 Task: Look for space in Dumjor, India from 21st June, 2023 to 29th June, 2023 for 4 adults in price range Rs.7000 to Rs.12000. Place can be entire place with 2 bedrooms having 2 beds and 2 bathrooms. Property type can be house, flat, guest house. Booking option can be shelf check-in. Required host language is English.
Action: Mouse moved to (485, 106)
Screenshot: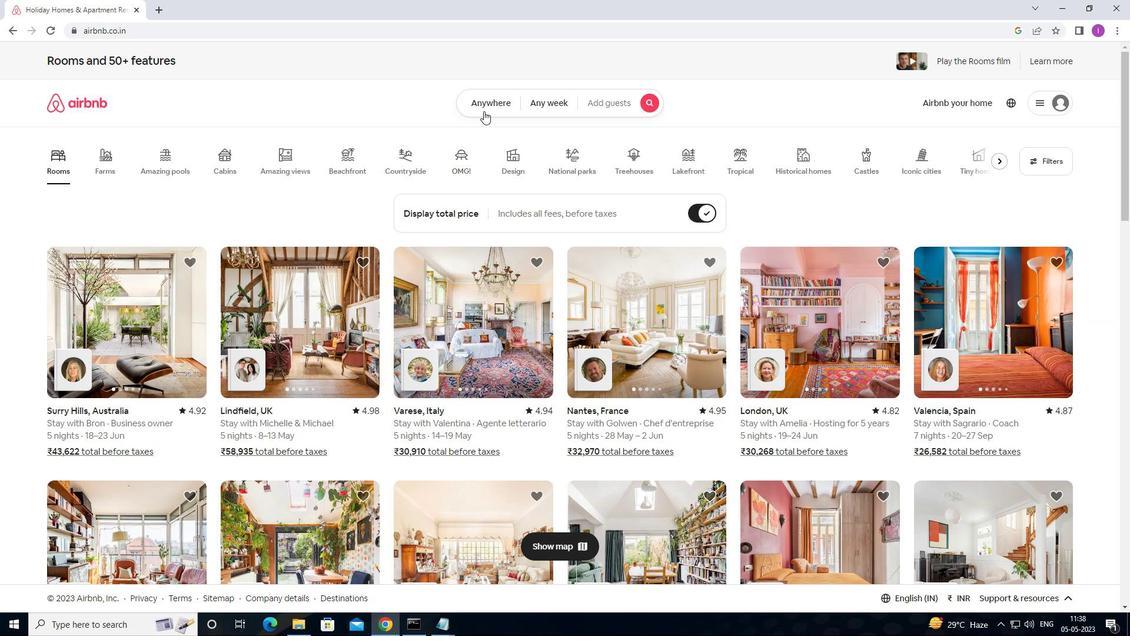 
Action: Mouse pressed left at (485, 106)
Screenshot: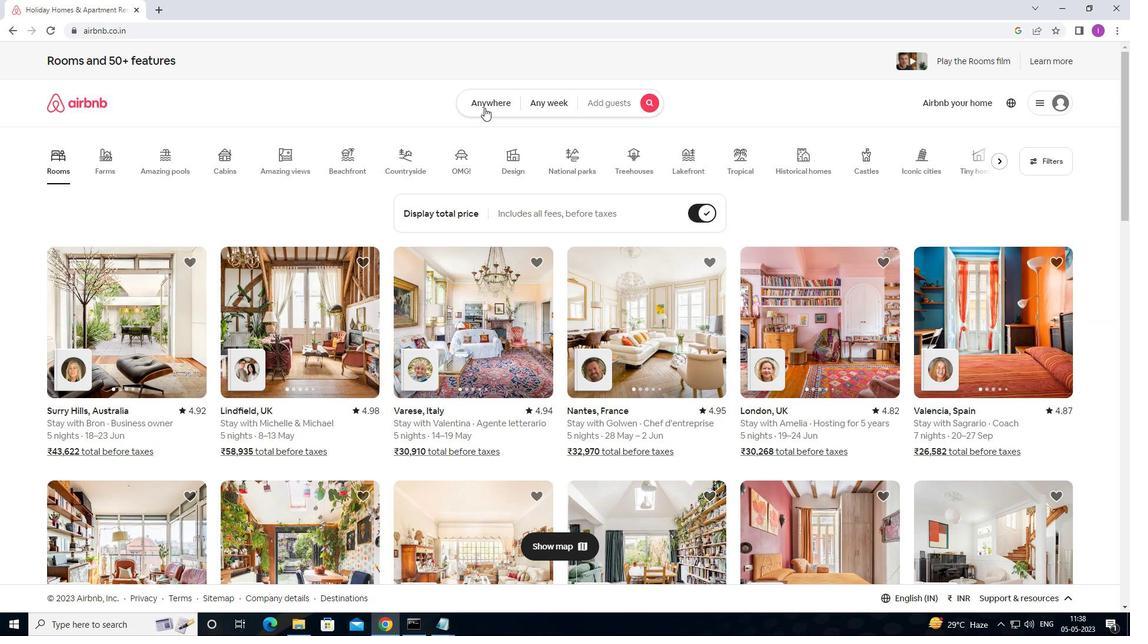 
Action: Mouse moved to (375, 146)
Screenshot: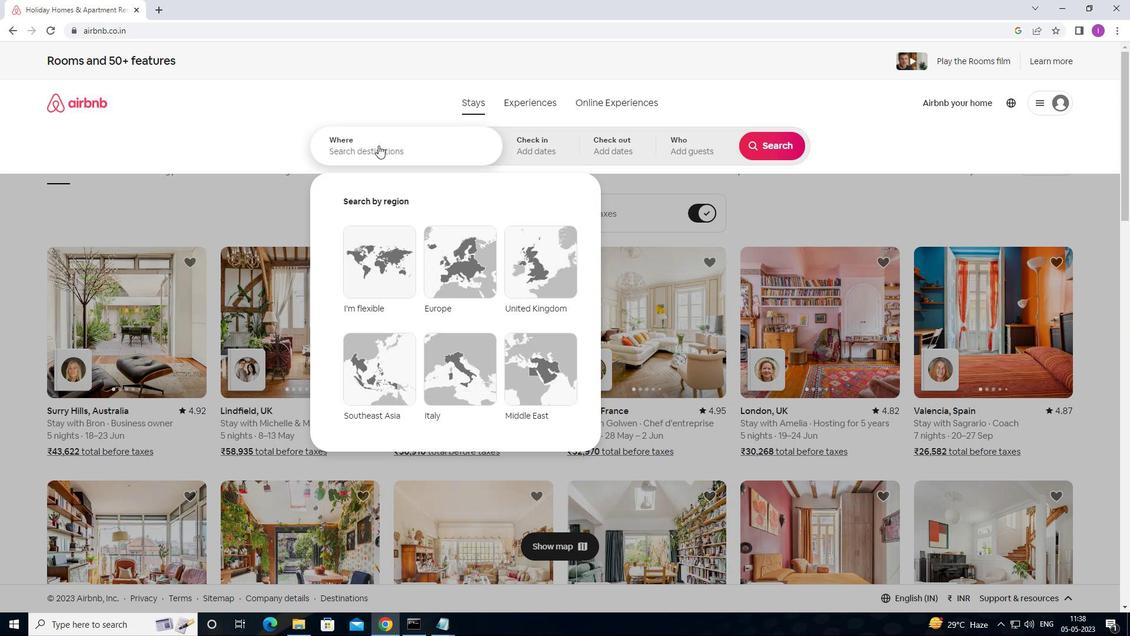 
Action: Mouse pressed left at (375, 146)
Screenshot: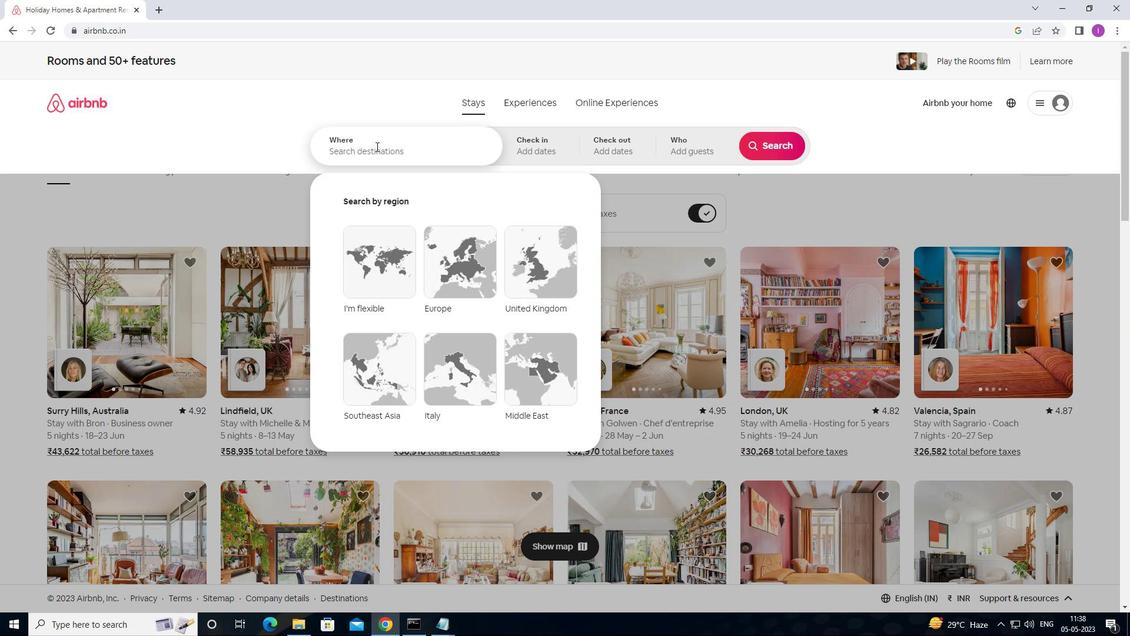 
Action: Key pressed <Key.shift><Key.shift><Key.shift><Key.shift><Key.shift><Key.shift>DUMJOR,<Key.shift>INDIA
Screenshot: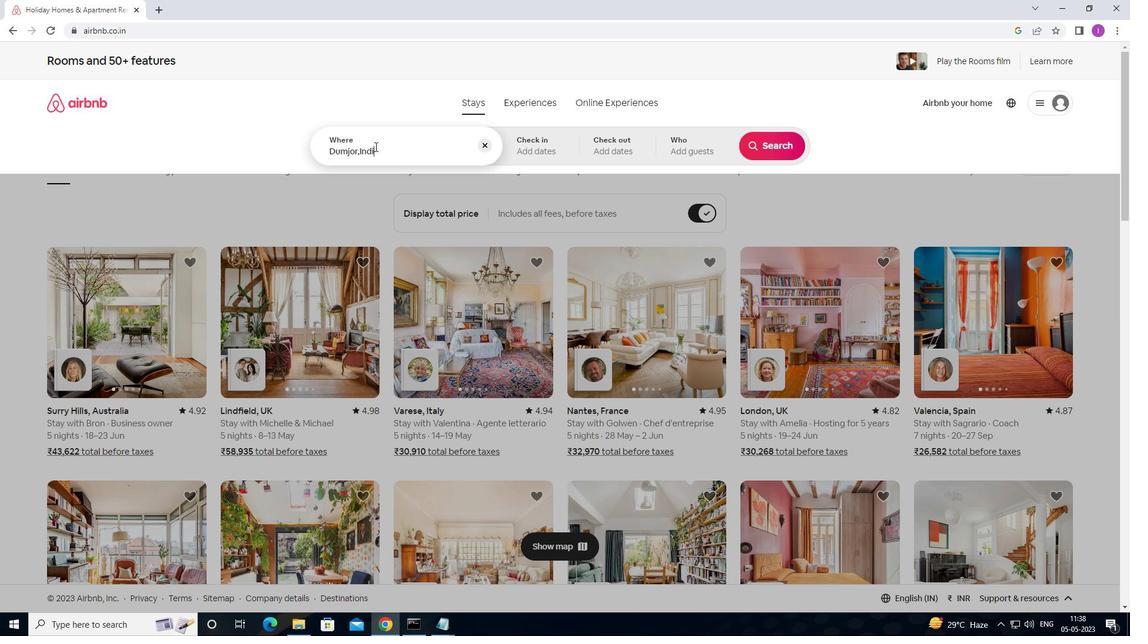 
Action: Mouse moved to (531, 158)
Screenshot: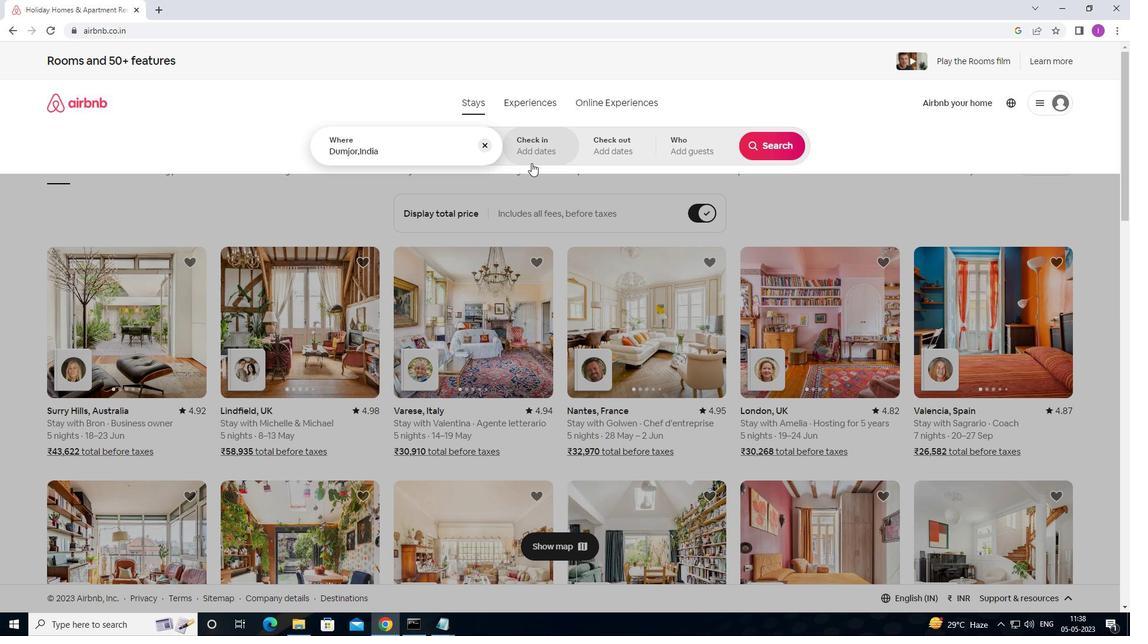
Action: Mouse pressed left at (531, 158)
Screenshot: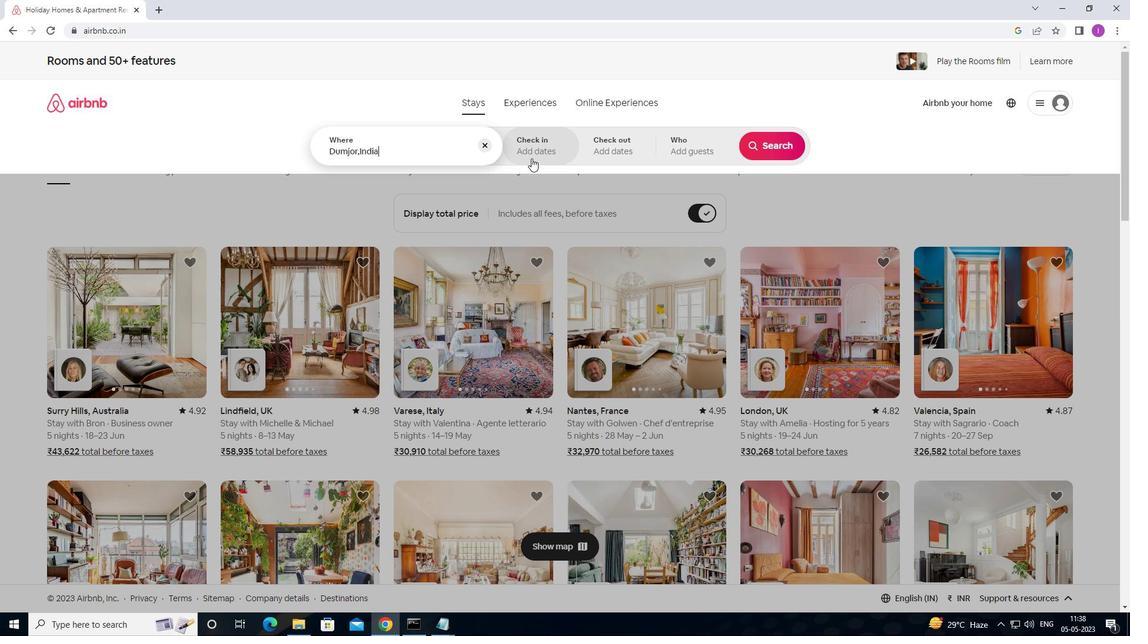 
Action: Mouse moved to (669, 376)
Screenshot: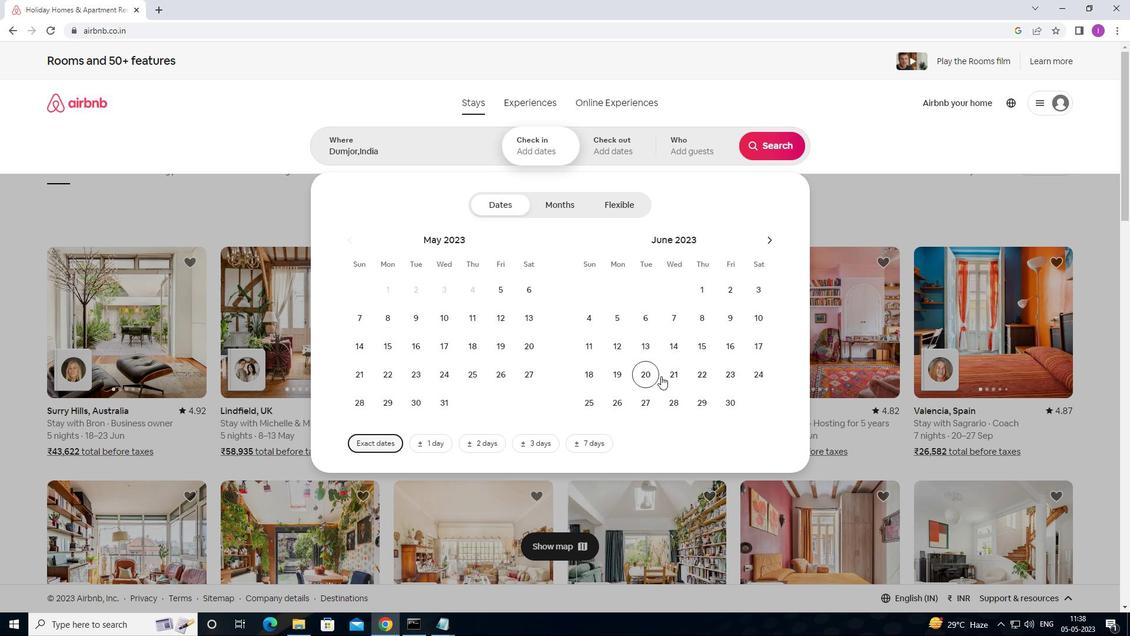 
Action: Mouse pressed left at (669, 376)
Screenshot: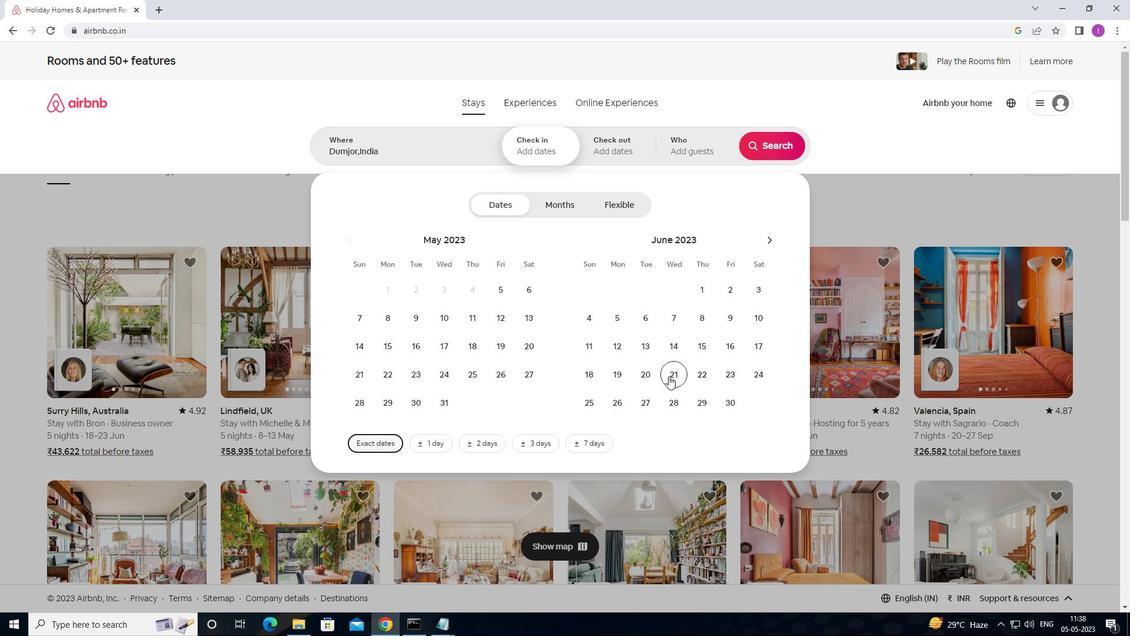 
Action: Mouse moved to (710, 398)
Screenshot: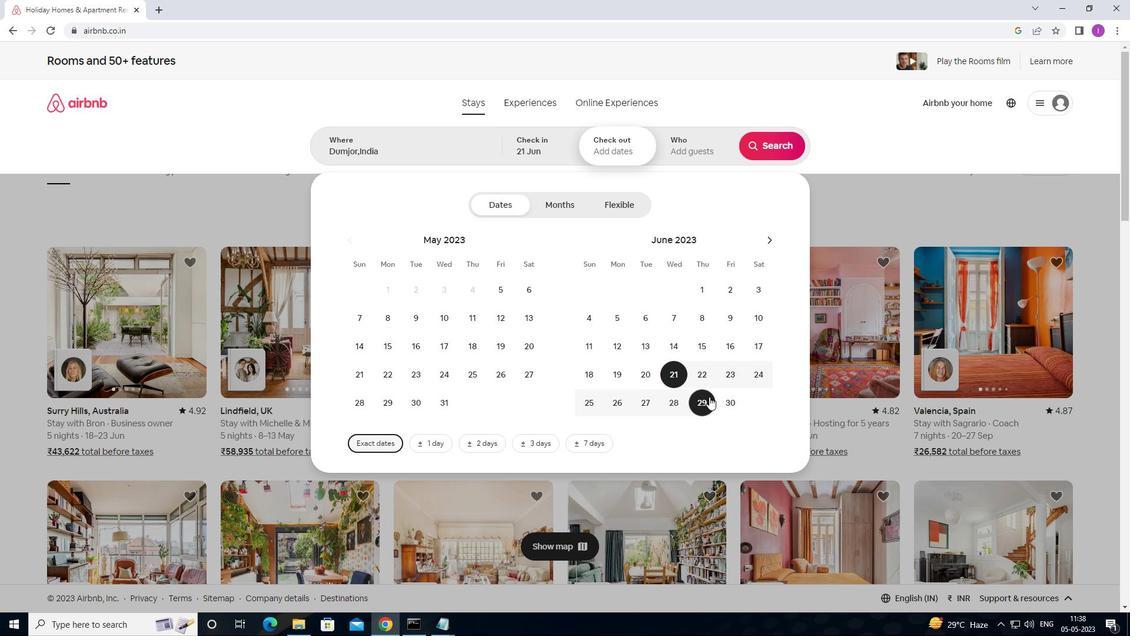 
Action: Mouse pressed left at (710, 398)
Screenshot: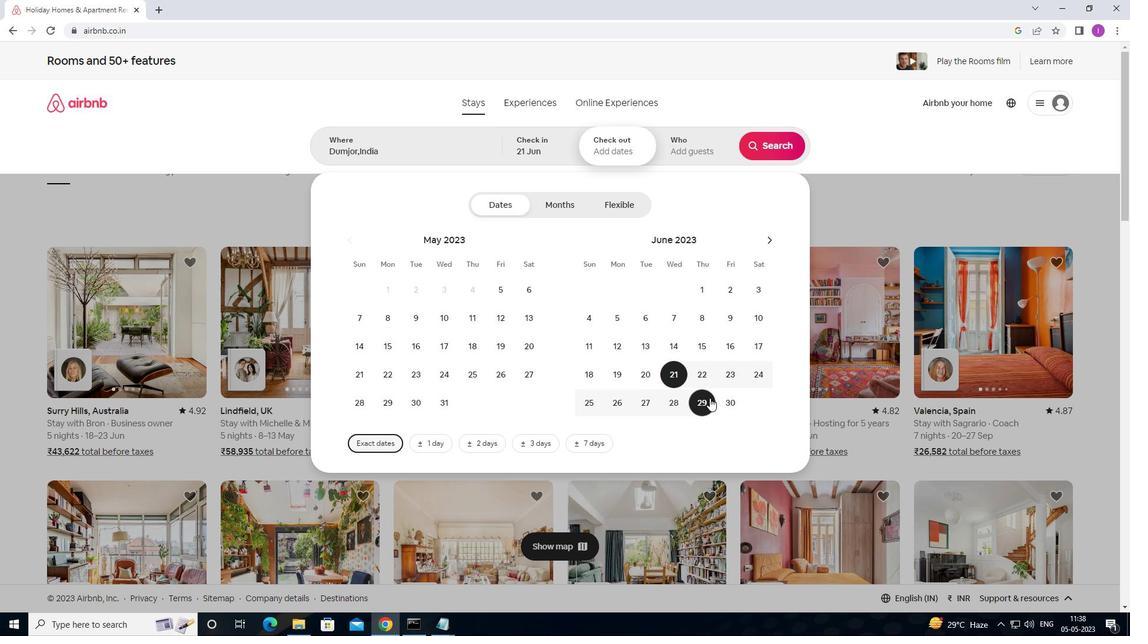 
Action: Mouse moved to (686, 149)
Screenshot: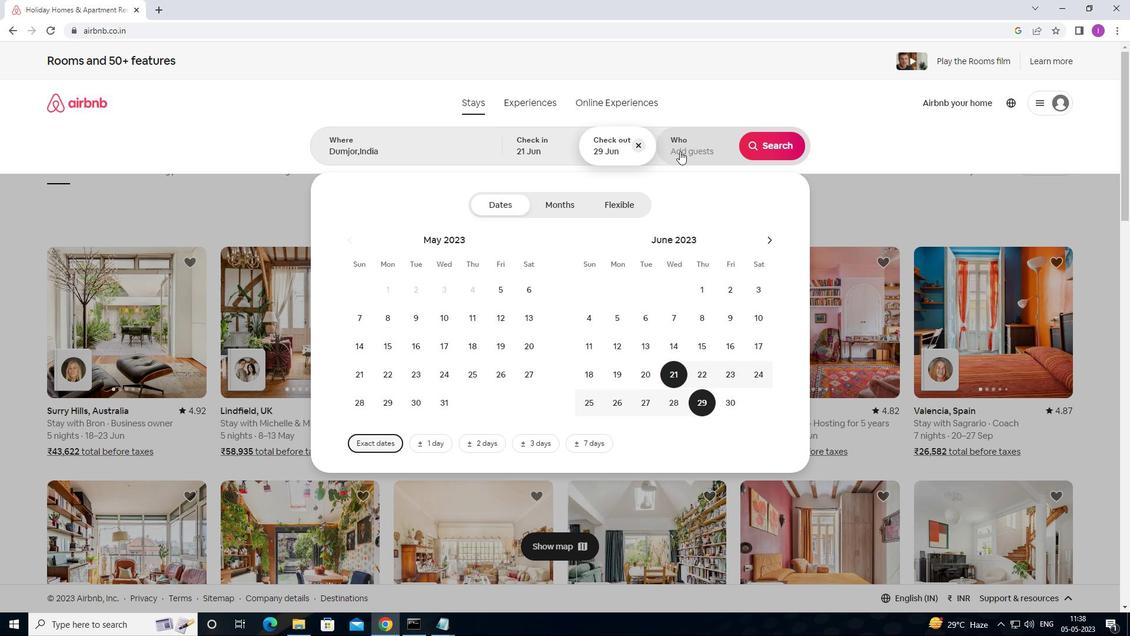 
Action: Mouse pressed left at (686, 149)
Screenshot: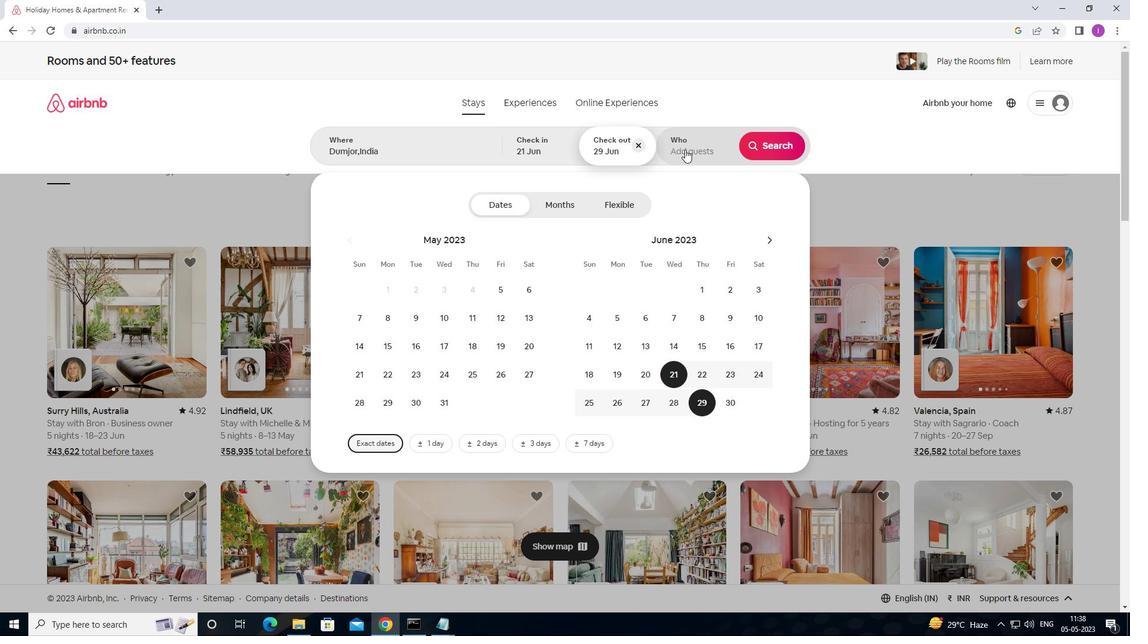 
Action: Mouse moved to (774, 206)
Screenshot: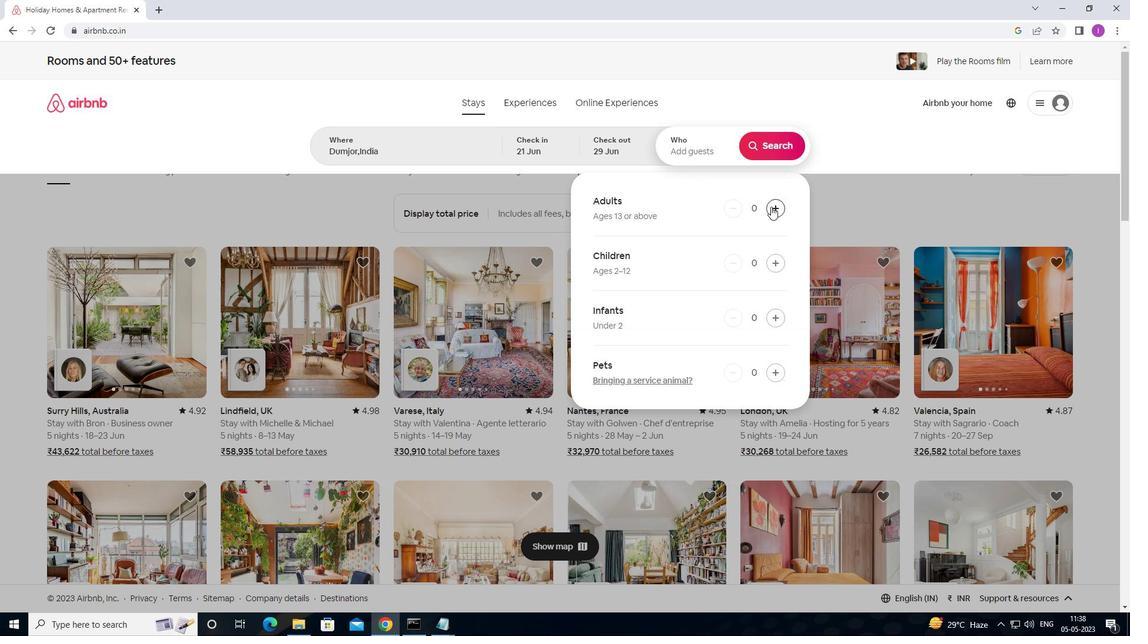 
Action: Mouse pressed left at (774, 206)
Screenshot: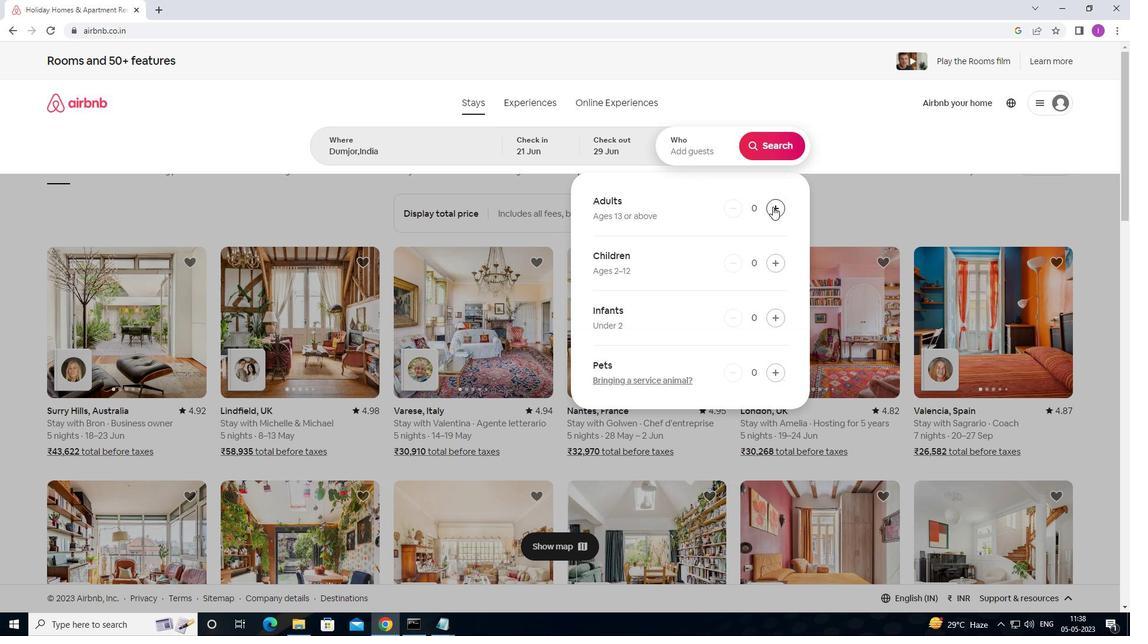 
Action: Mouse moved to (775, 205)
Screenshot: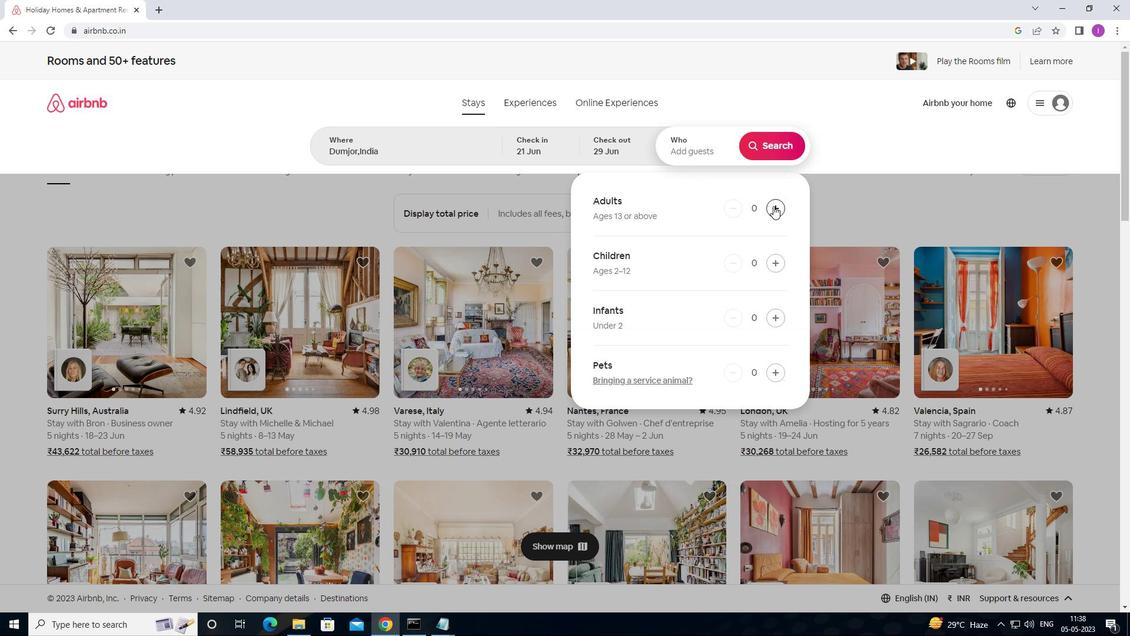 
Action: Mouse pressed left at (775, 205)
Screenshot: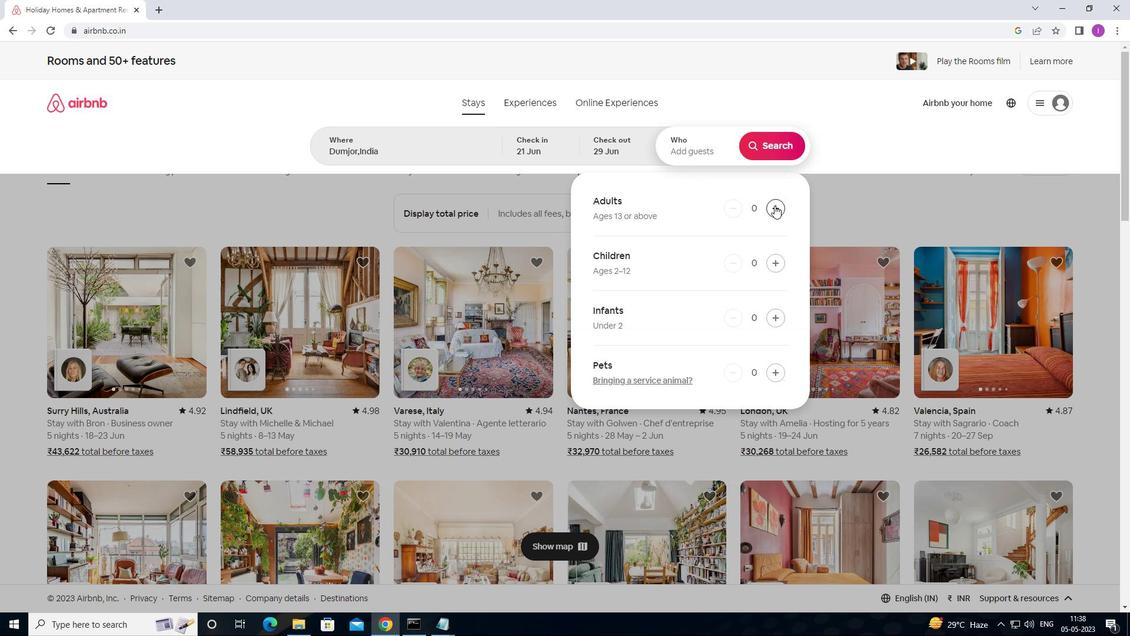 
Action: Mouse pressed left at (775, 205)
Screenshot: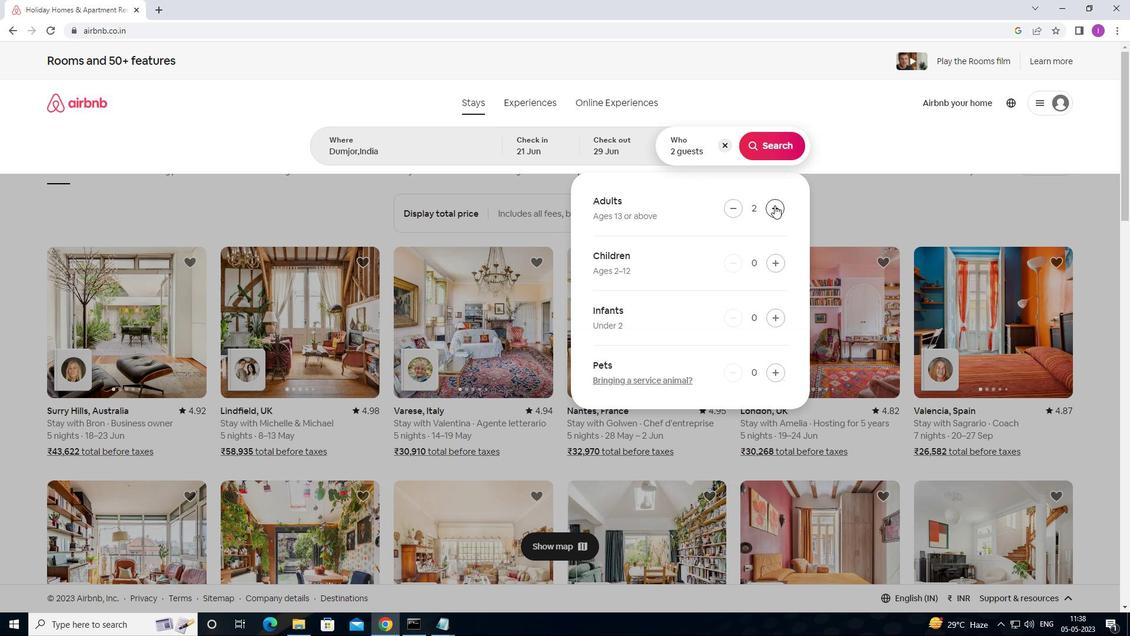 
Action: Mouse moved to (775, 206)
Screenshot: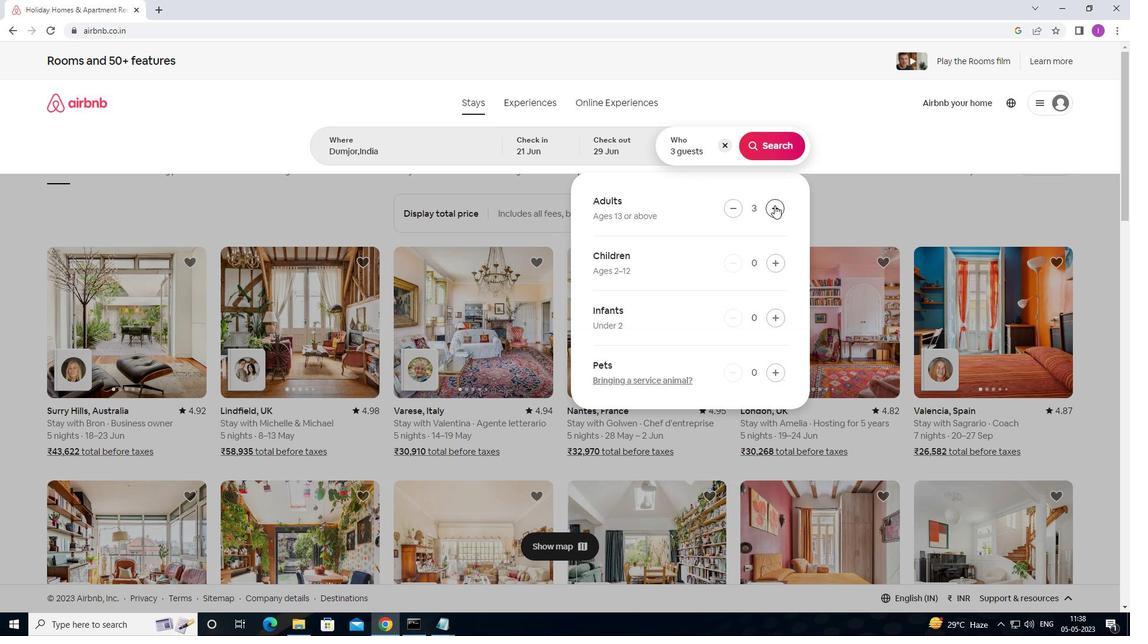 
Action: Mouse pressed left at (775, 206)
Screenshot: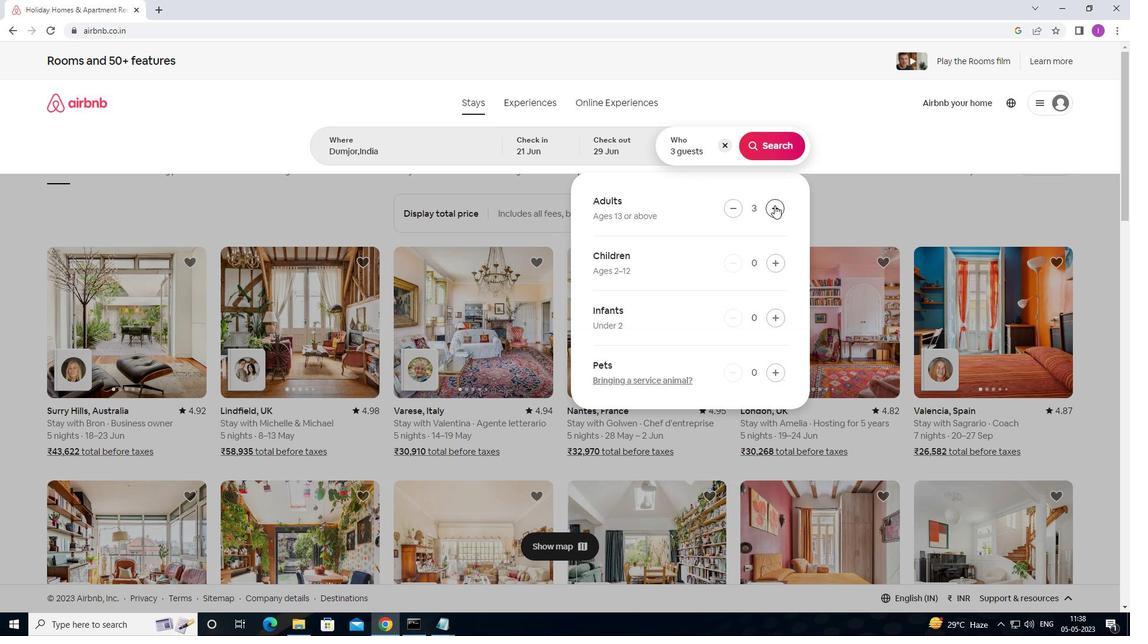 
Action: Mouse moved to (773, 150)
Screenshot: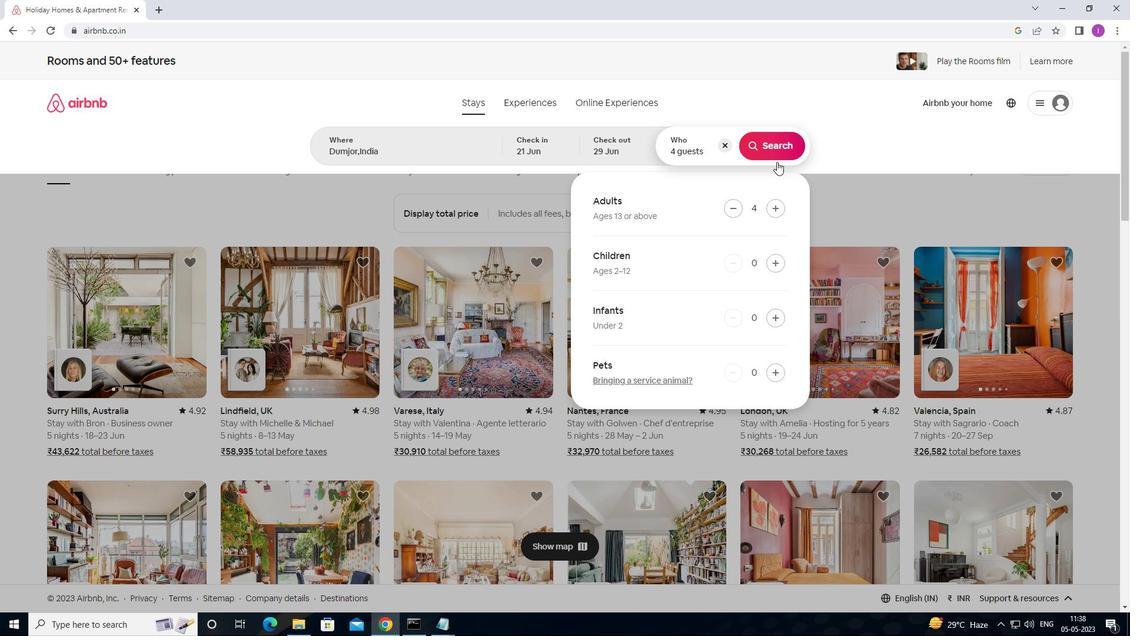 
Action: Mouse pressed left at (773, 150)
Screenshot: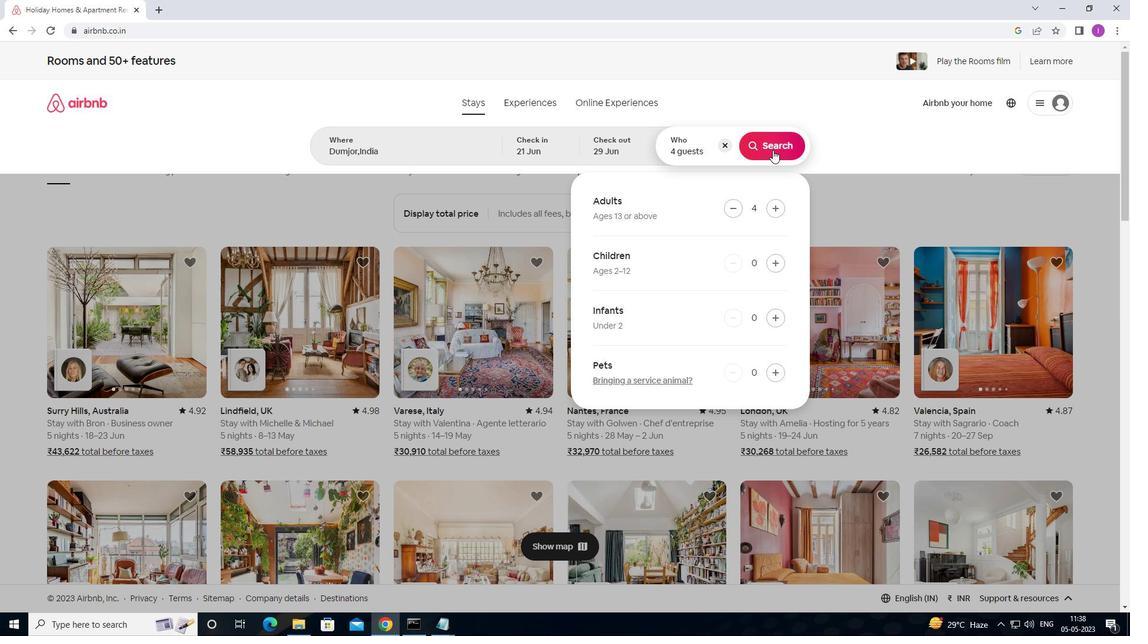 
Action: Mouse moved to (1075, 112)
Screenshot: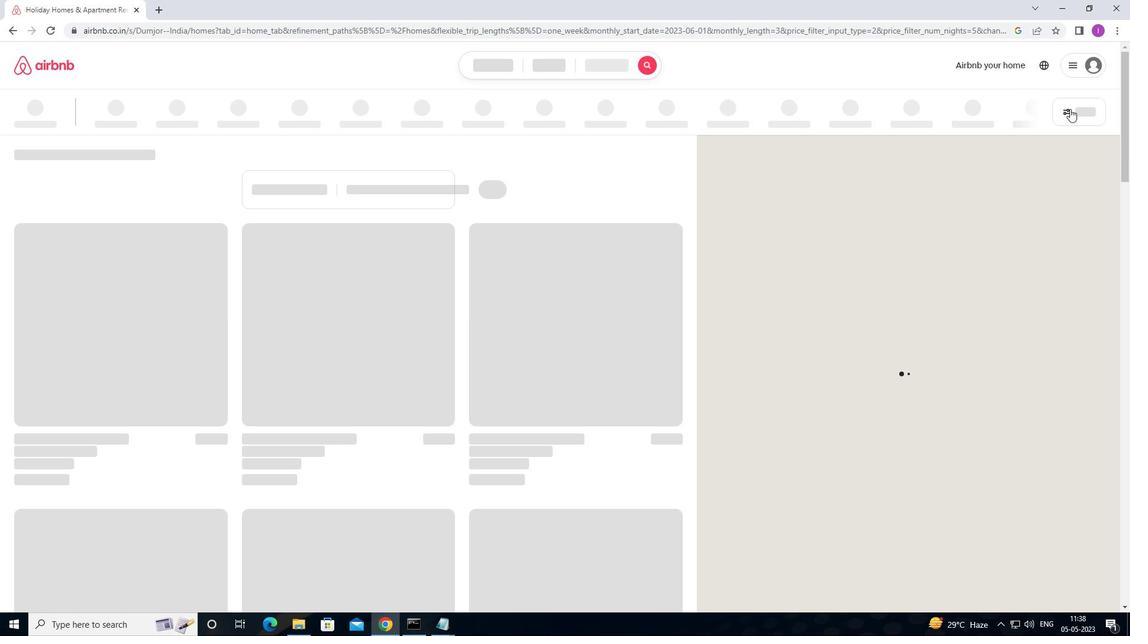 
Action: Mouse pressed left at (1075, 112)
Screenshot: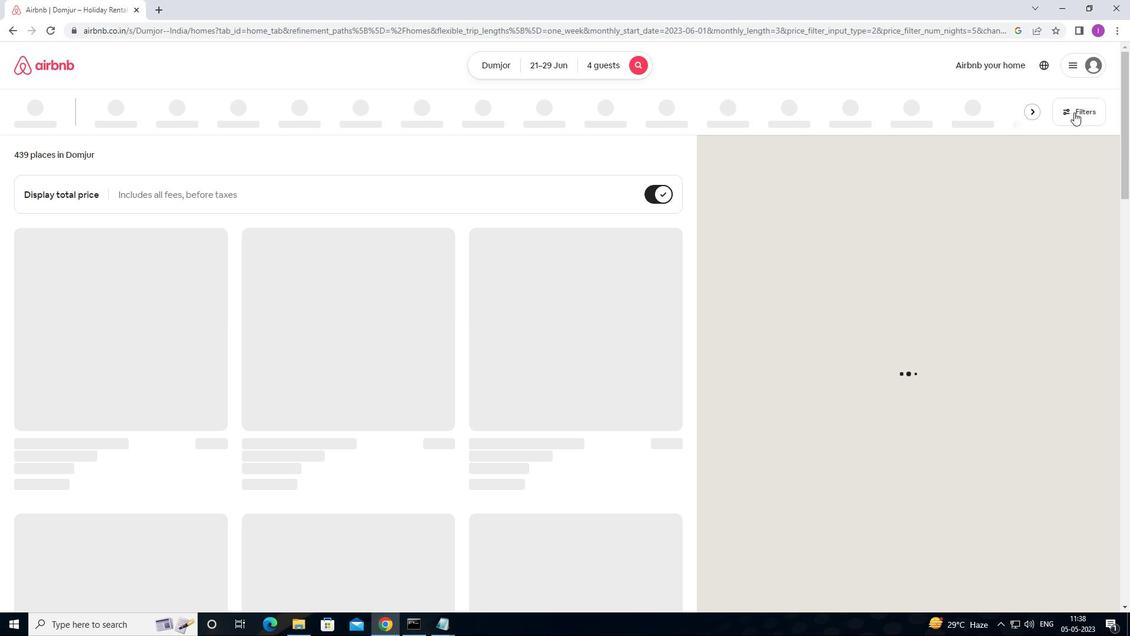 
Action: Mouse moved to (418, 402)
Screenshot: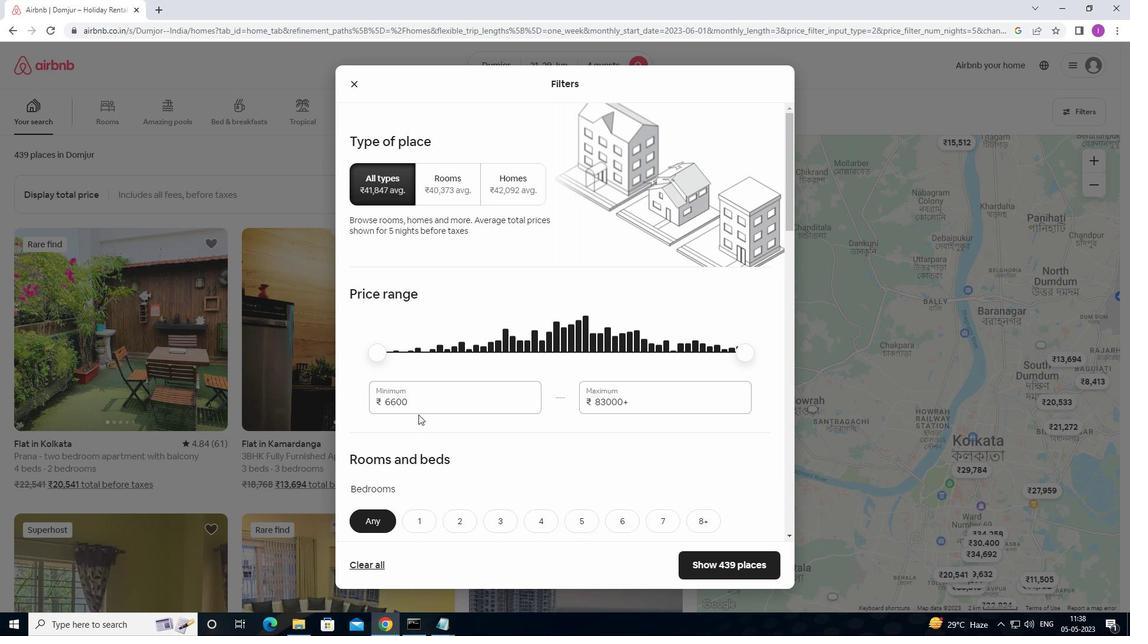 
Action: Mouse pressed left at (418, 402)
Screenshot: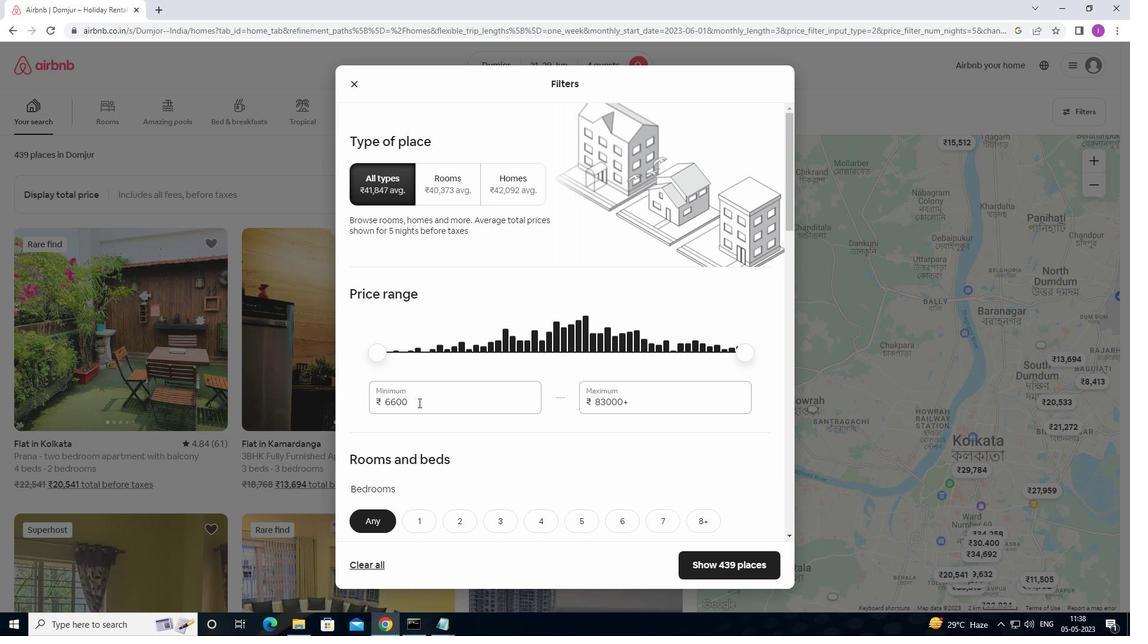 
Action: Mouse moved to (359, 403)
Screenshot: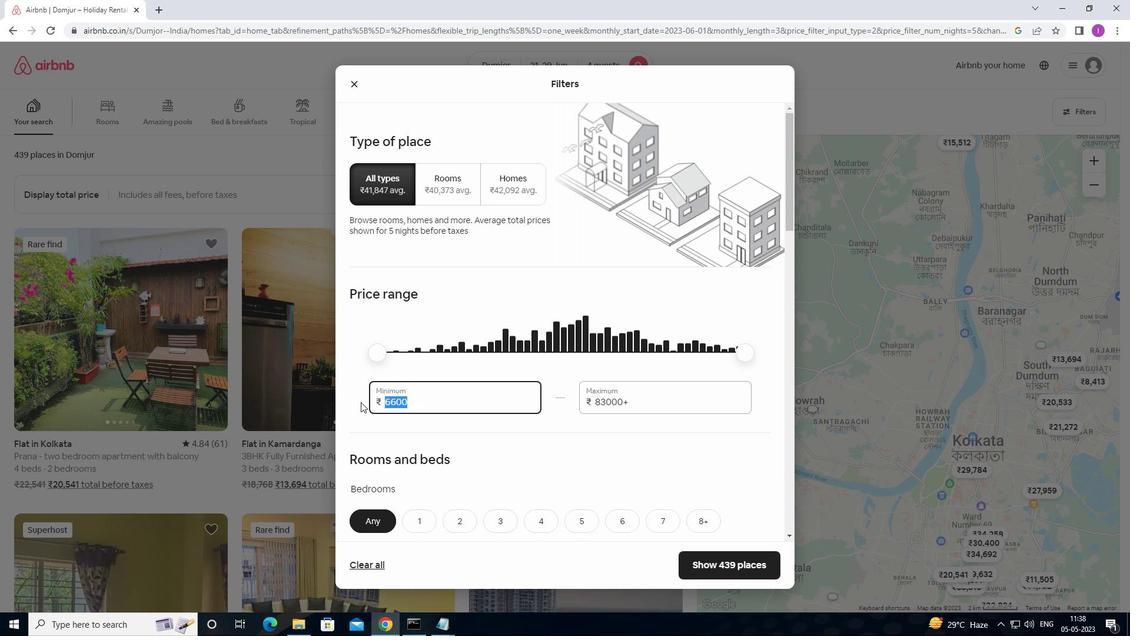 
Action: Key pressed 7
Screenshot: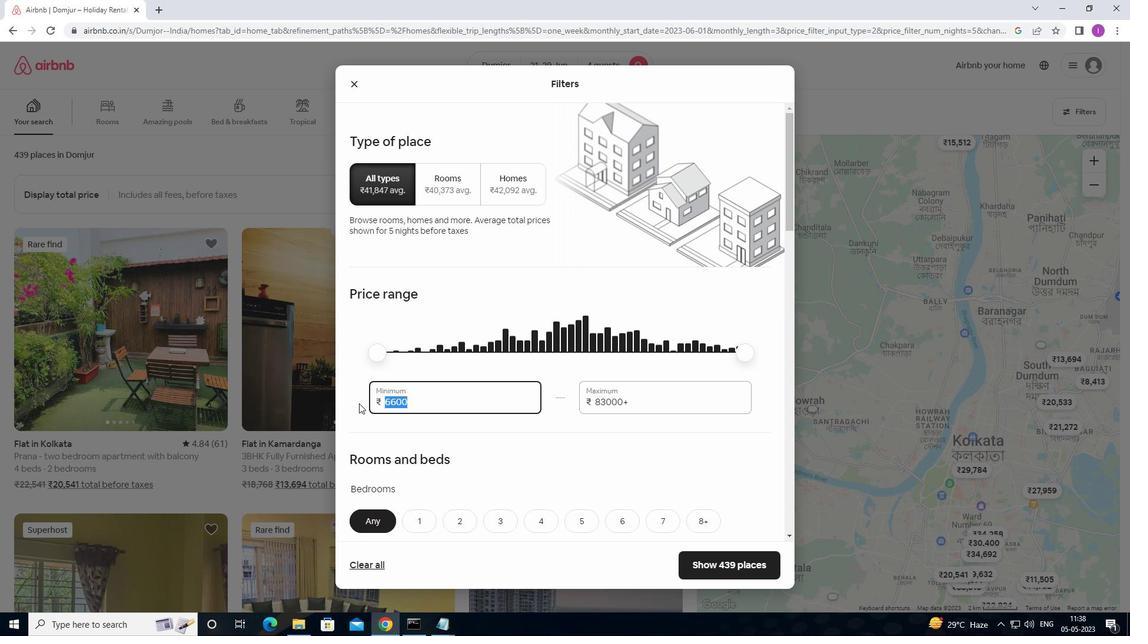
Action: Mouse moved to (359, 402)
Screenshot: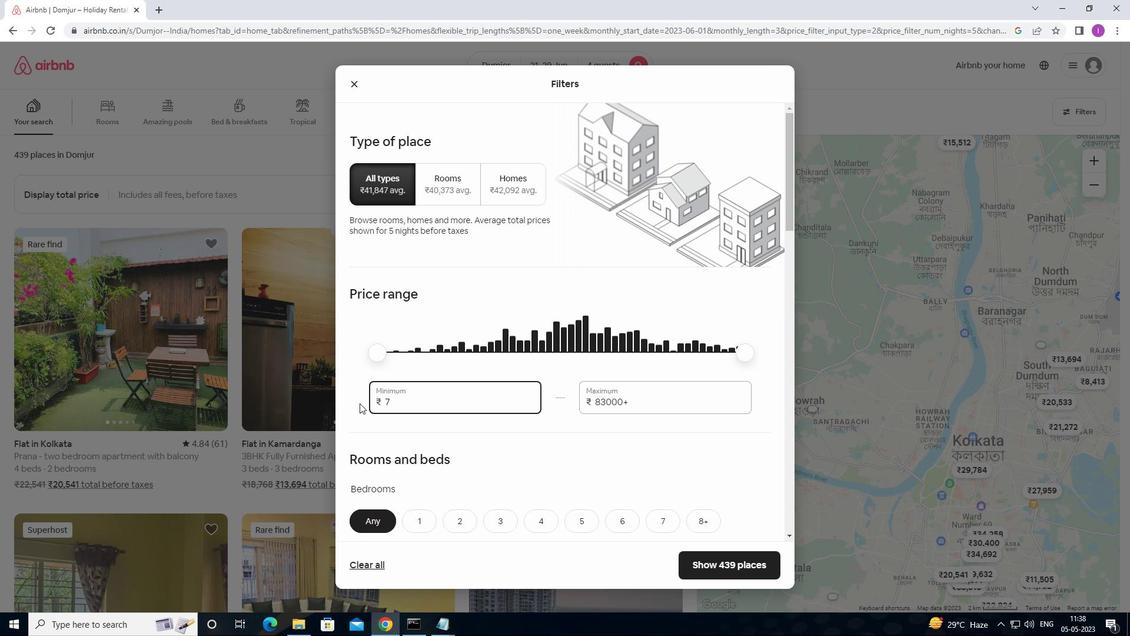 
Action: Key pressed 000
Screenshot: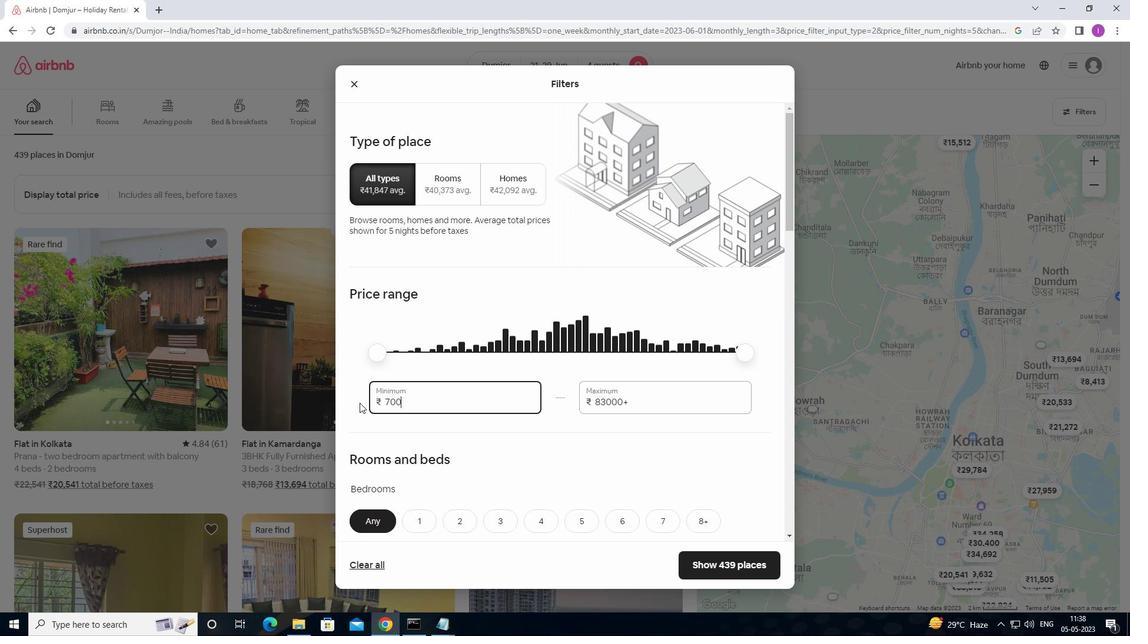 
Action: Mouse moved to (630, 402)
Screenshot: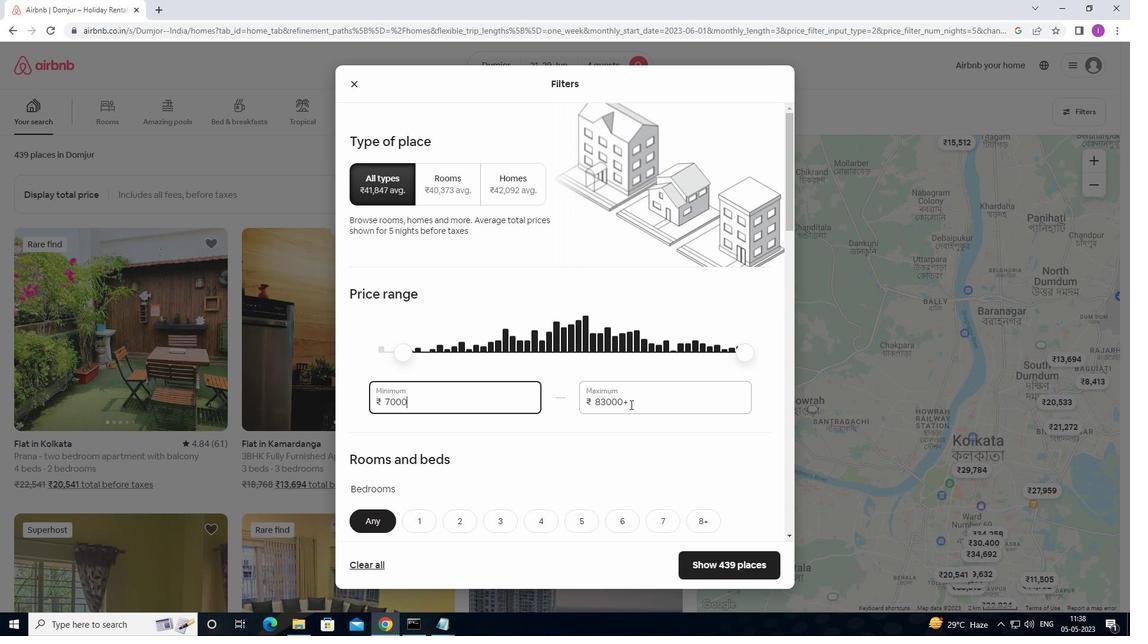 
Action: Mouse pressed left at (630, 402)
Screenshot: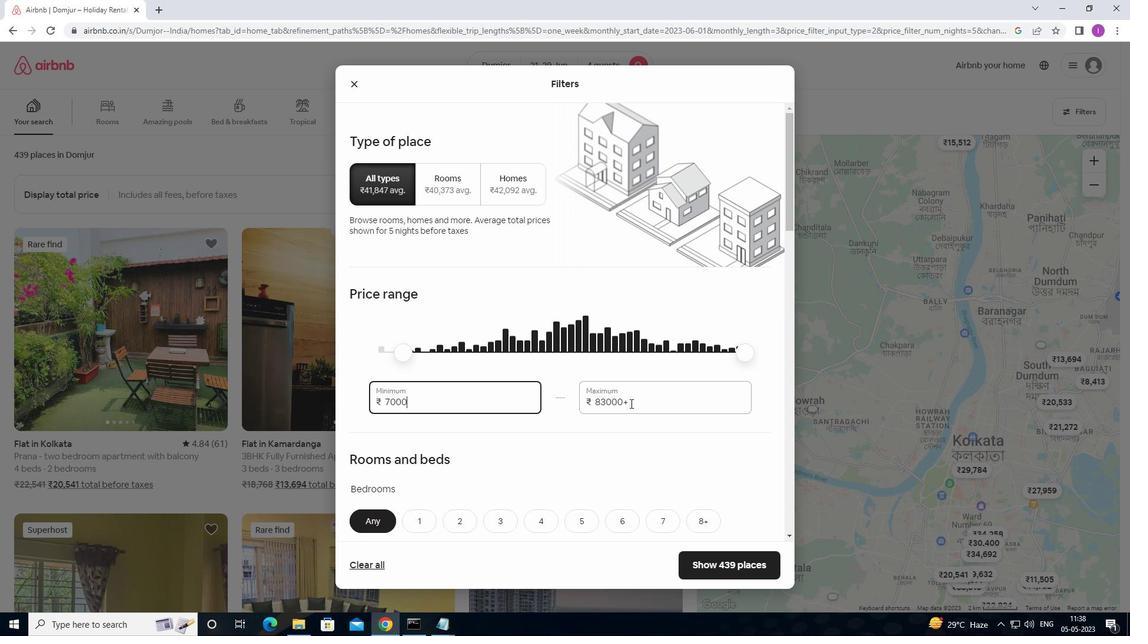 
Action: Mouse moved to (576, 397)
Screenshot: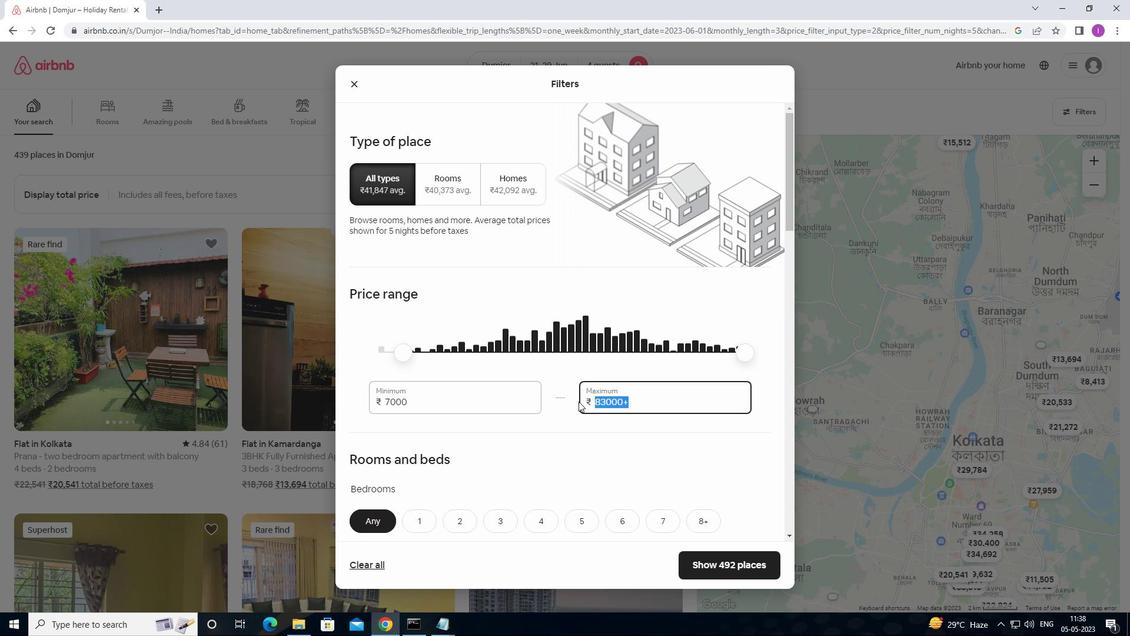 
Action: Key pressed 1
Screenshot: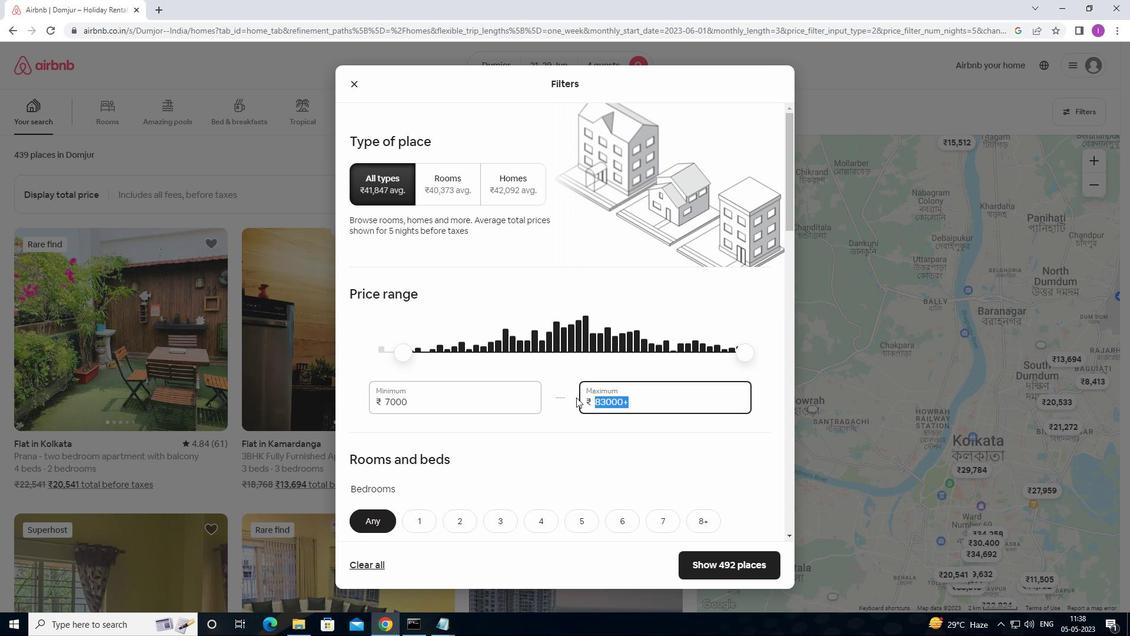 
Action: Mouse moved to (575, 397)
Screenshot: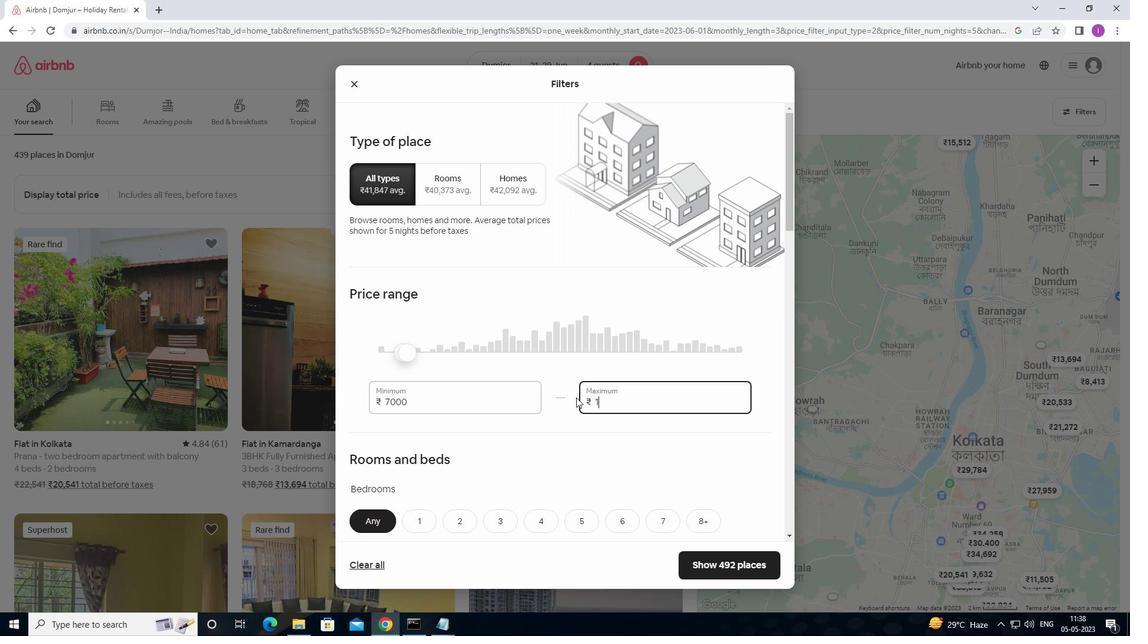 
Action: Key pressed 2
Screenshot: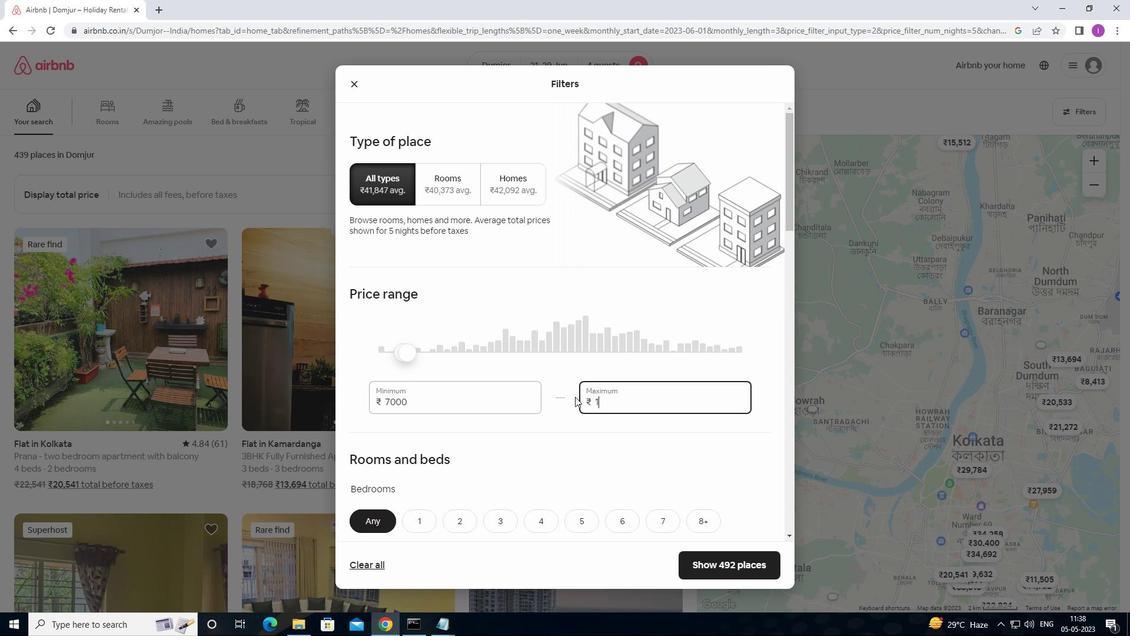 
Action: Mouse moved to (574, 397)
Screenshot: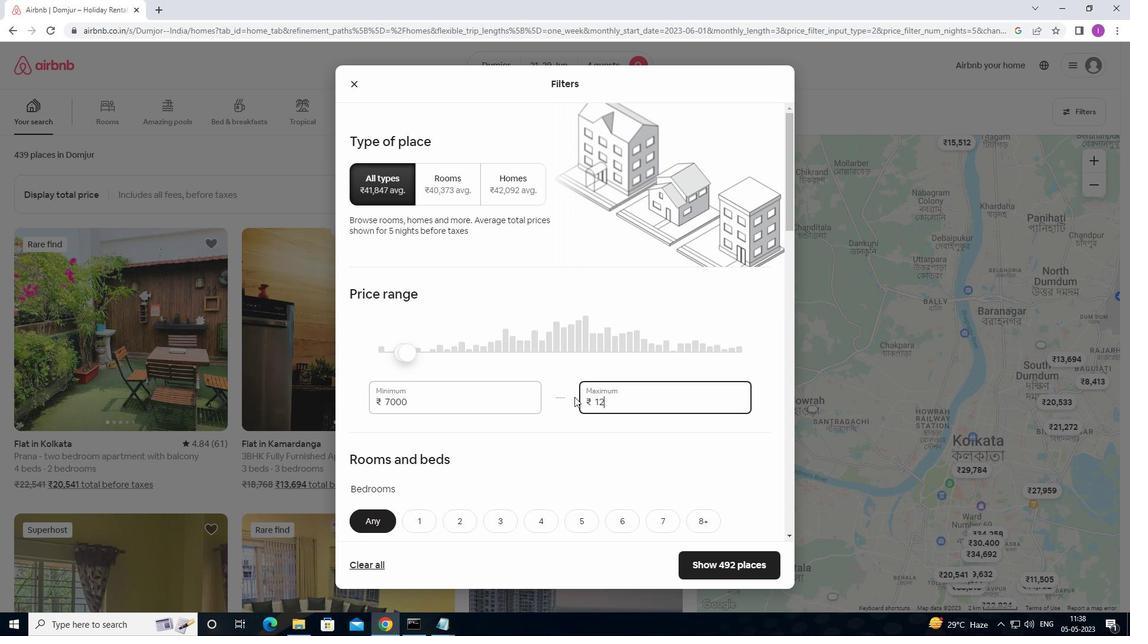 
Action: Key pressed 0
Screenshot: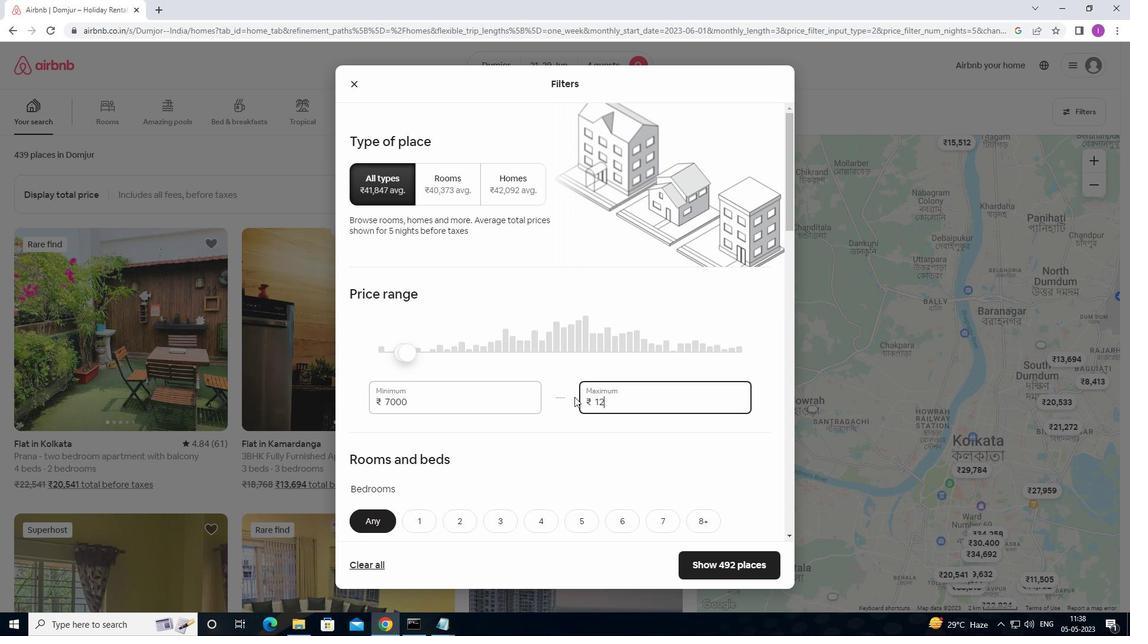 
Action: Mouse moved to (573, 397)
Screenshot: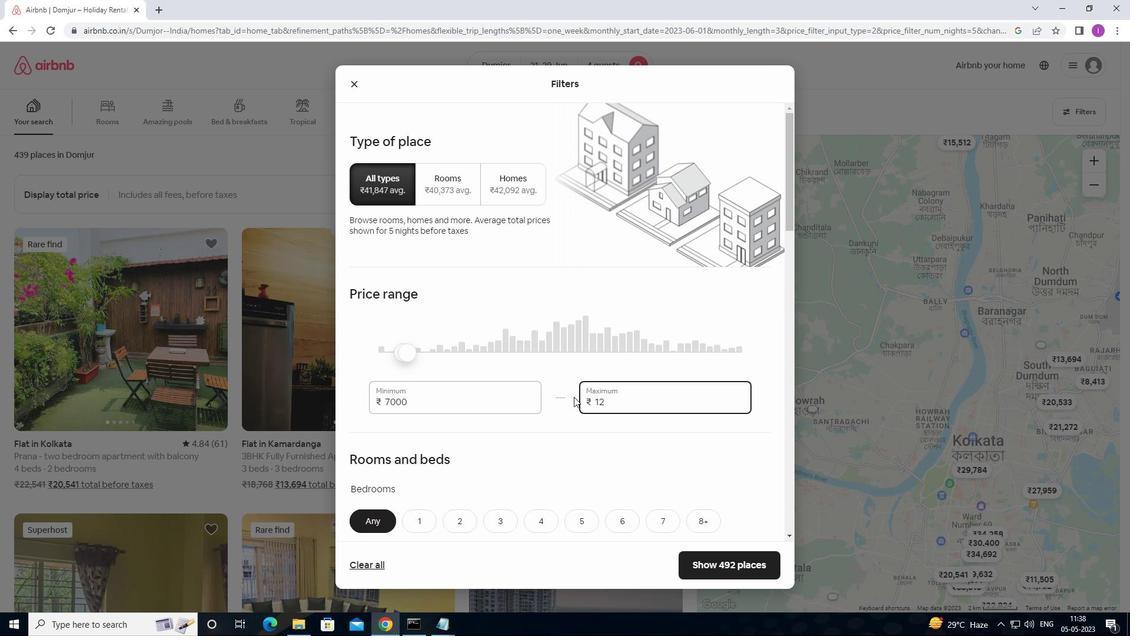 
Action: Key pressed 00
Screenshot: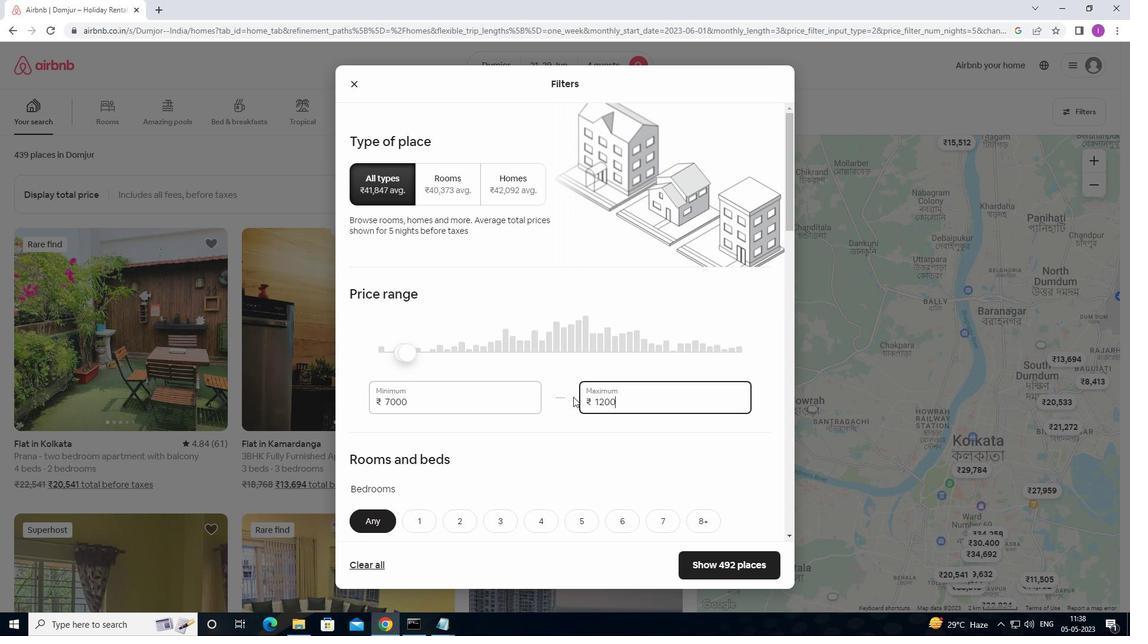 
Action: Mouse moved to (554, 418)
Screenshot: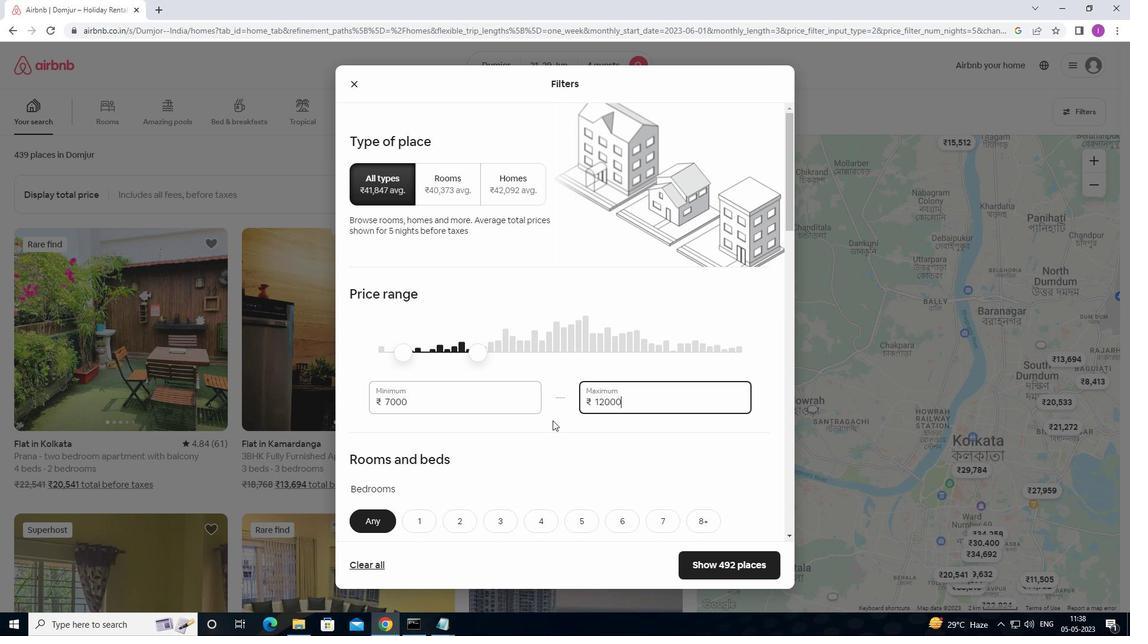 
Action: Mouse scrolled (554, 417) with delta (0, 0)
Screenshot: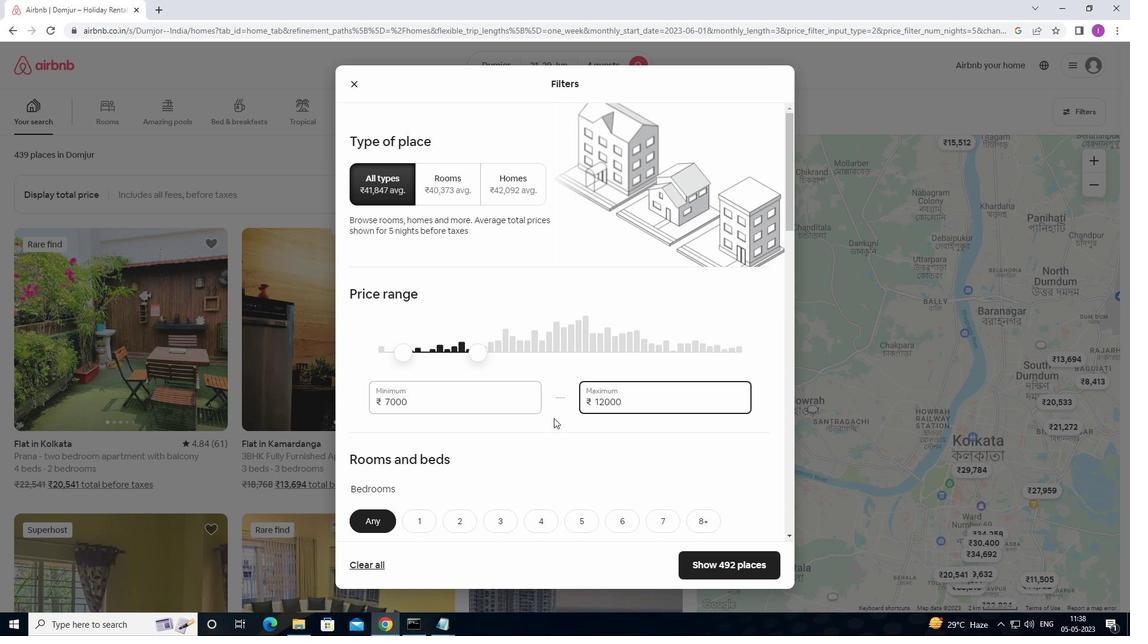
Action: Mouse moved to (554, 417)
Screenshot: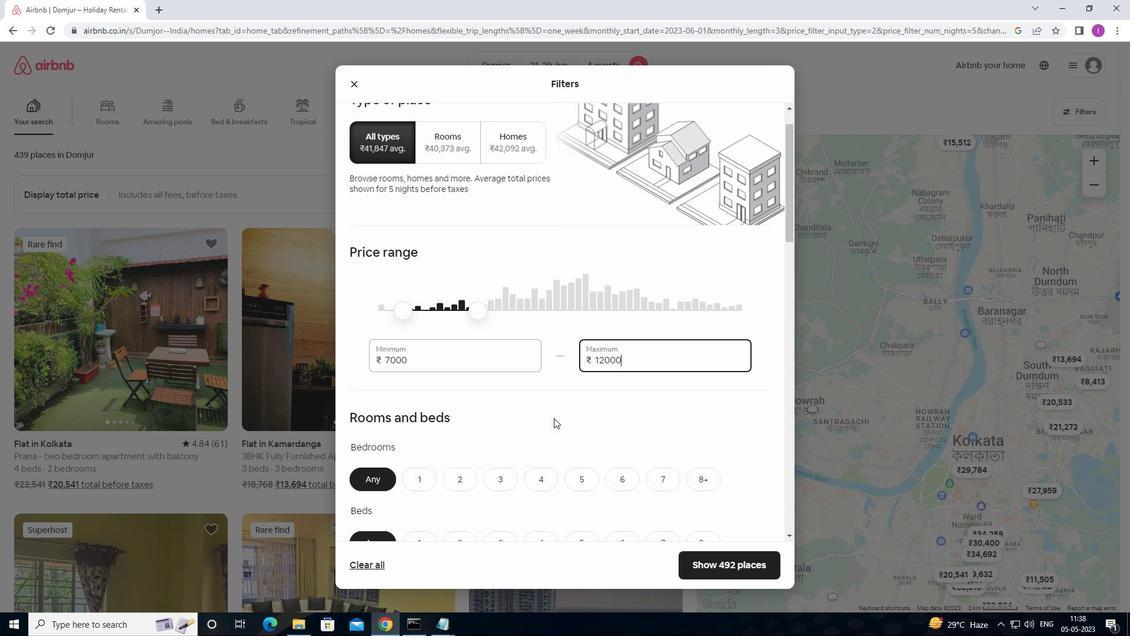 
Action: Mouse scrolled (554, 416) with delta (0, 0)
Screenshot: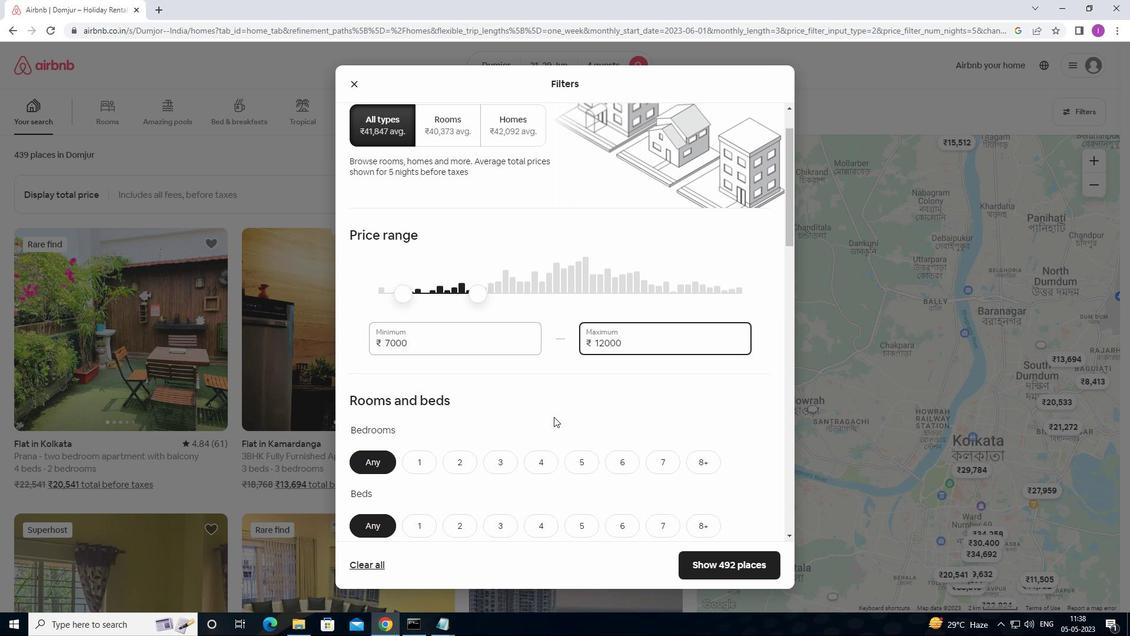 
Action: Mouse scrolled (554, 416) with delta (0, 0)
Screenshot: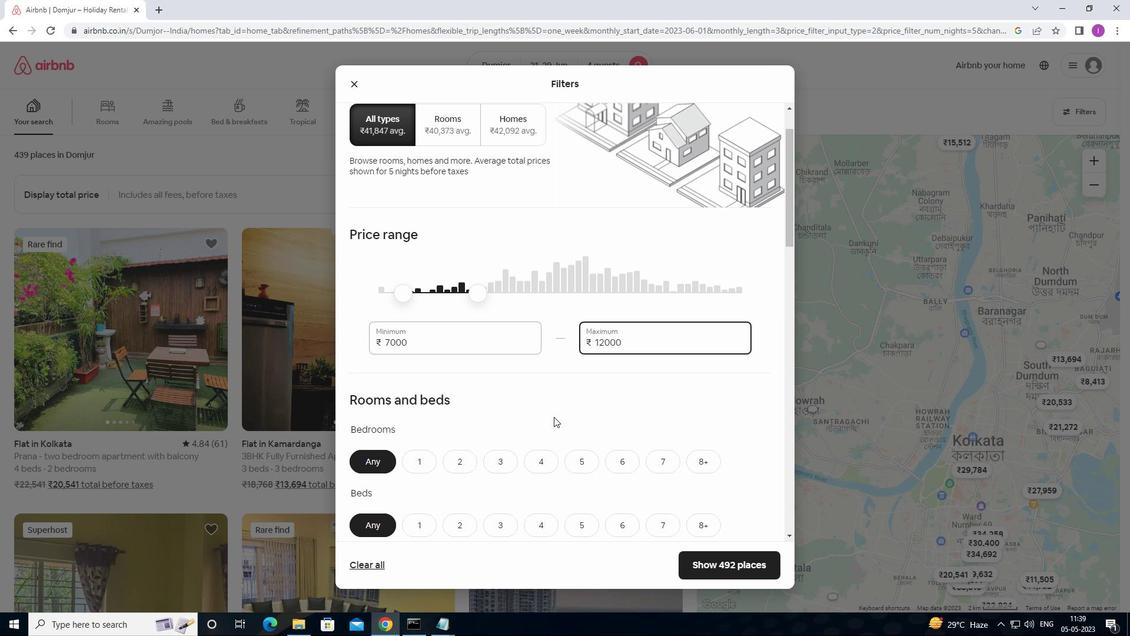 
Action: Mouse moved to (462, 345)
Screenshot: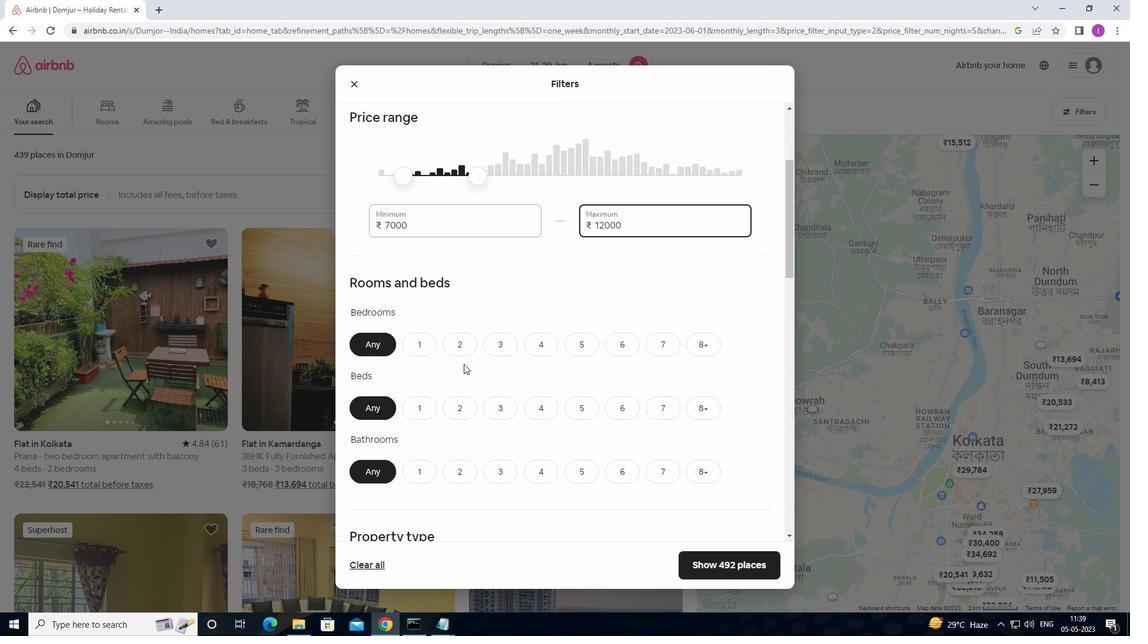 
Action: Mouse pressed left at (462, 345)
Screenshot: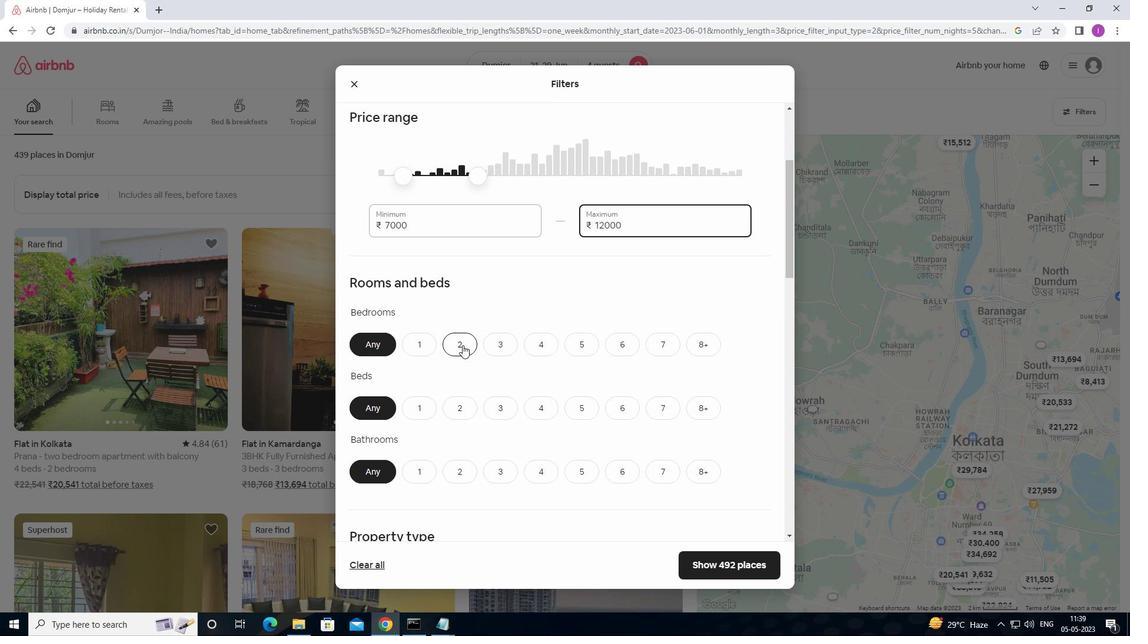 
Action: Mouse moved to (468, 407)
Screenshot: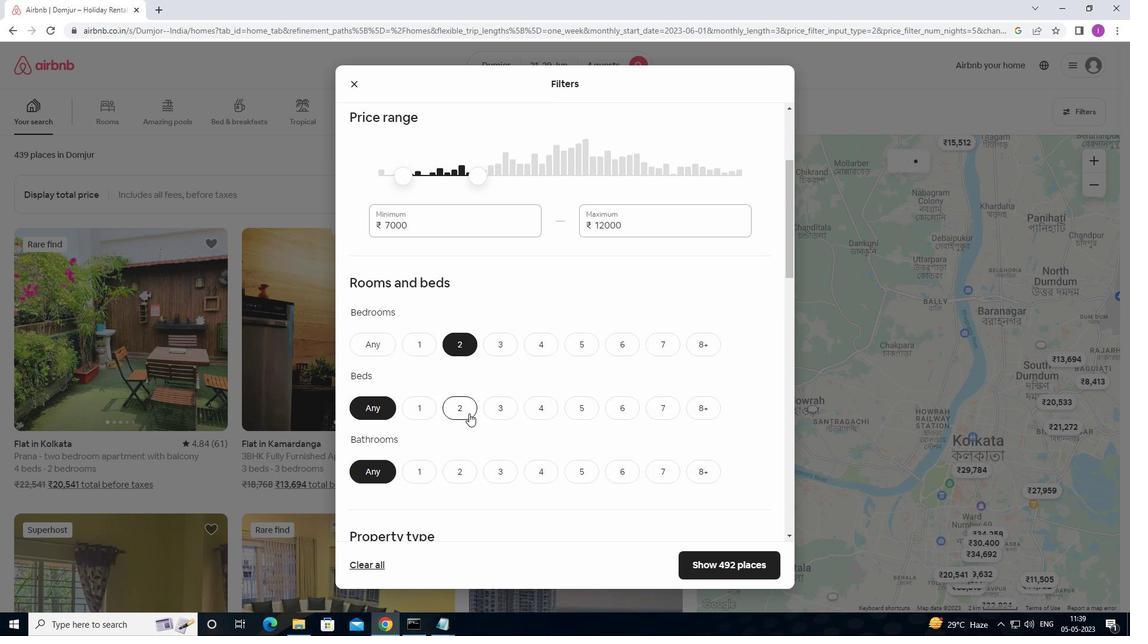 
Action: Mouse pressed left at (468, 407)
Screenshot: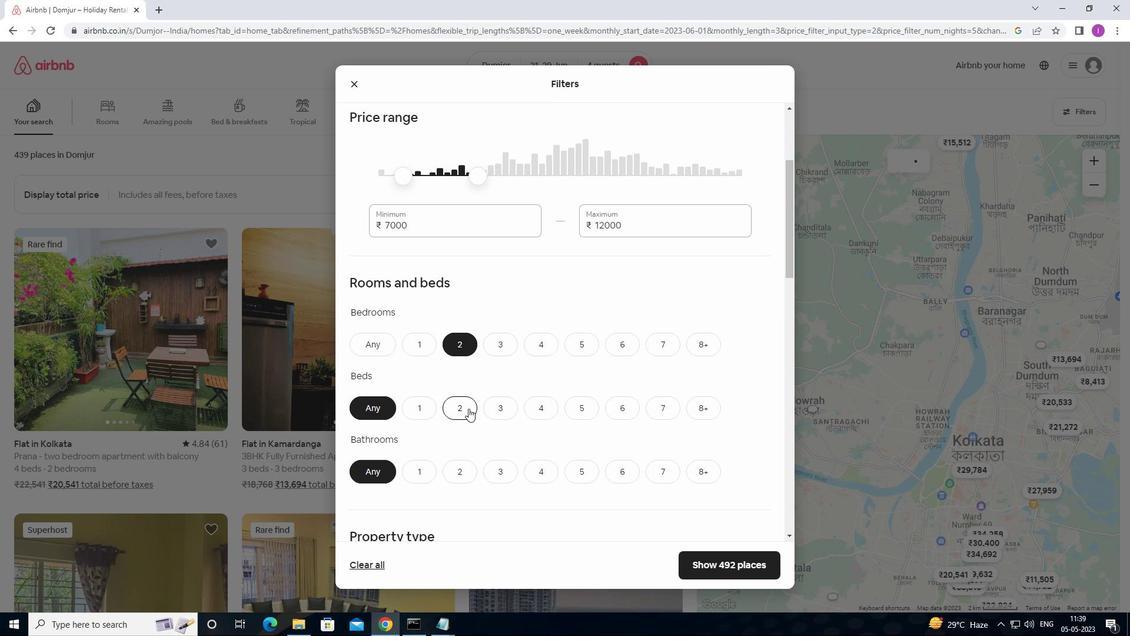 
Action: Mouse moved to (468, 465)
Screenshot: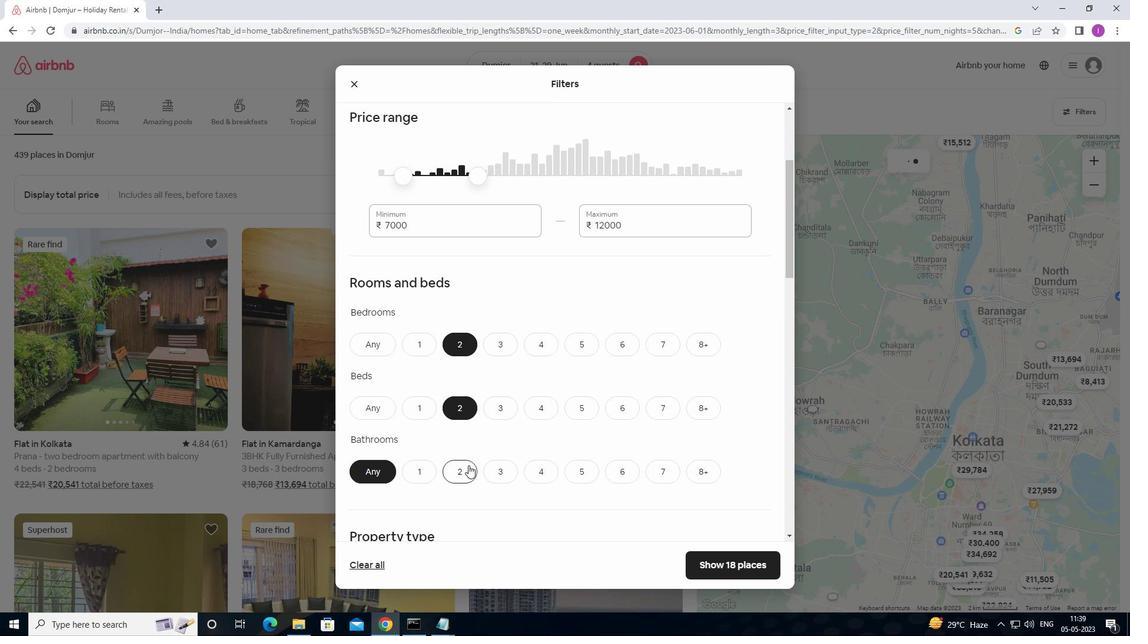 
Action: Mouse pressed left at (468, 465)
Screenshot: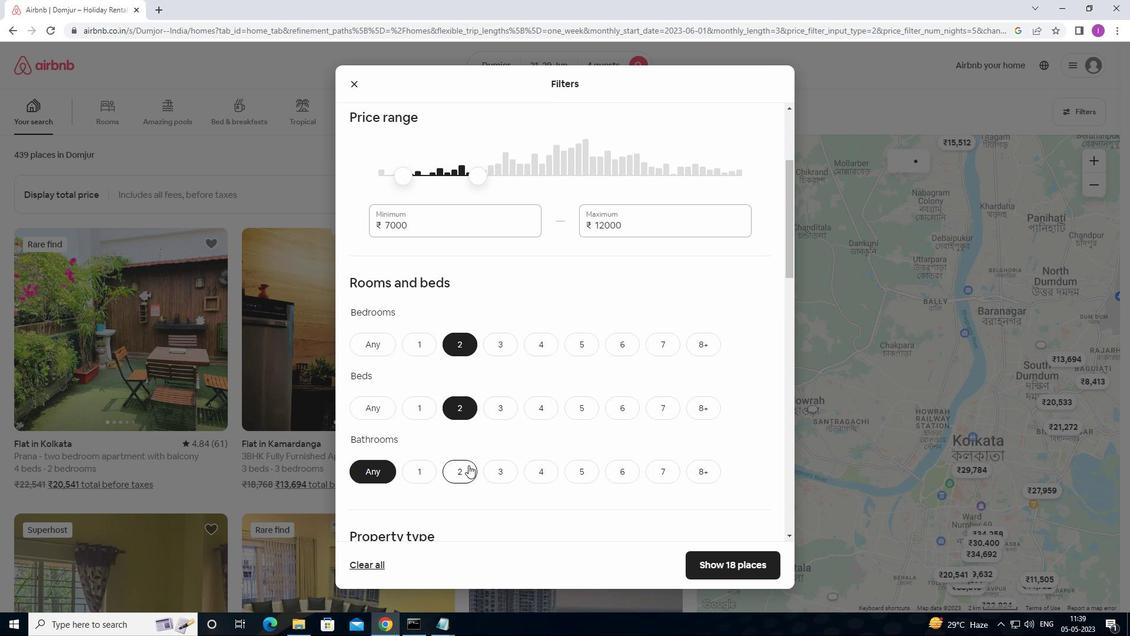 
Action: Mouse moved to (493, 436)
Screenshot: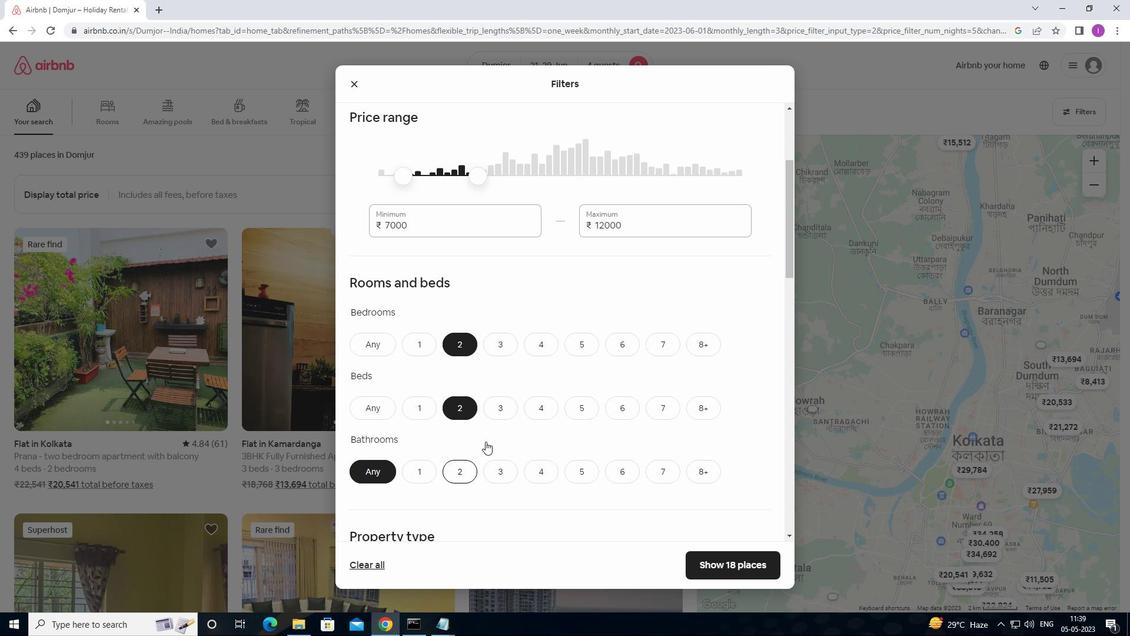 
Action: Mouse scrolled (493, 435) with delta (0, 0)
Screenshot: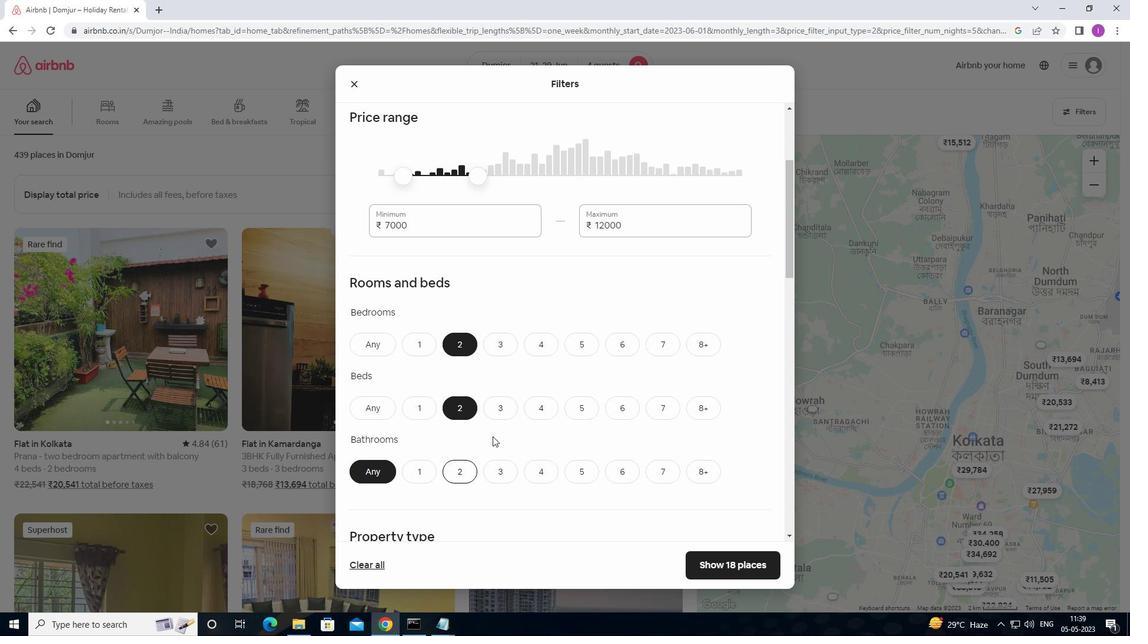 
Action: Mouse scrolled (493, 435) with delta (0, 0)
Screenshot: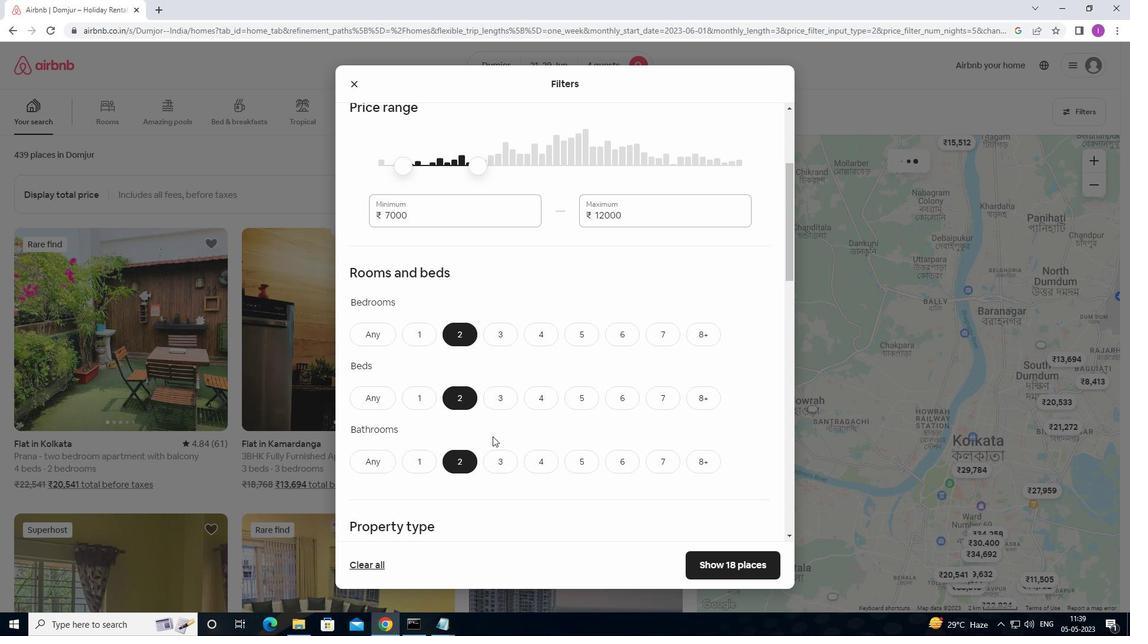 
Action: Mouse moved to (437, 476)
Screenshot: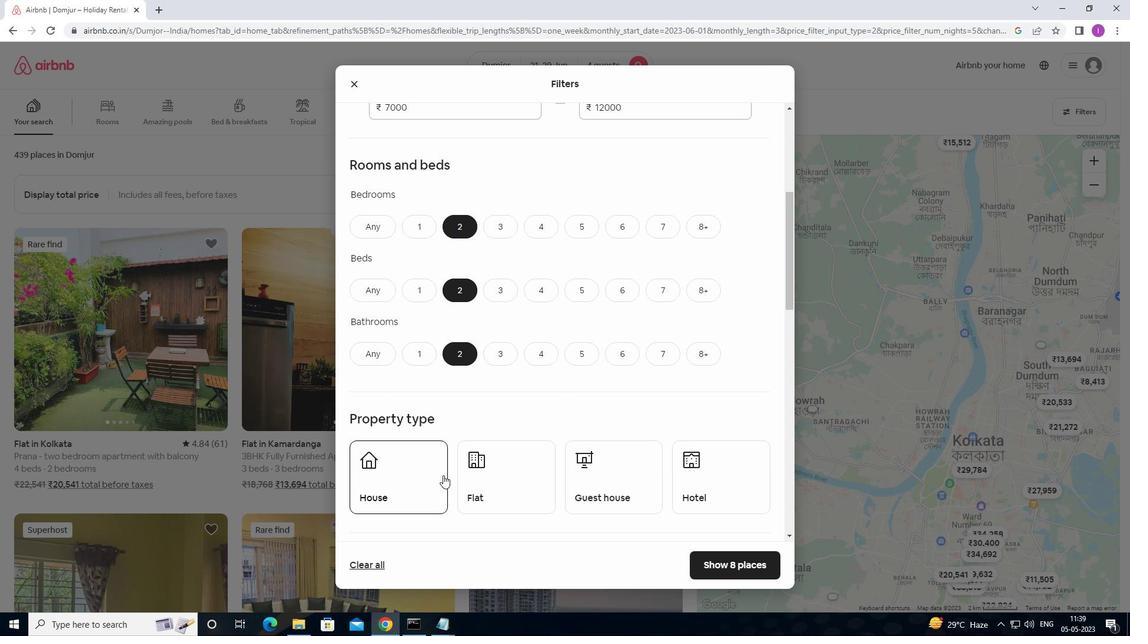 
Action: Mouse pressed left at (437, 476)
Screenshot: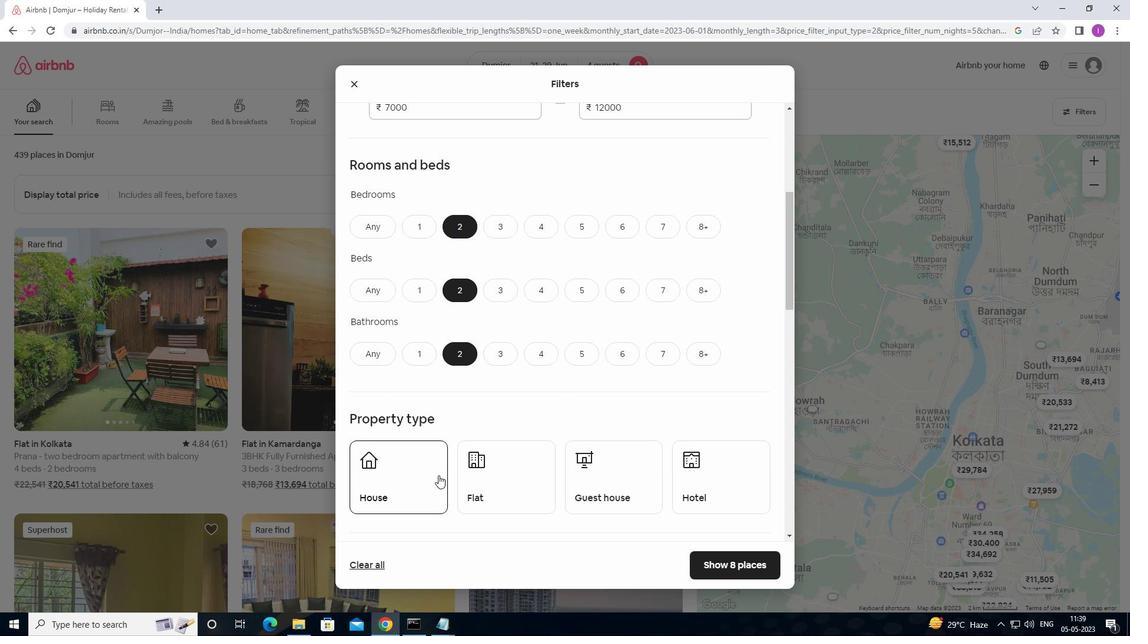 
Action: Mouse moved to (528, 475)
Screenshot: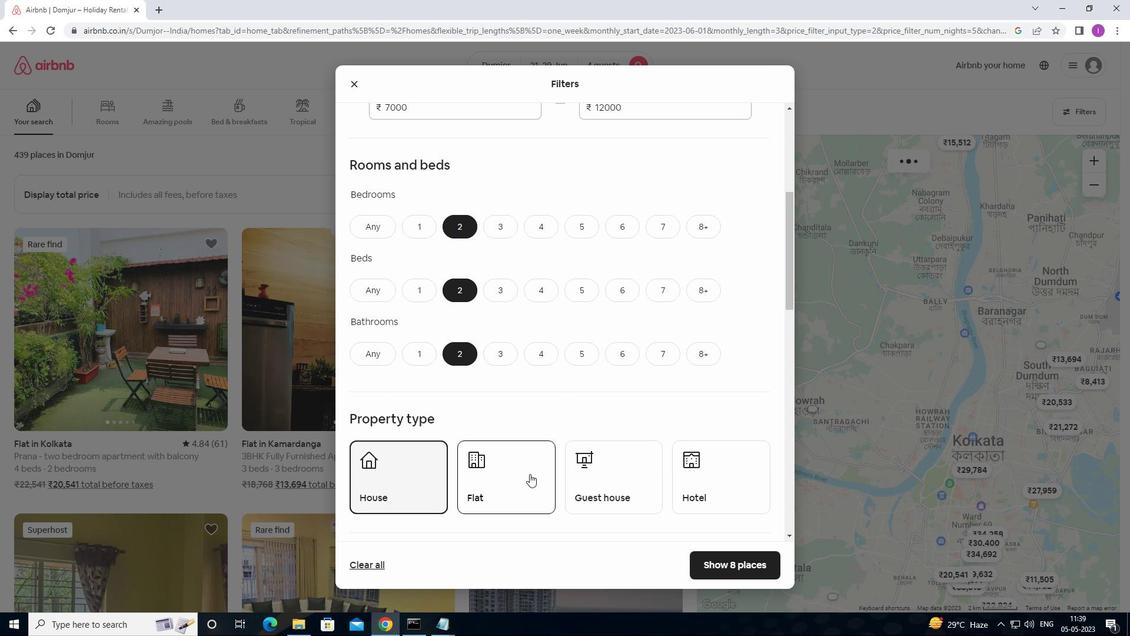 
Action: Mouse pressed left at (528, 475)
Screenshot: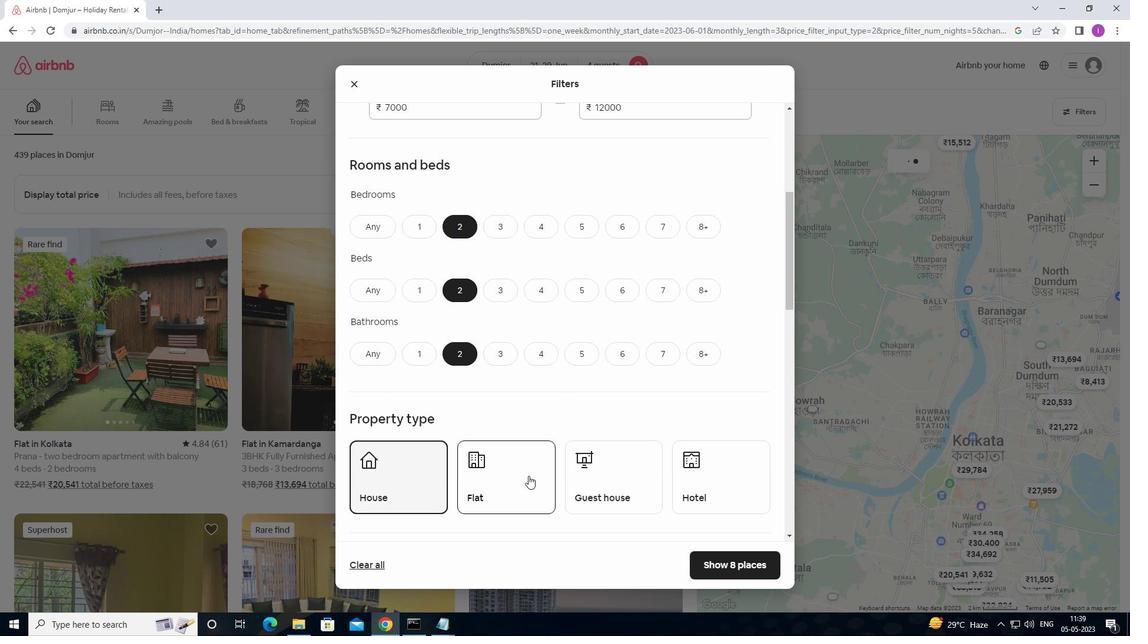 
Action: Mouse moved to (593, 476)
Screenshot: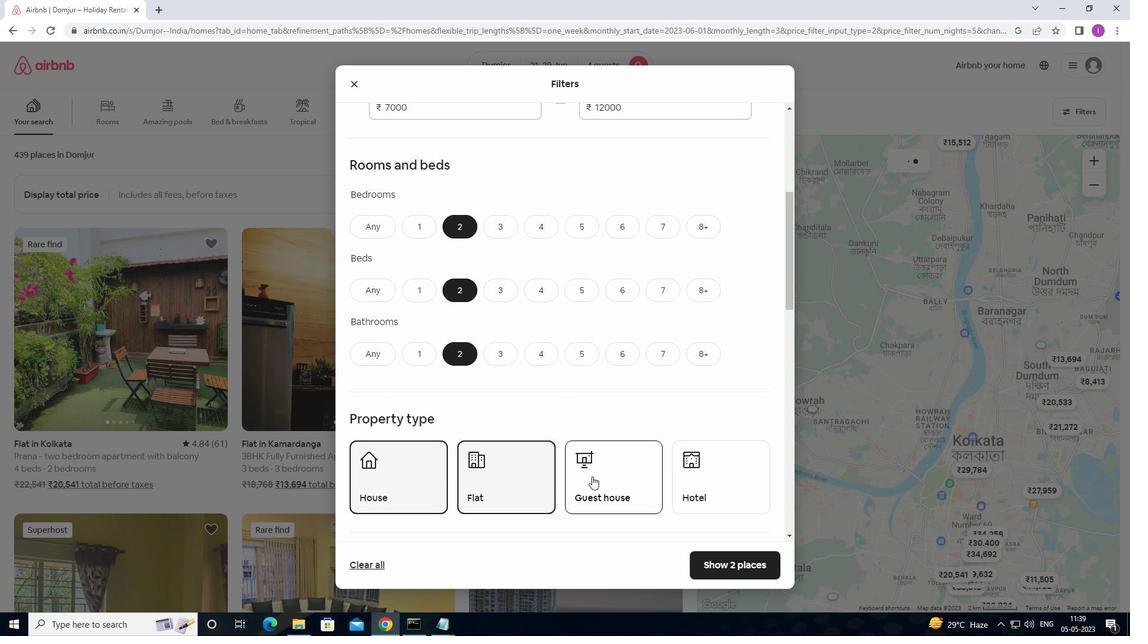 
Action: Mouse pressed left at (593, 476)
Screenshot: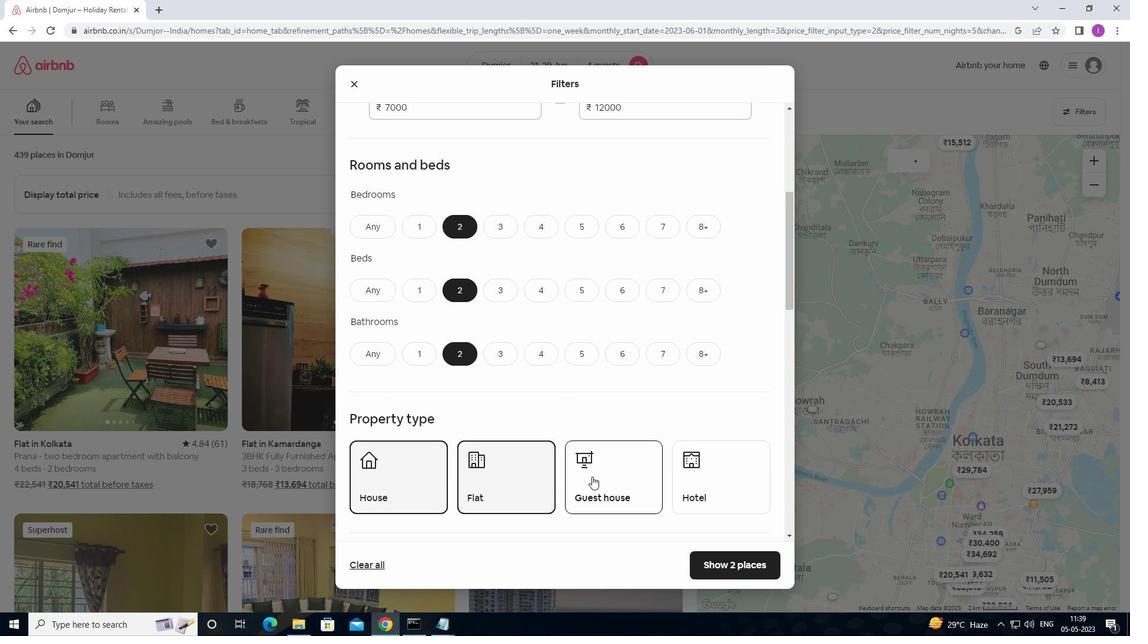 
Action: Mouse moved to (699, 487)
Screenshot: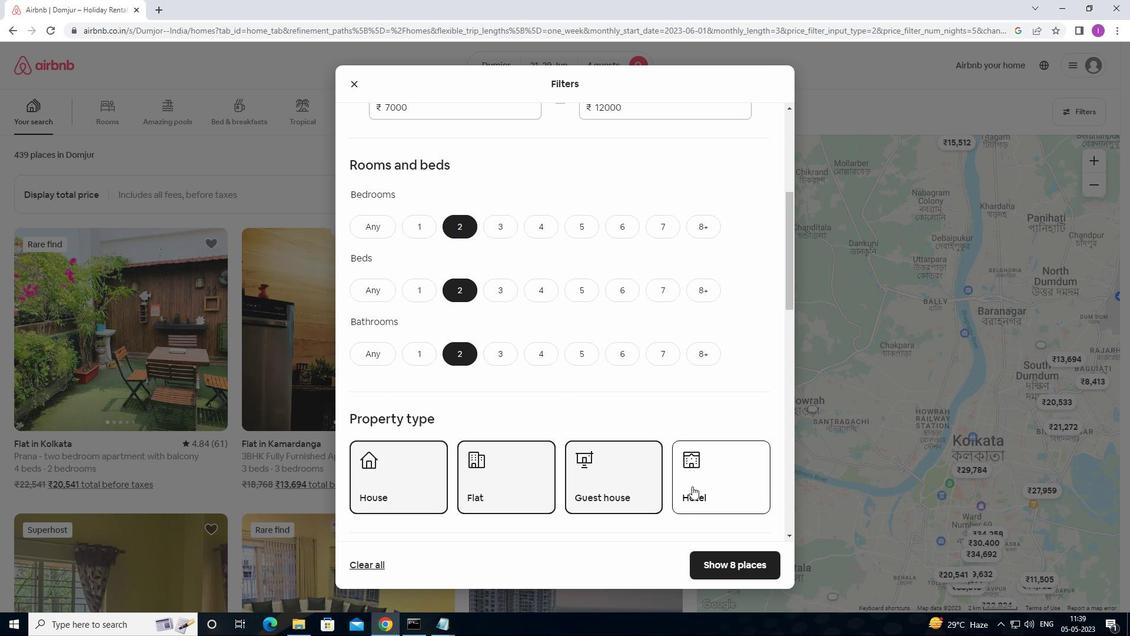 
Action: Mouse pressed left at (699, 487)
Screenshot: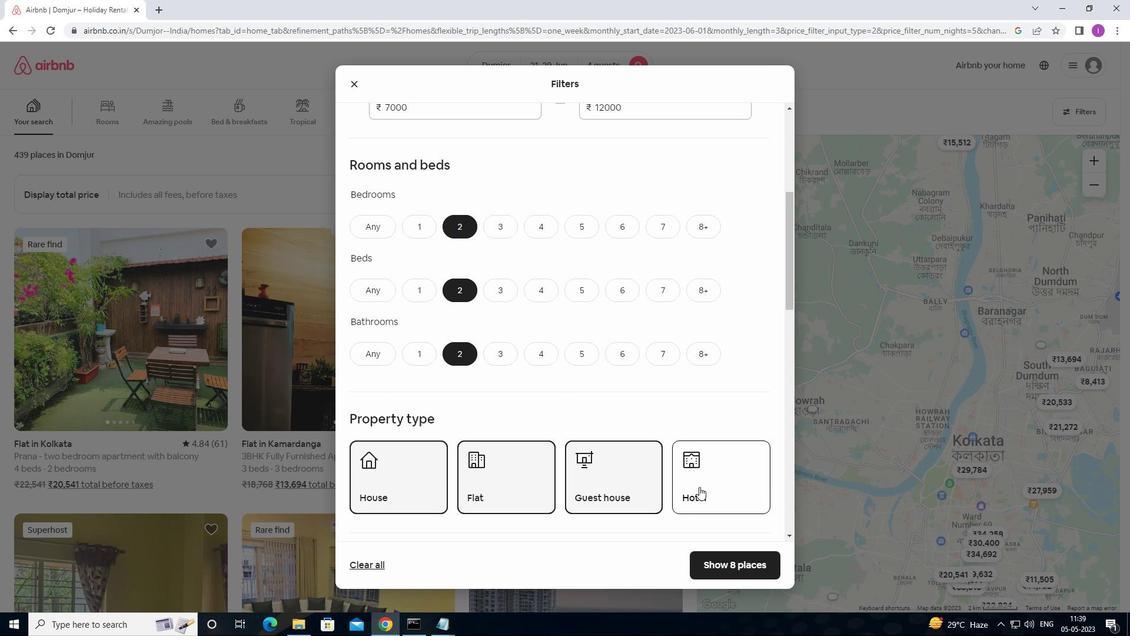 
Action: Mouse moved to (570, 499)
Screenshot: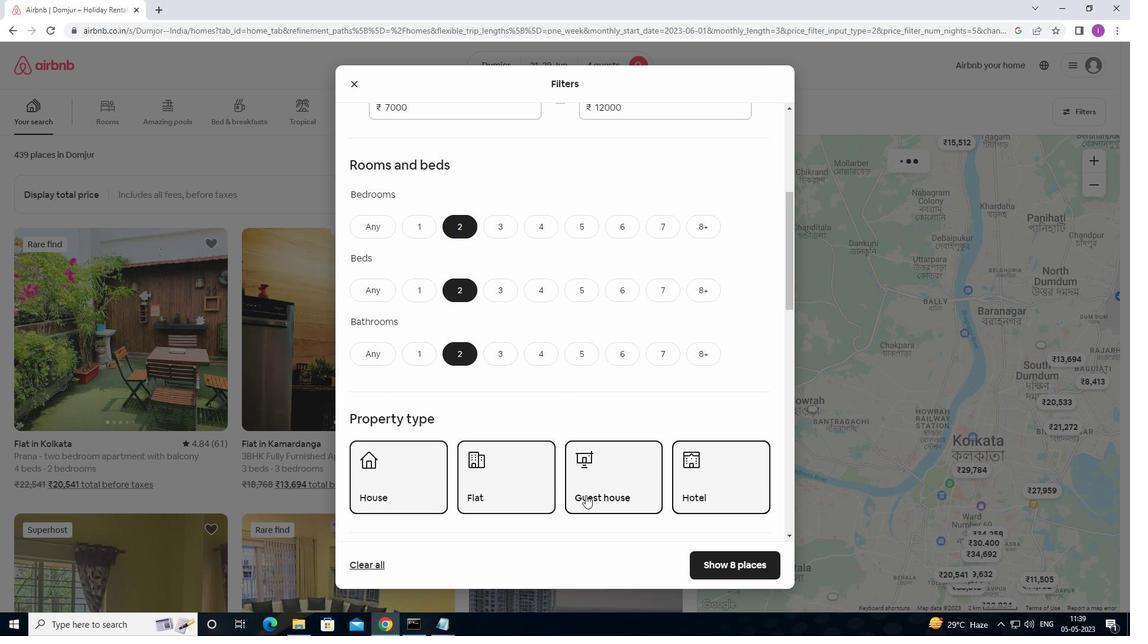 
Action: Mouse scrolled (570, 498) with delta (0, 0)
Screenshot: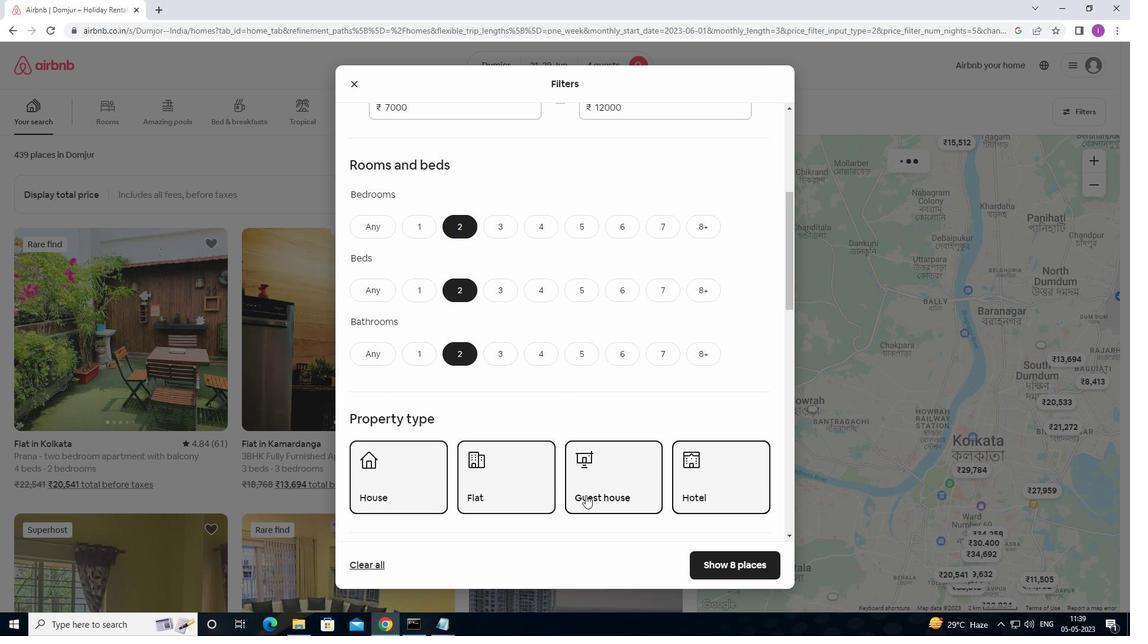 
Action: Mouse moved to (570, 500)
Screenshot: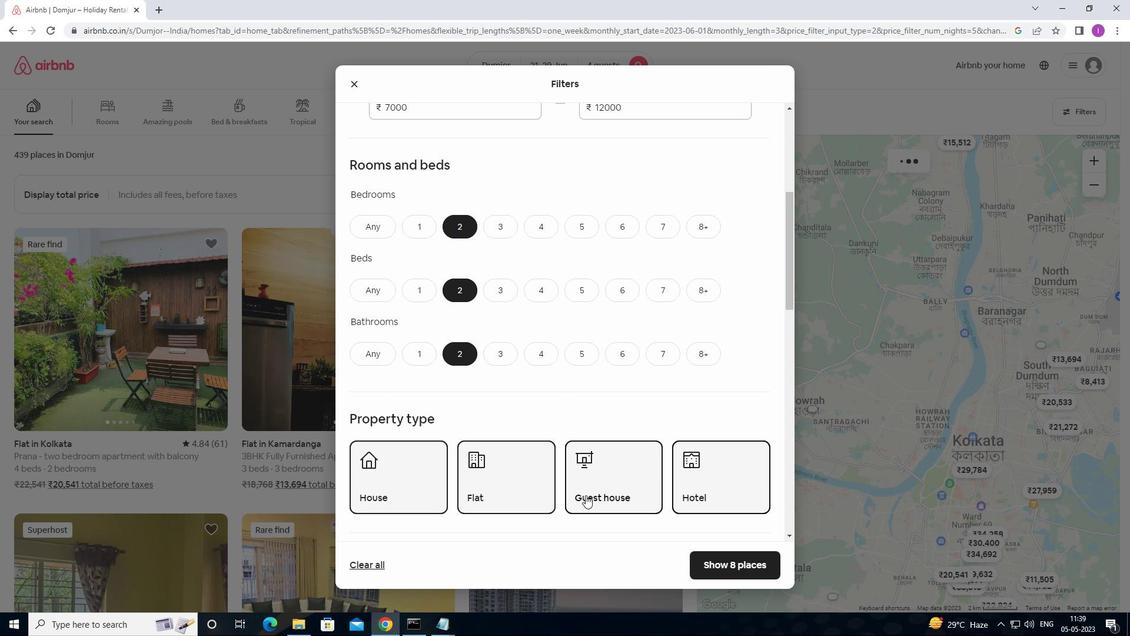 
Action: Mouse scrolled (570, 499) with delta (0, 0)
Screenshot: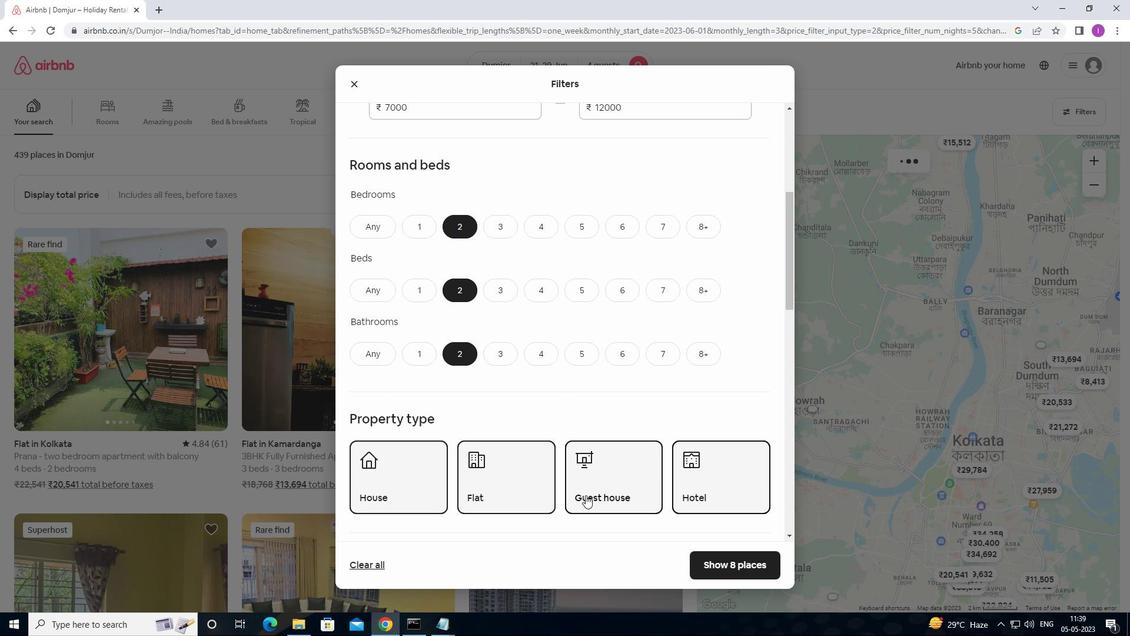 
Action: Mouse scrolled (570, 499) with delta (0, 0)
Screenshot: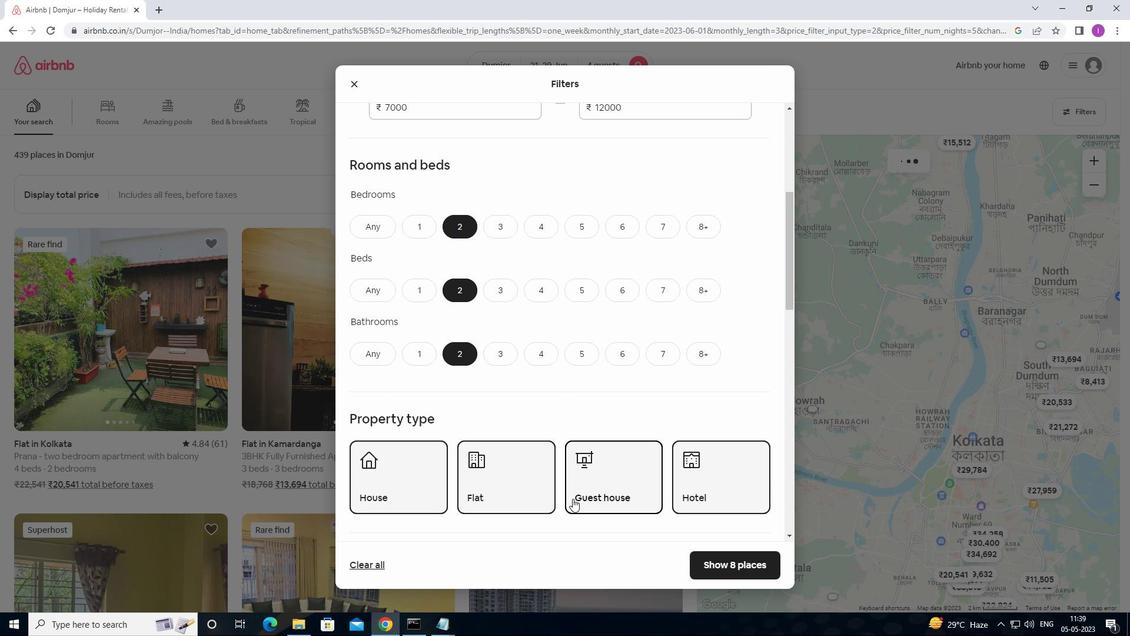 
Action: Mouse scrolled (570, 499) with delta (0, 0)
Screenshot: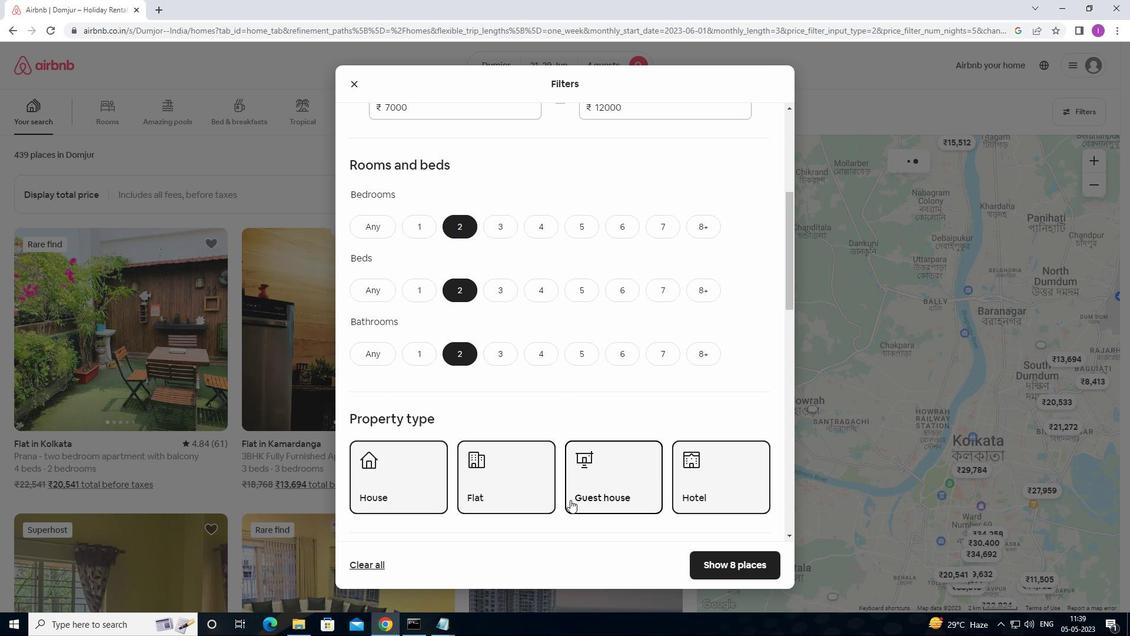 
Action: Mouse scrolled (570, 499) with delta (0, 0)
Screenshot: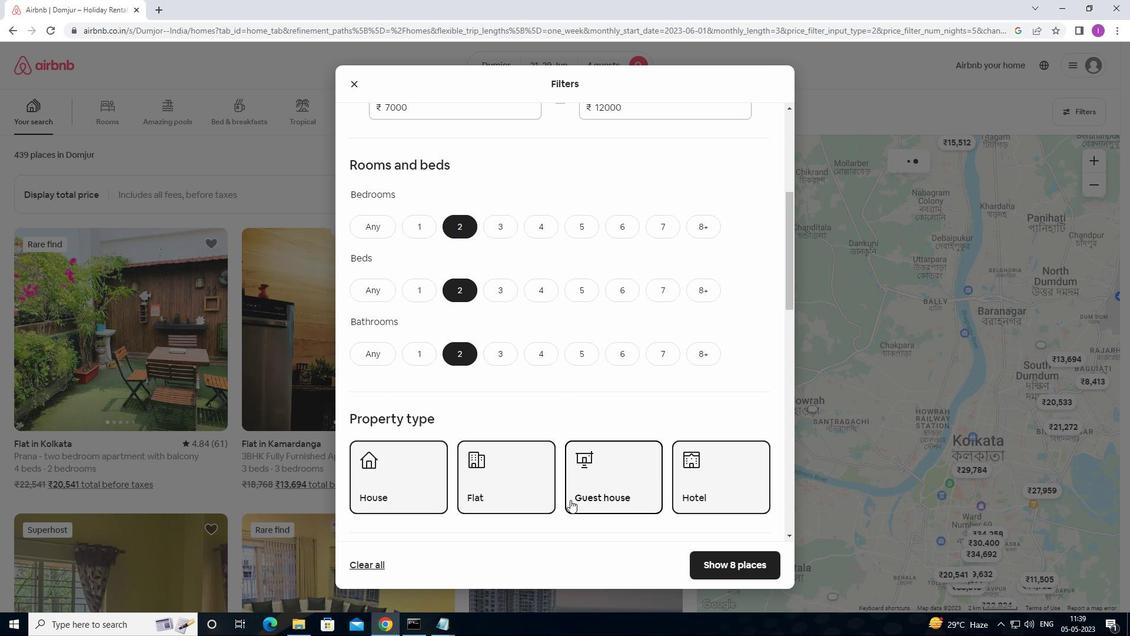 
Action: Mouse moved to (576, 488)
Screenshot: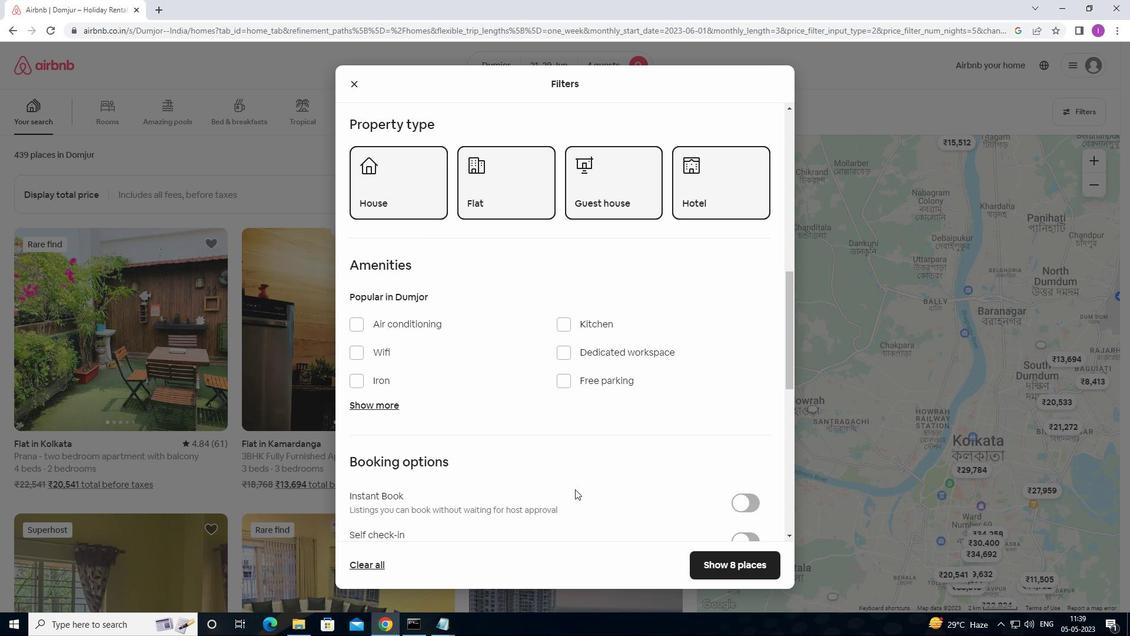 
Action: Mouse scrolled (576, 488) with delta (0, 0)
Screenshot: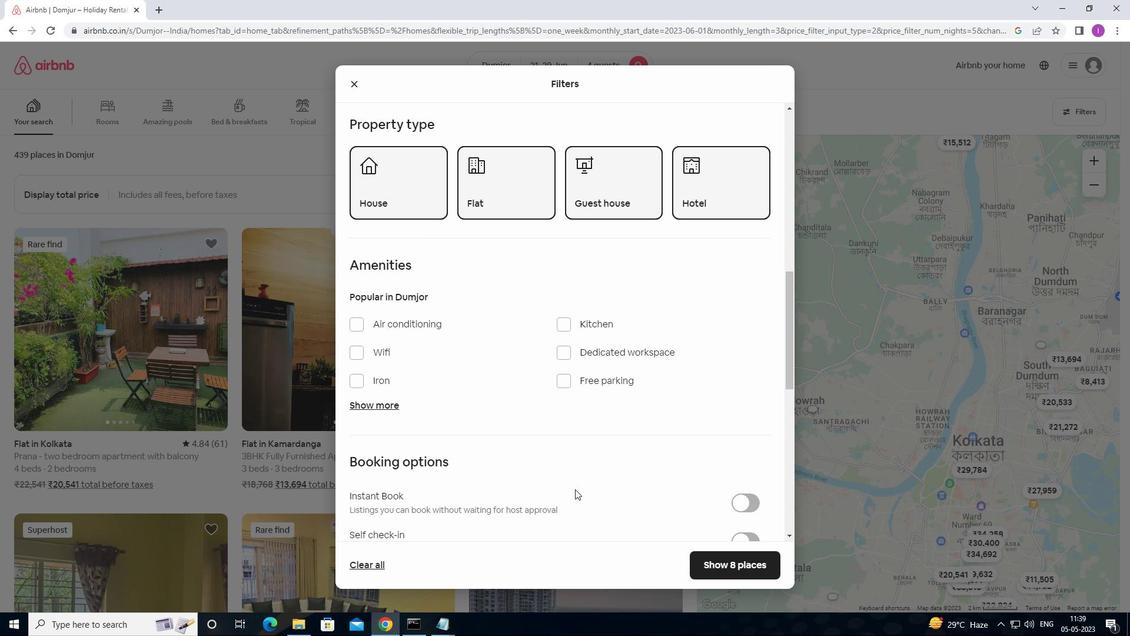 
Action: Mouse scrolled (576, 488) with delta (0, 0)
Screenshot: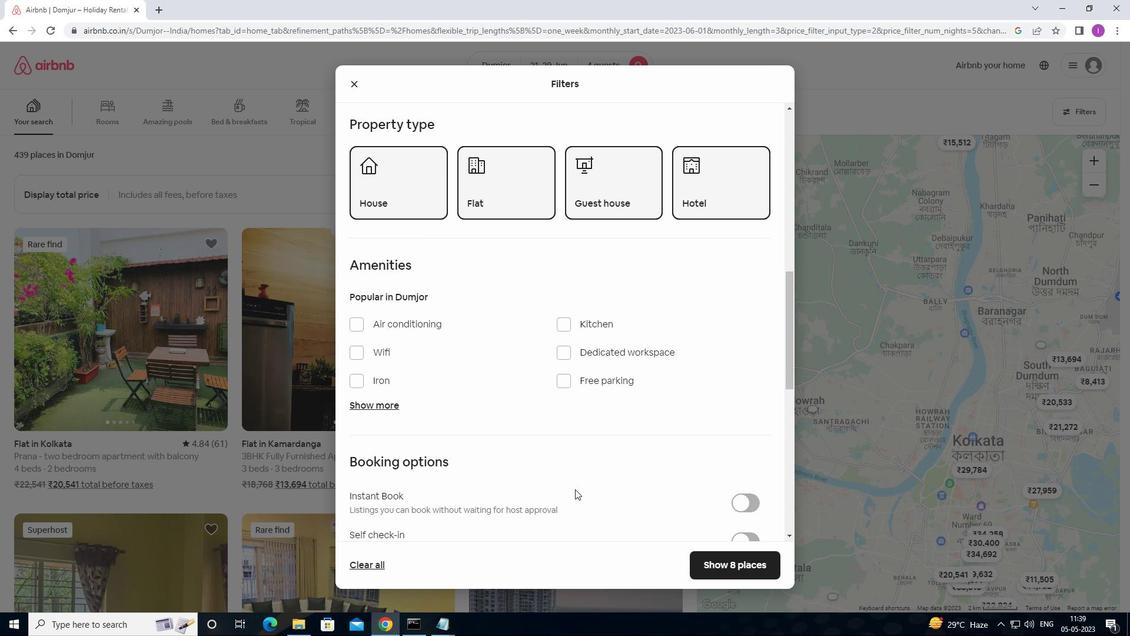 
Action: Mouse scrolled (576, 488) with delta (0, 0)
Screenshot: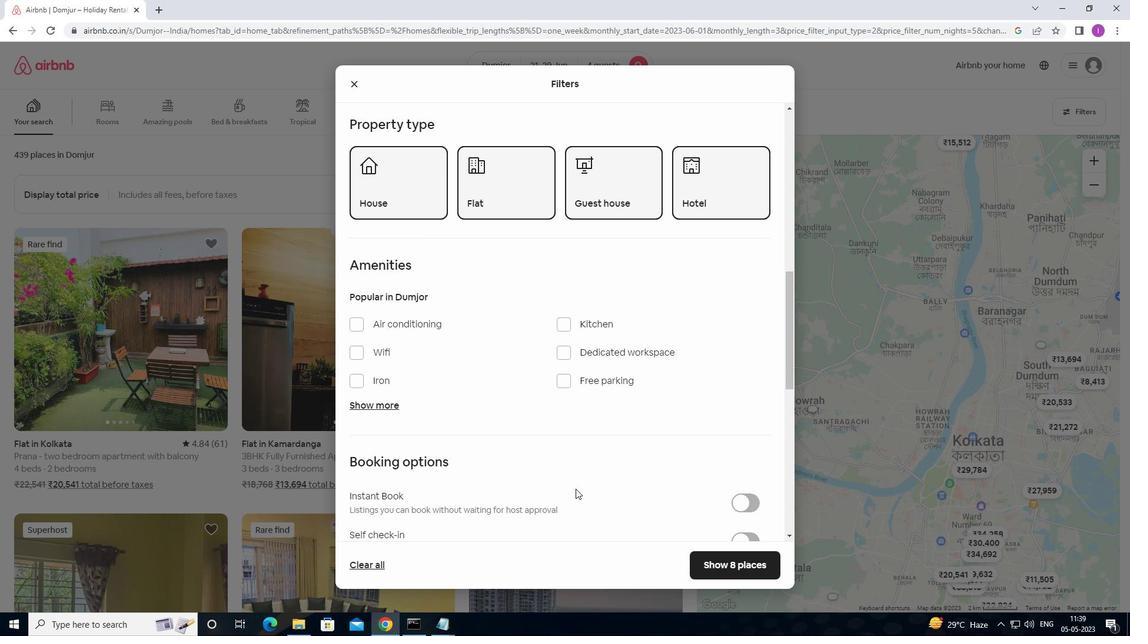 
Action: Mouse moved to (758, 371)
Screenshot: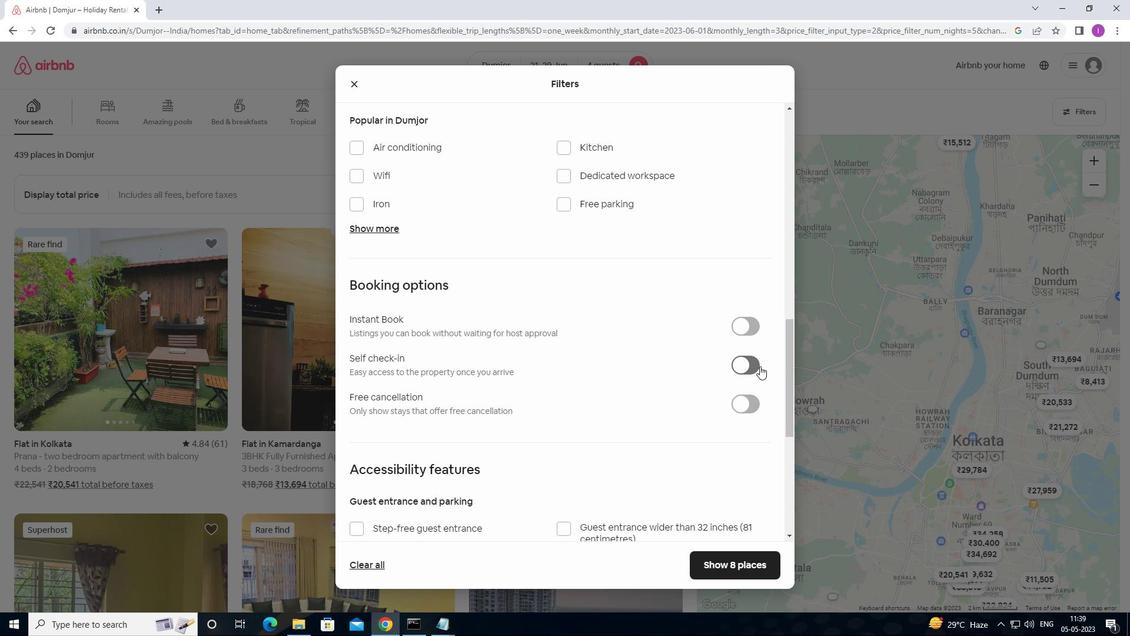
Action: Mouse pressed left at (758, 371)
Screenshot: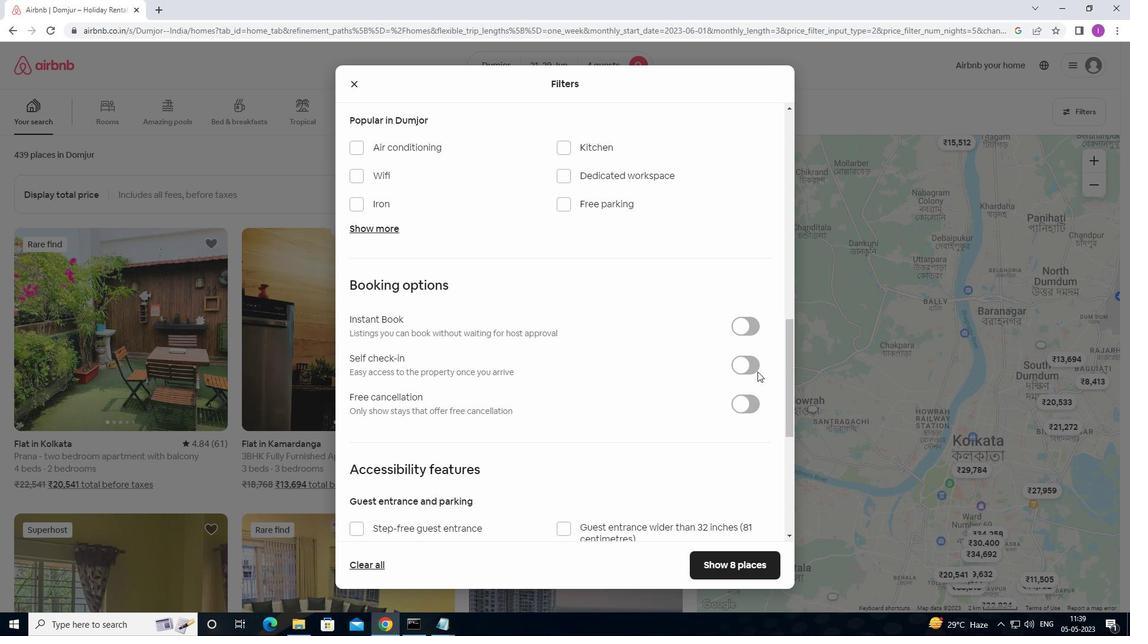 
Action: Mouse moved to (753, 368)
Screenshot: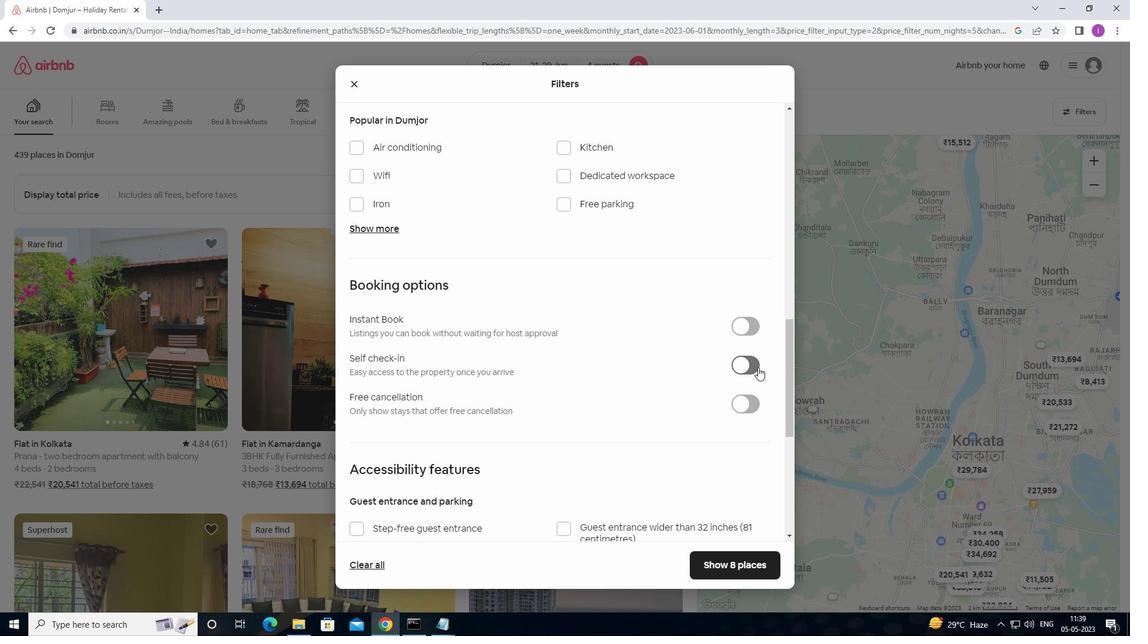 
Action: Mouse pressed left at (753, 368)
Screenshot: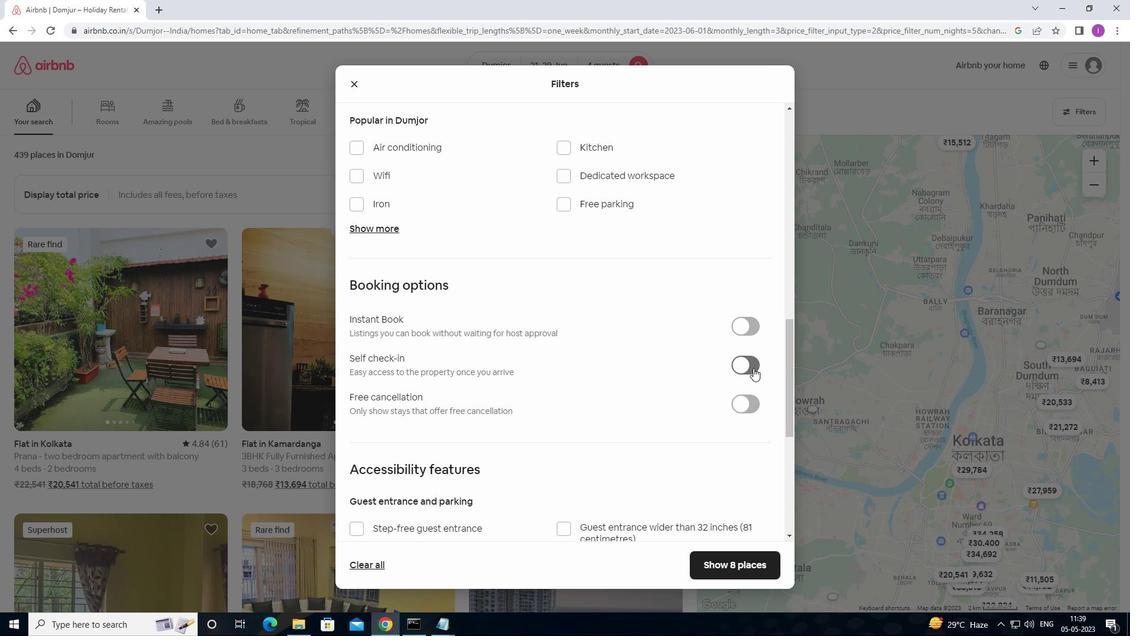 
Action: Mouse moved to (550, 463)
Screenshot: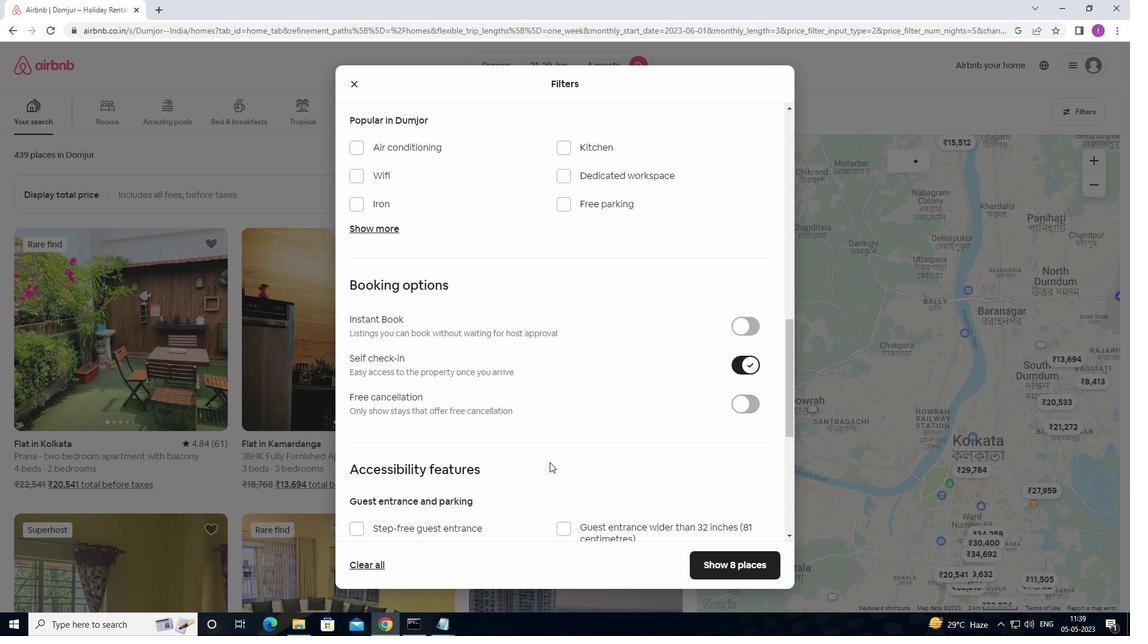 
Action: Mouse scrolled (550, 462) with delta (0, 0)
Screenshot: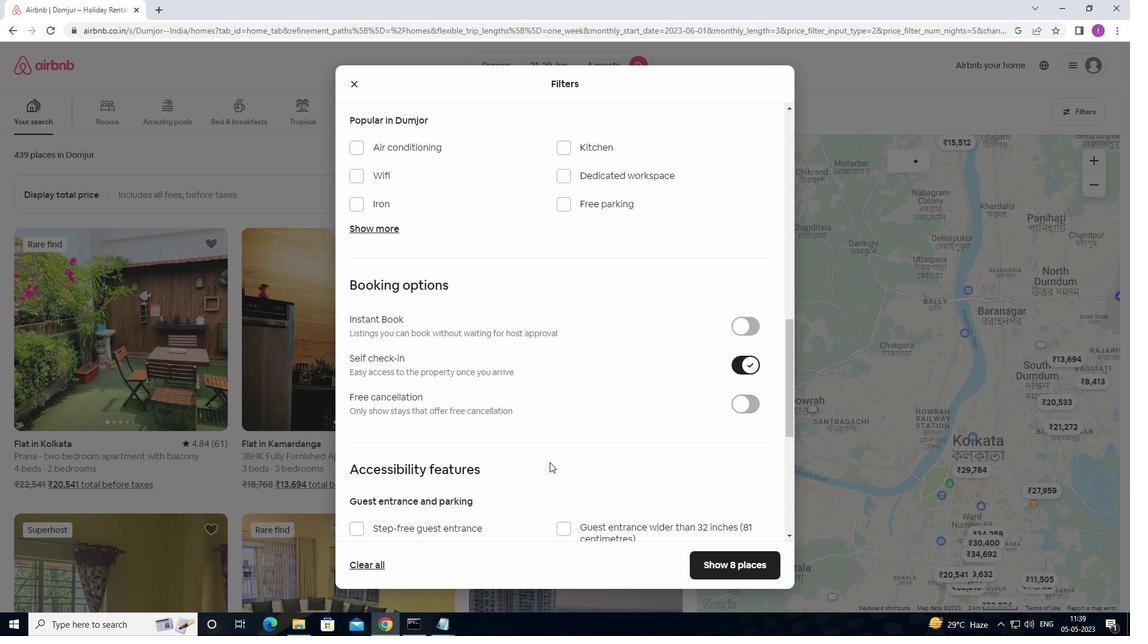 
Action: Mouse scrolled (550, 462) with delta (0, 0)
Screenshot: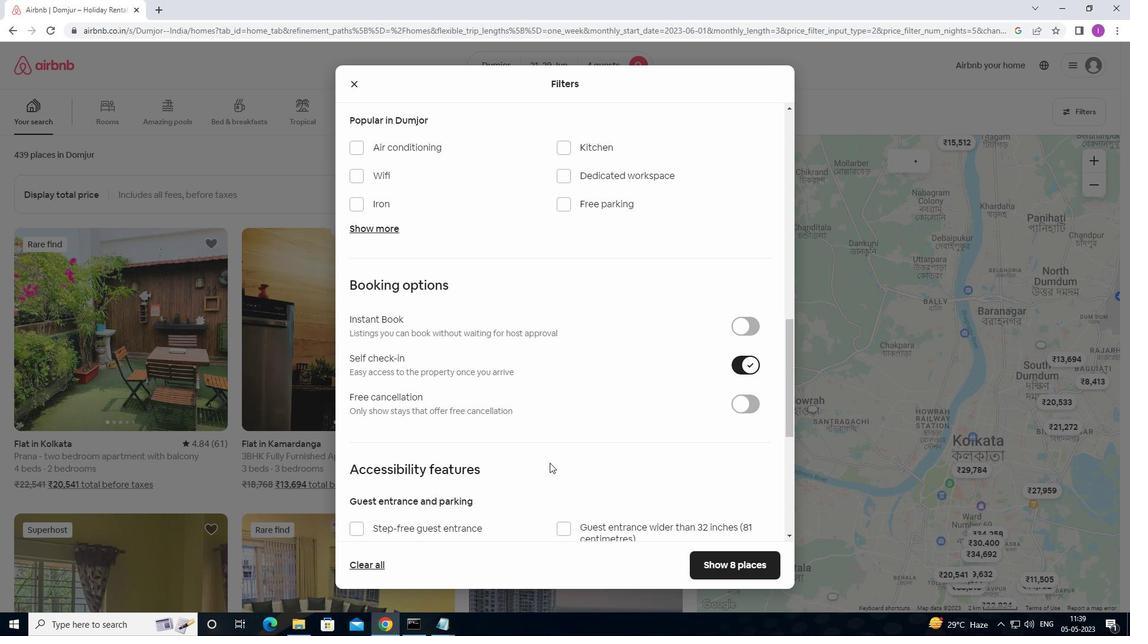 
Action: Mouse moved to (550, 464)
Screenshot: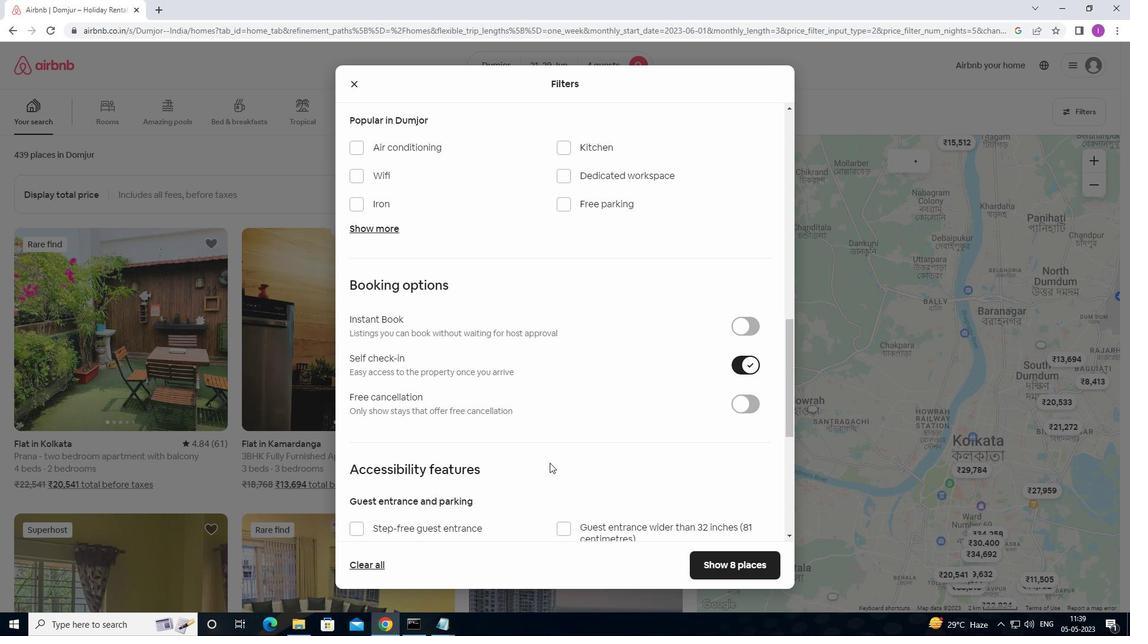 
Action: Mouse scrolled (550, 463) with delta (0, 0)
Screenshot: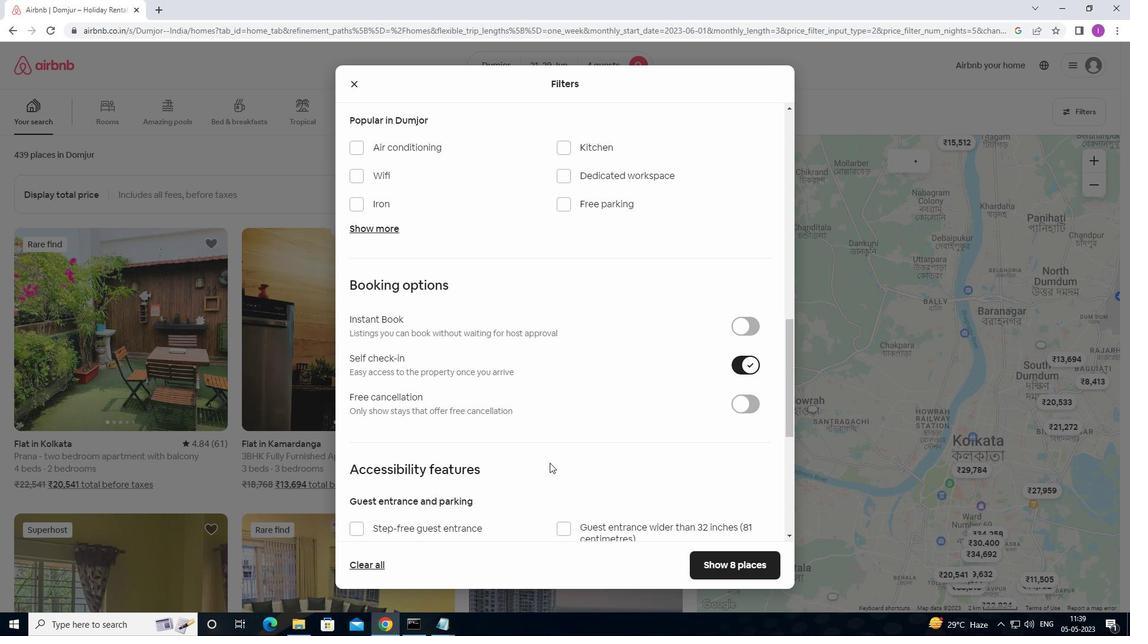 
Action: Mouse scrolled (550, 463) with delta (0, 0)
Screenshot: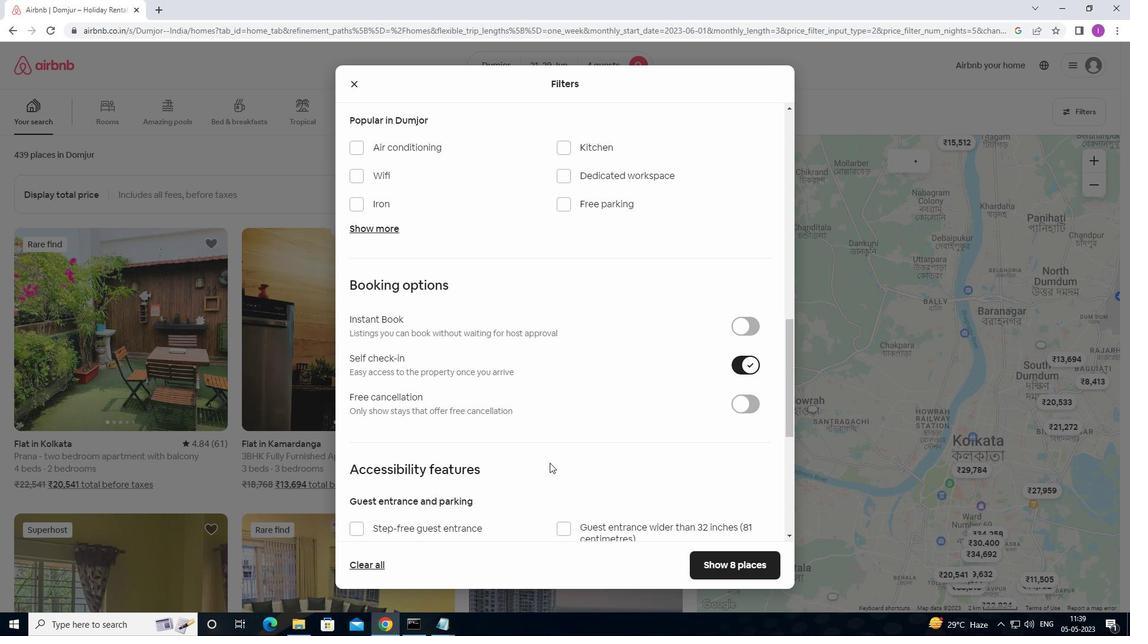 
Action: Mouse moved to (550, 465)
Screenshot: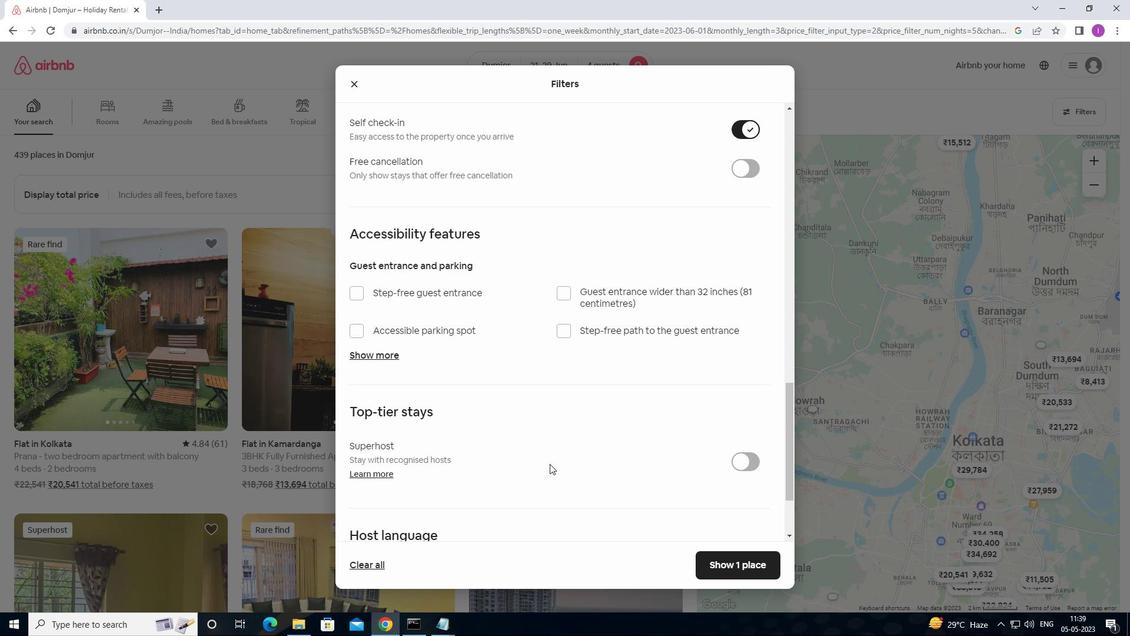 
Action: Mouse scrolled (550, 464) with delta (0, 0)
Screenshot: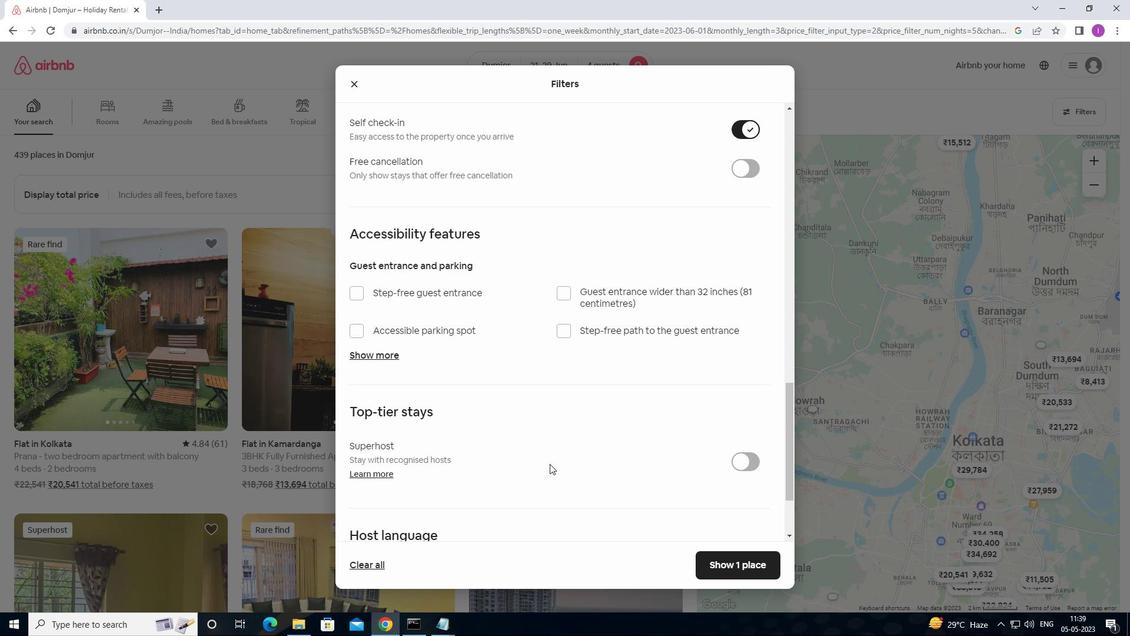 
Action: Mouse moved to (551, 466)
Screenshot: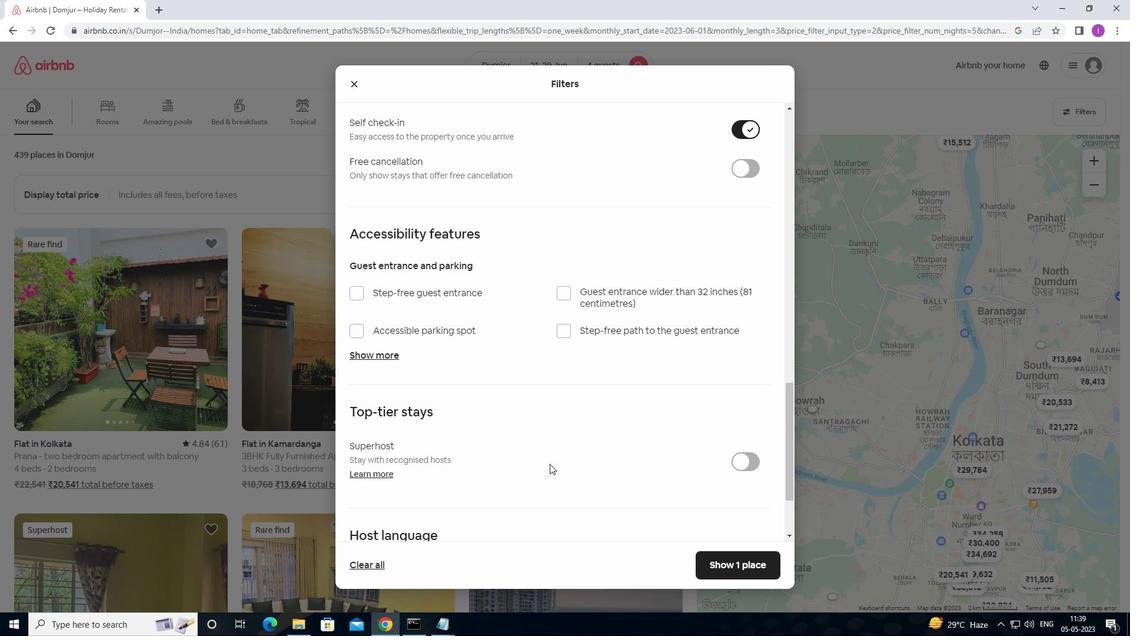 
Action: Mouse scrolled (551, 465) with delta (0, 0)
Screenshot: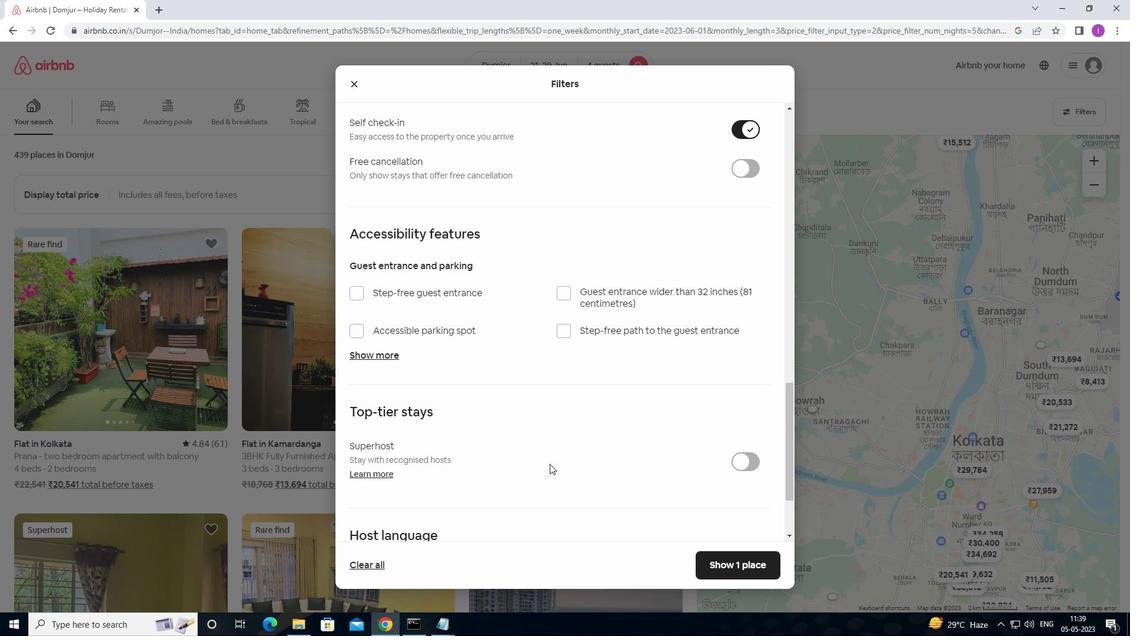 
Action: Mouse scrolled (551, 465) with delta (0, 0)
Screenshot: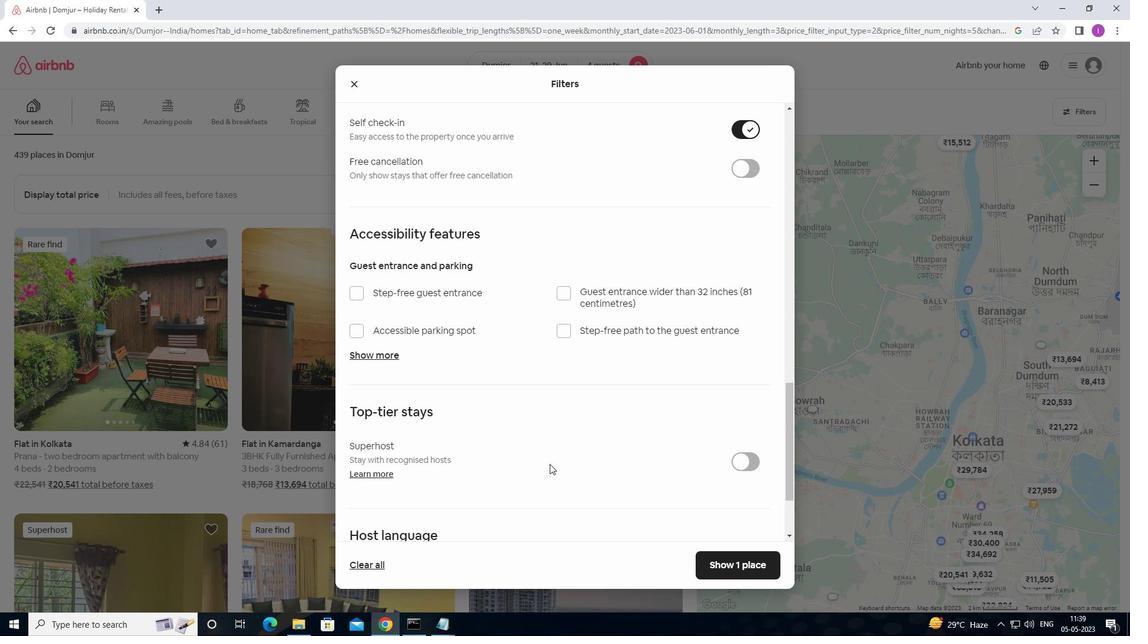 
Action: Mouse moved to (551, 468)
Screenshot: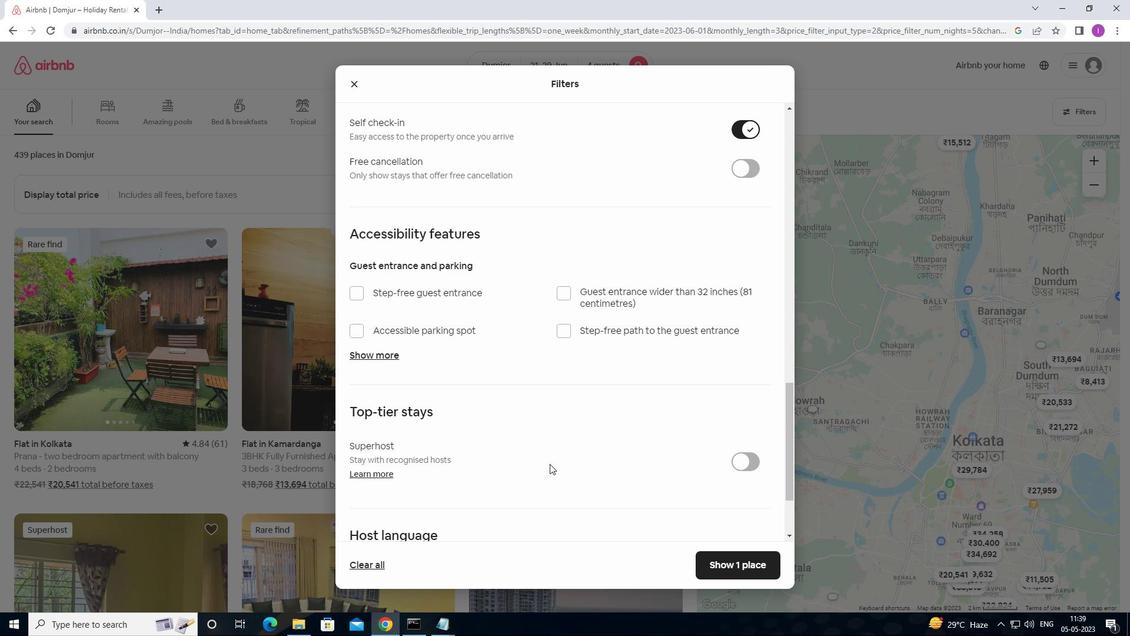 
Action: Mouse scrolled (551, 467) with delta (0, 0)
Screenshot: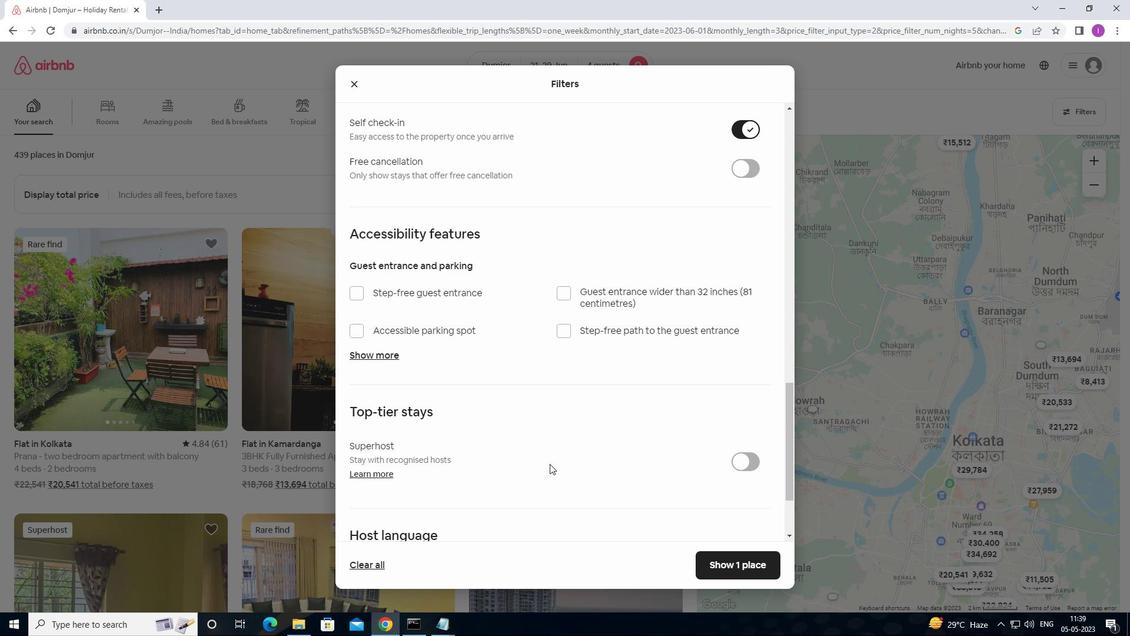 
Action: Mouse moved to (551, 468)
Screenshot: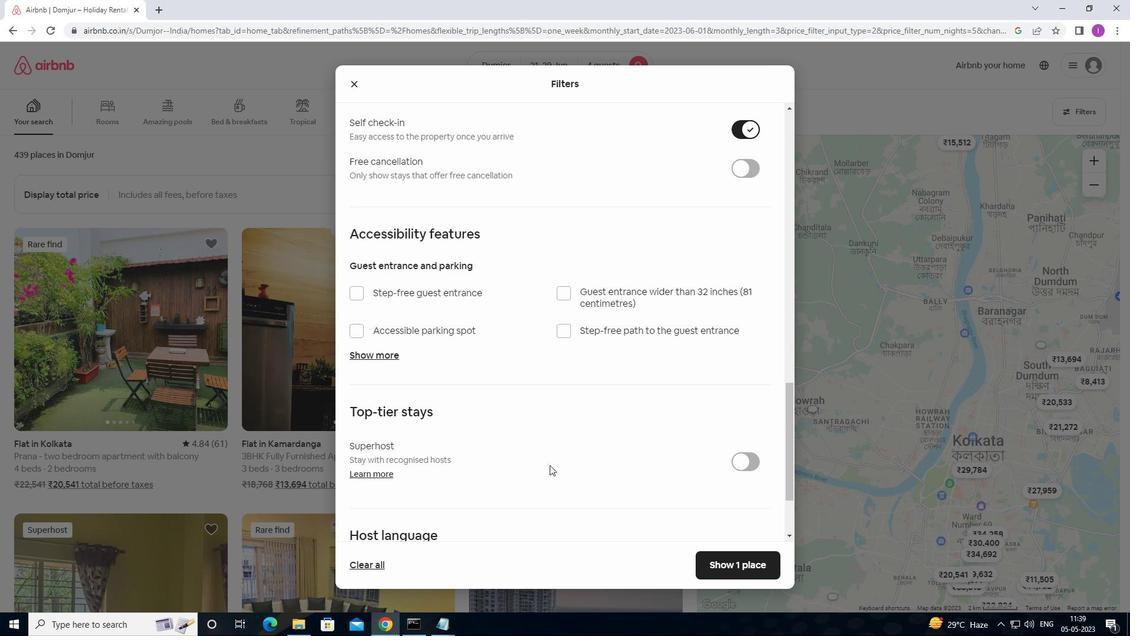 
Action: Mouse scrolled (551, 467) with delta (0, 0)
Screenshot: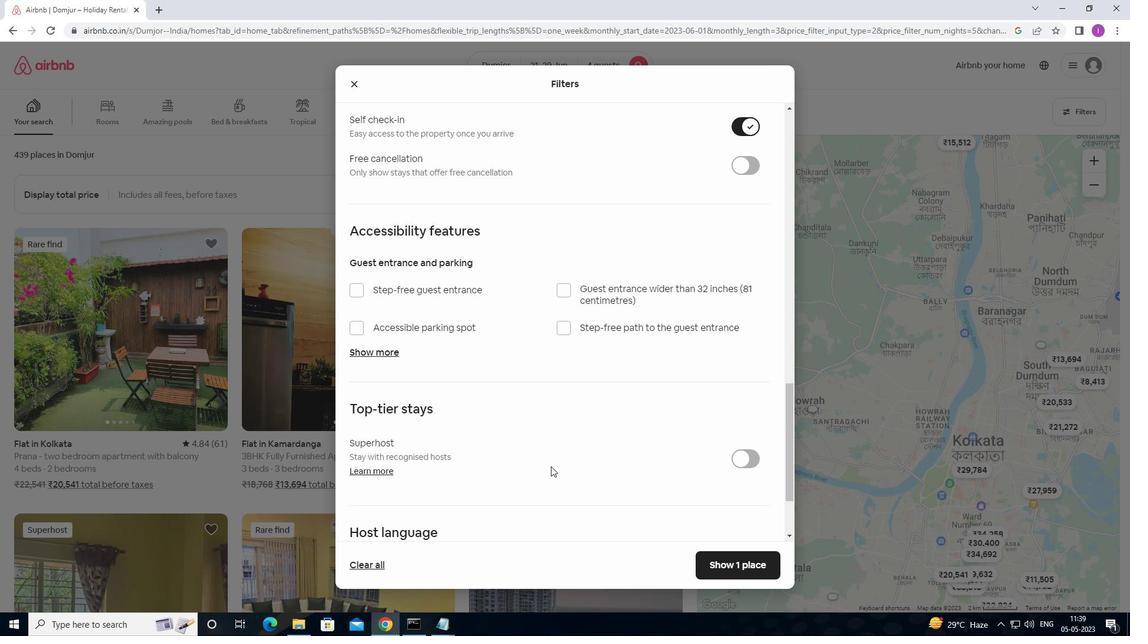 
Action: Mouse moved to (536, 490)
Screenshot: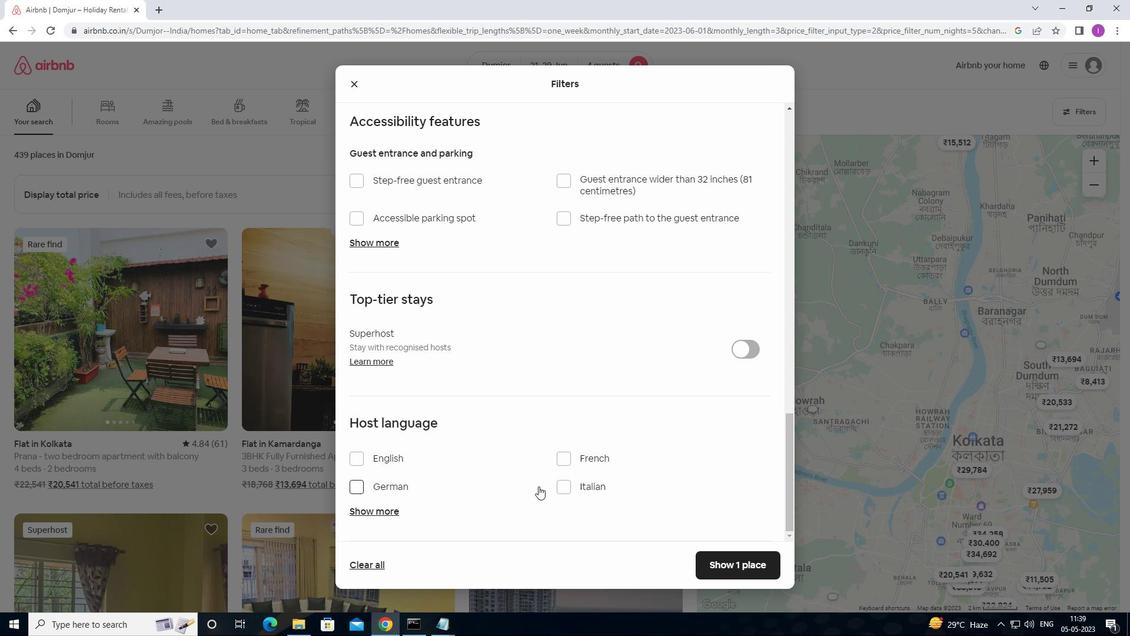 
Action: Mouse scrolled (536, 489) with delta (0, 0)
Screenshot: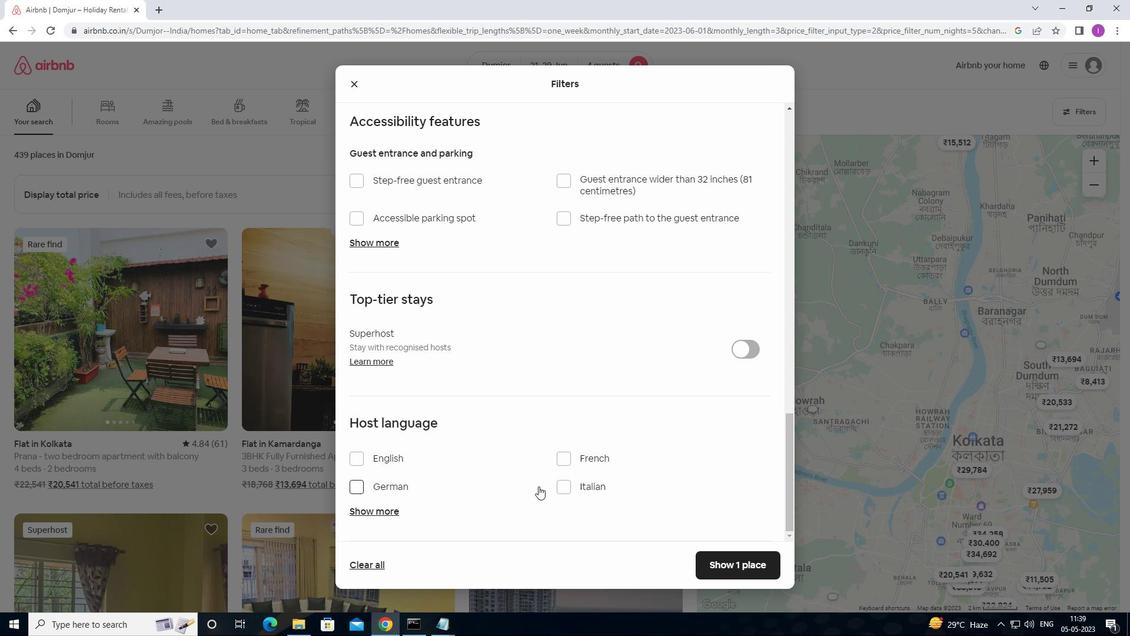 
Action: Mouse moved to (536, 491)
Screenshot: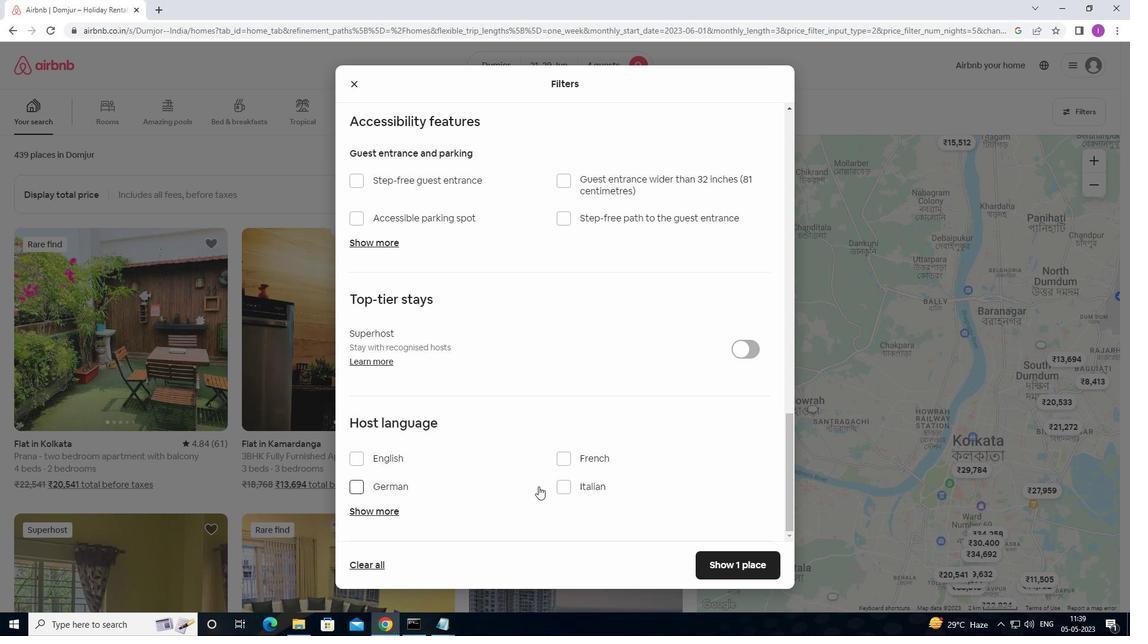 
Action: Mouse scrolled (536, 491) with delta (0, 0)
Screenshot: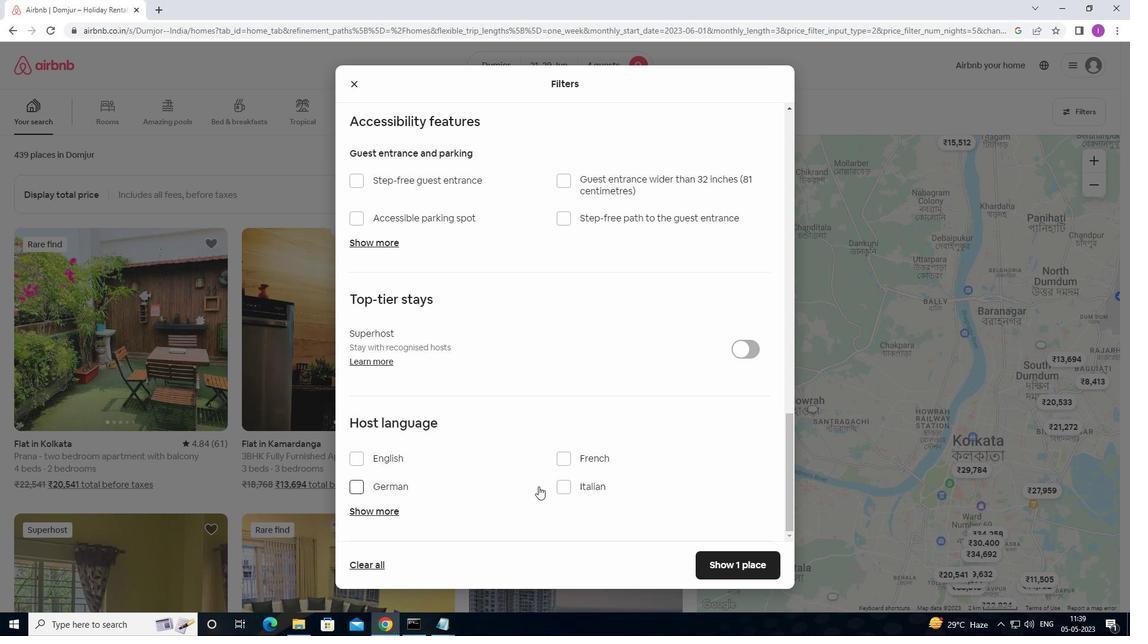 
Action: Mouse moved to (534, 494)
Screenshot: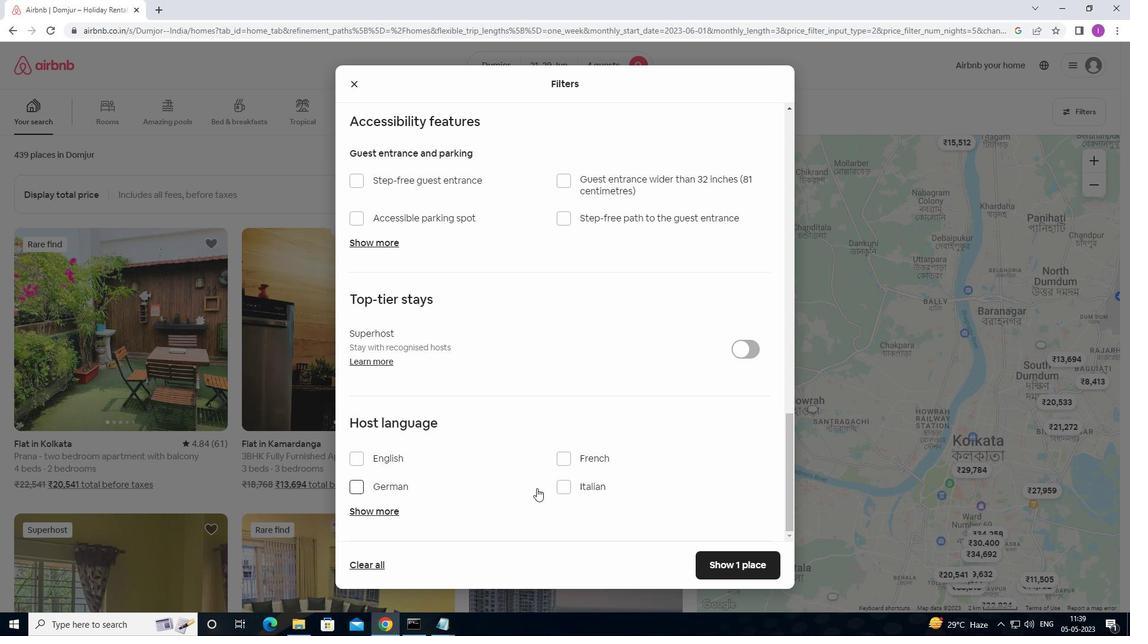 
Action: Mouse scrolled (534, 493) with delta (0, 0)
Screenshot: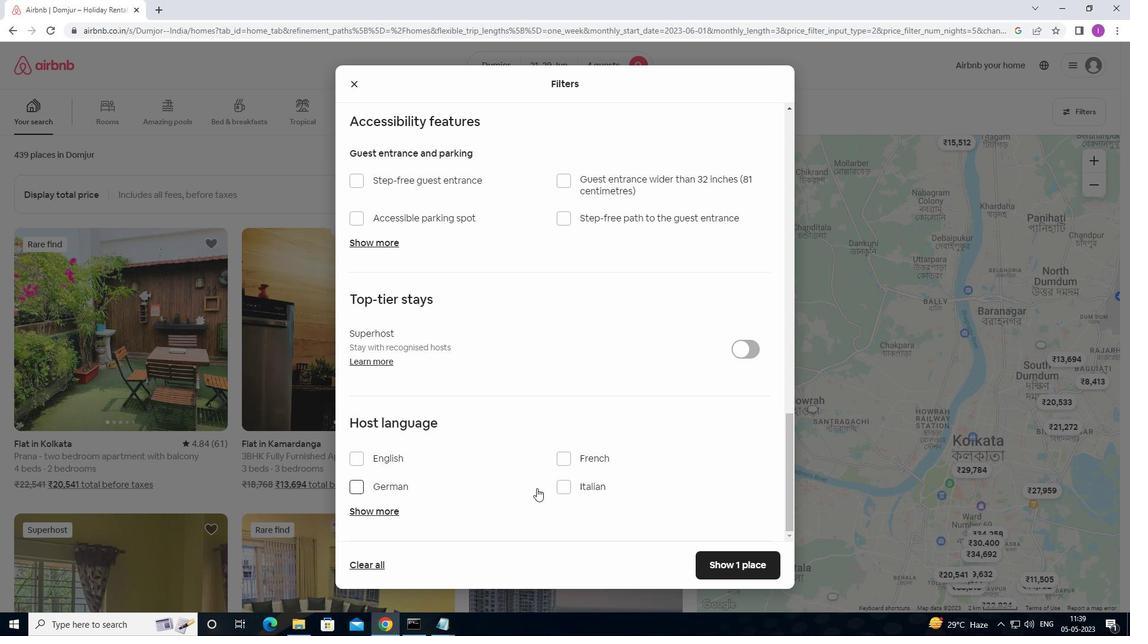 
Action: Mouse moved to (350, 458)
Screenshot: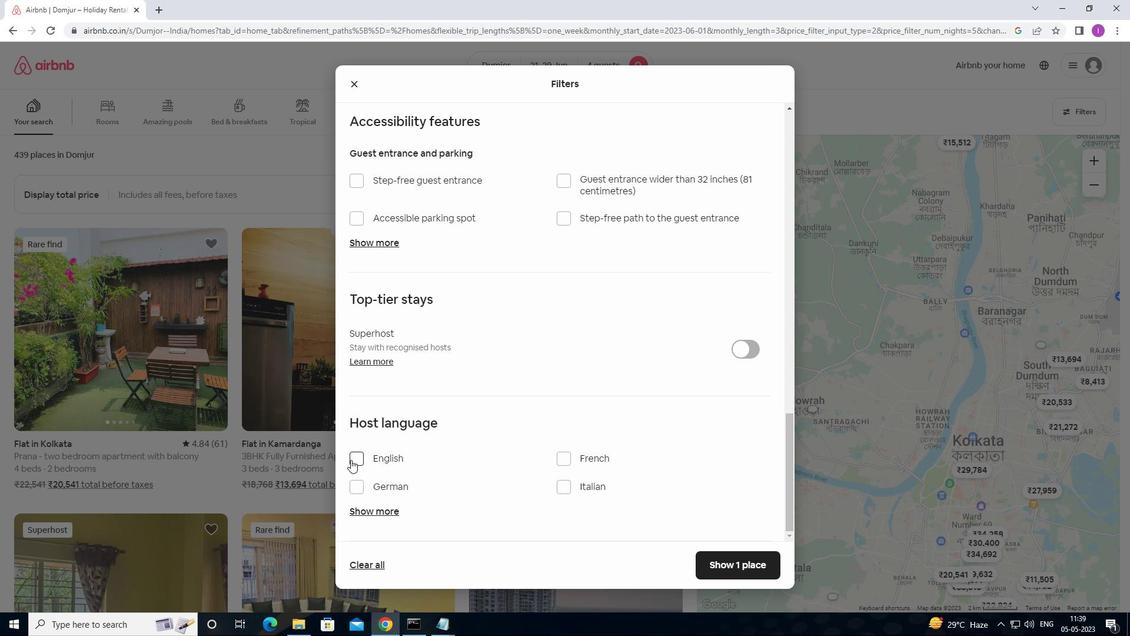 
Action: Mouse pressed left at (350, 458)
Screenshot: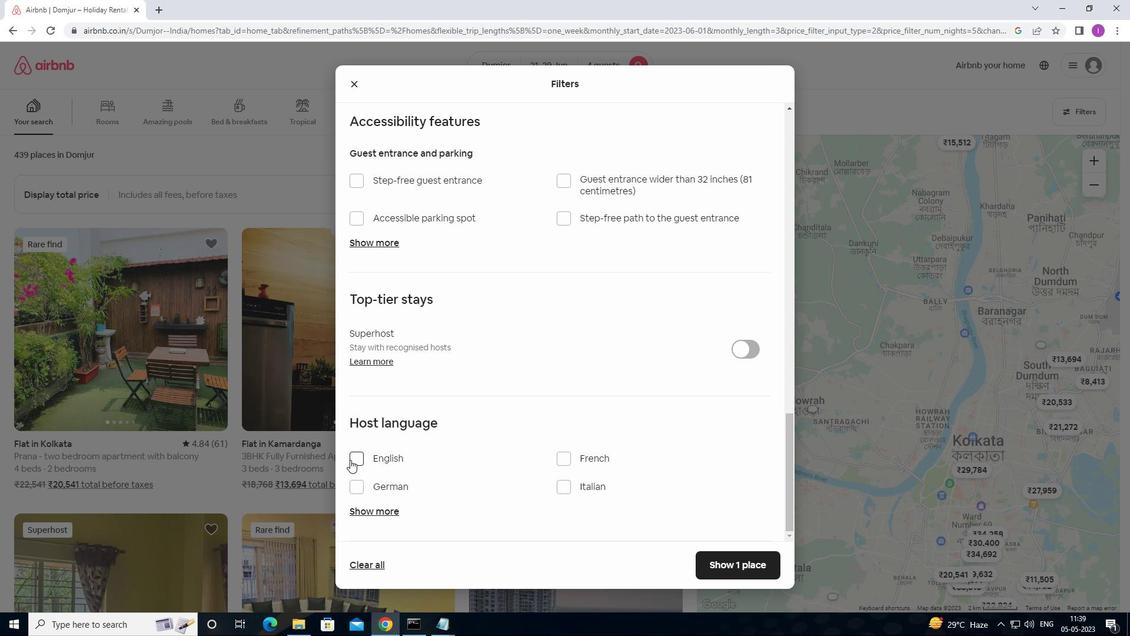 
Action: Mouse moved to (511, 485)
Screenshot: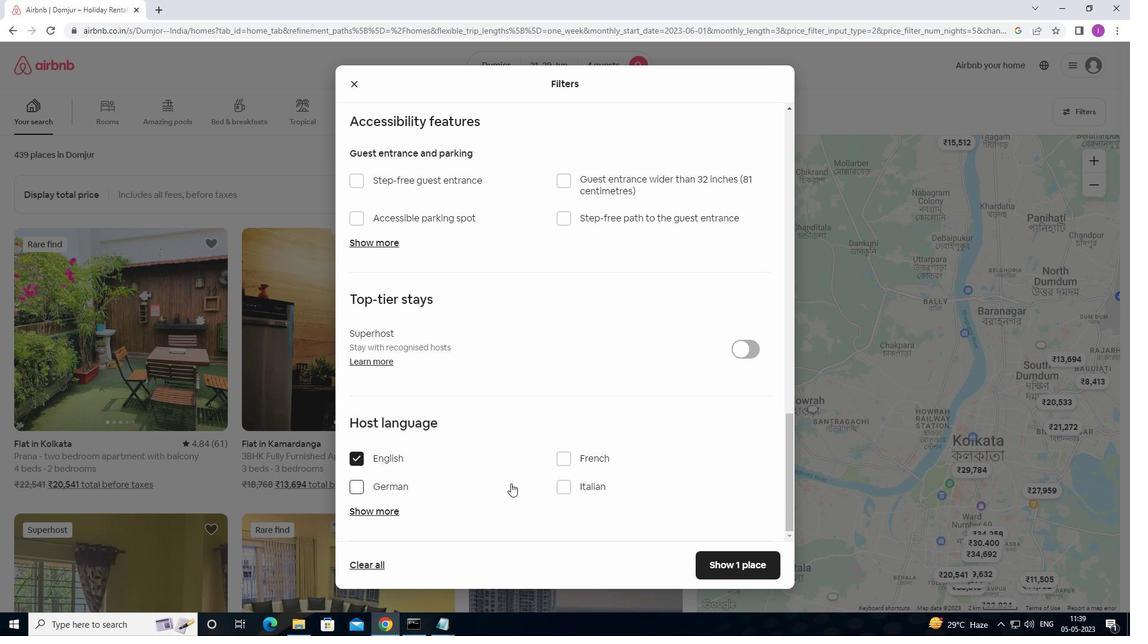 
Action: Mouse scrolled (511, 485) with delta (0, 0)
Screenshot: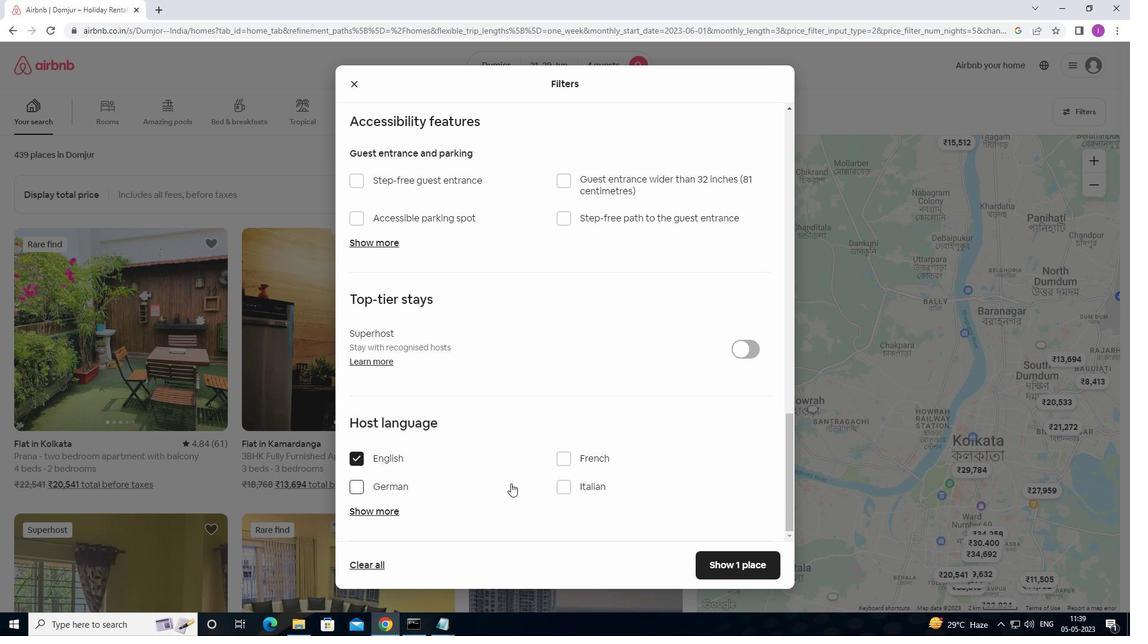 
Action: Mouse moved to (512, 487)
Screenshot: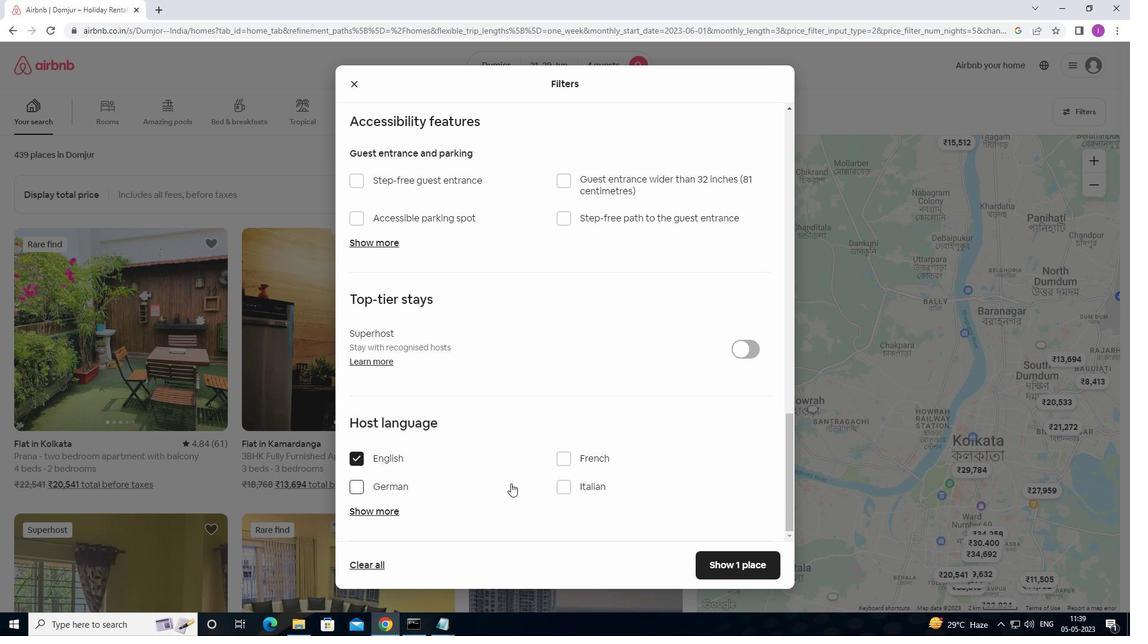
Action: Mouse scrolled (512, 486) with delta (0, 0)
Screenshot: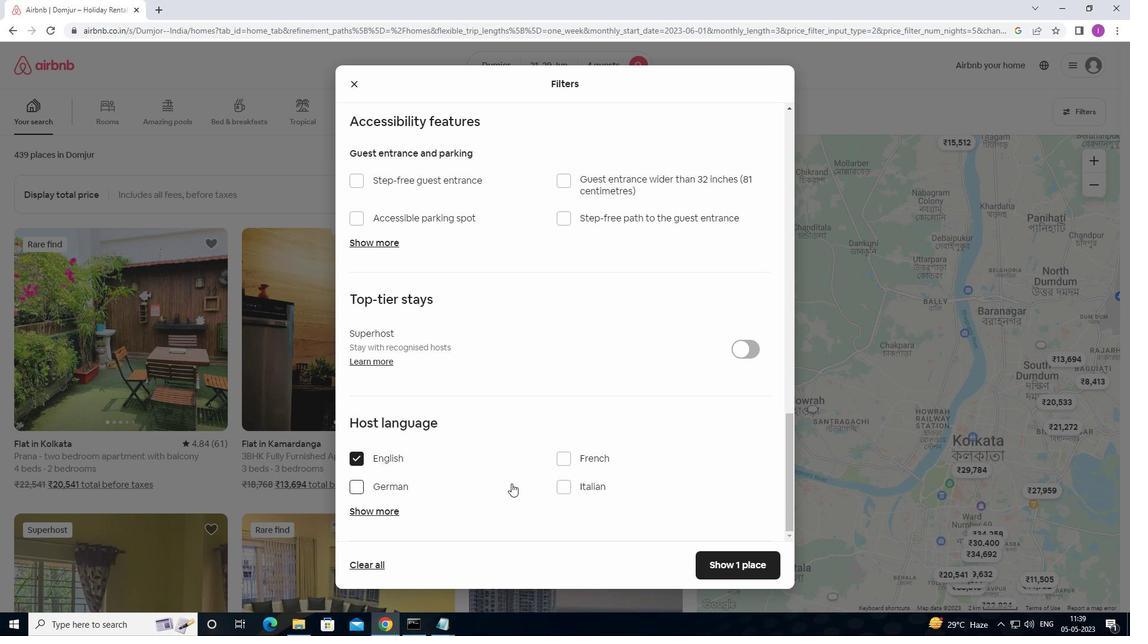 
Action: Mouse moved to (512, 487)
Screenshot: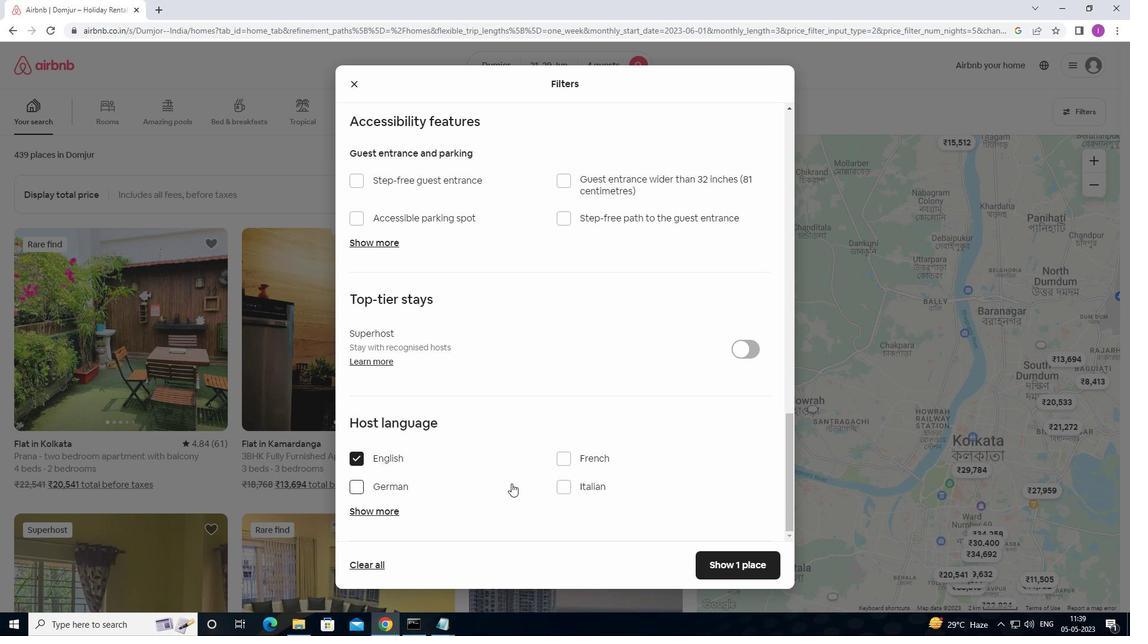 
Action: Mouse scrolled (512, 487) with delta (0, 0)
Screenshot: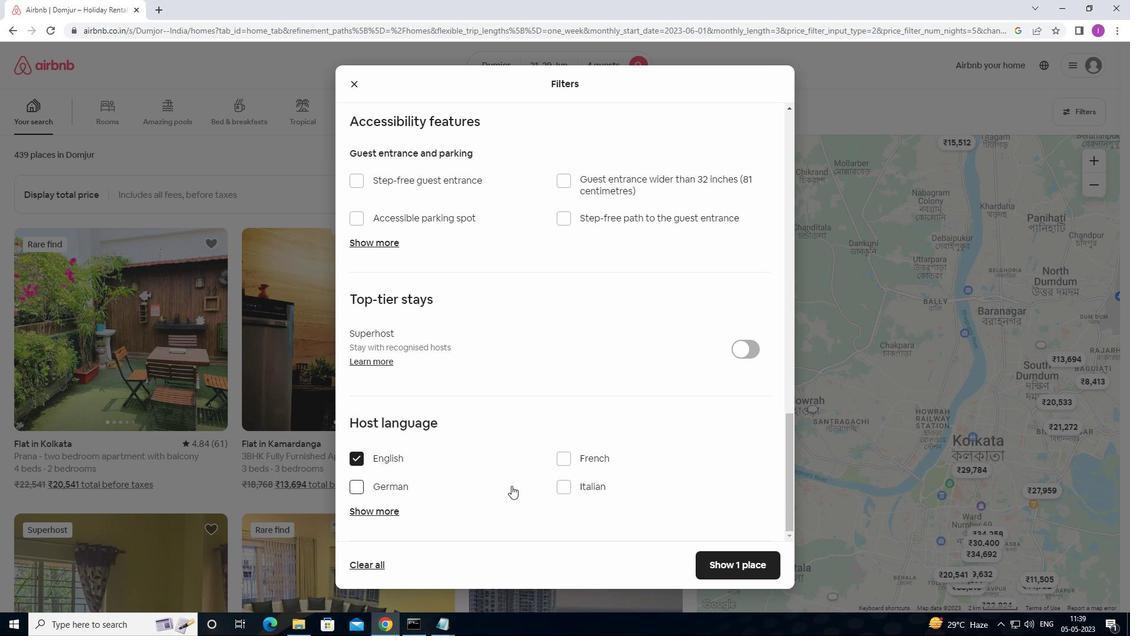 
Action: Mouse moved to (705, 557)
Screenshot: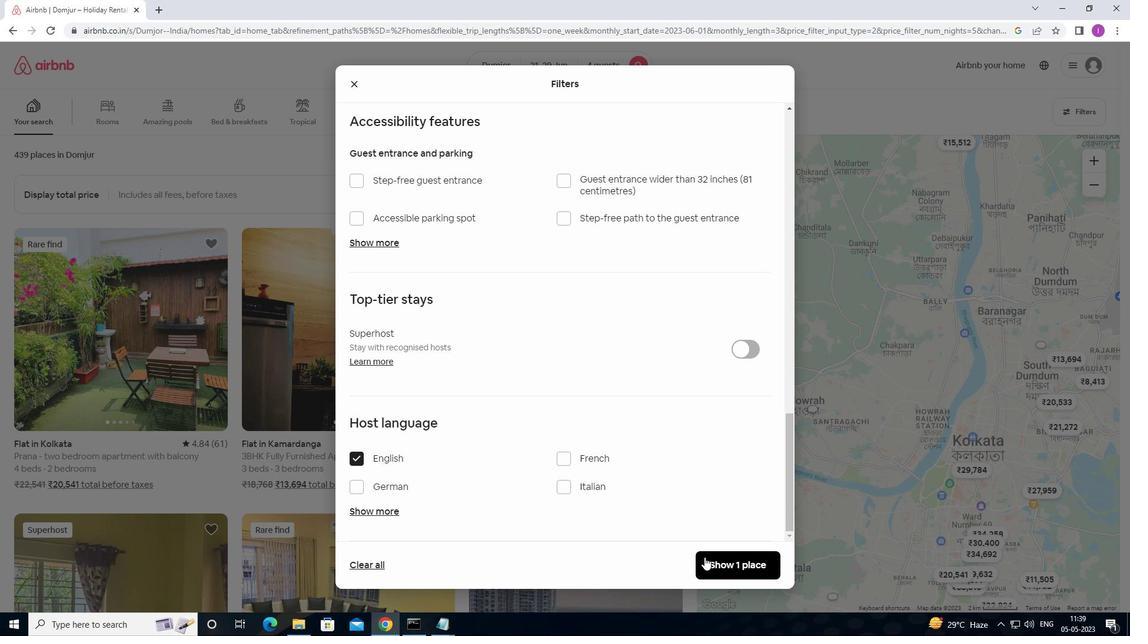 
Action: Mouse pressed left at (705, 557)
Screenshot: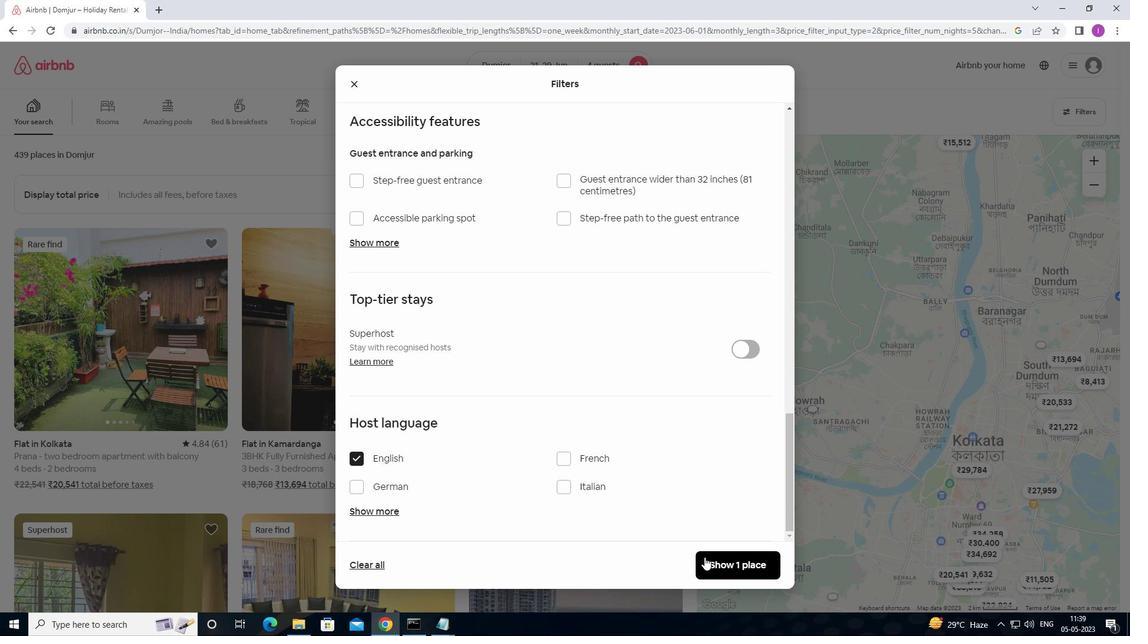 
Action: Mouse moved to (703, 540)
Screenshot: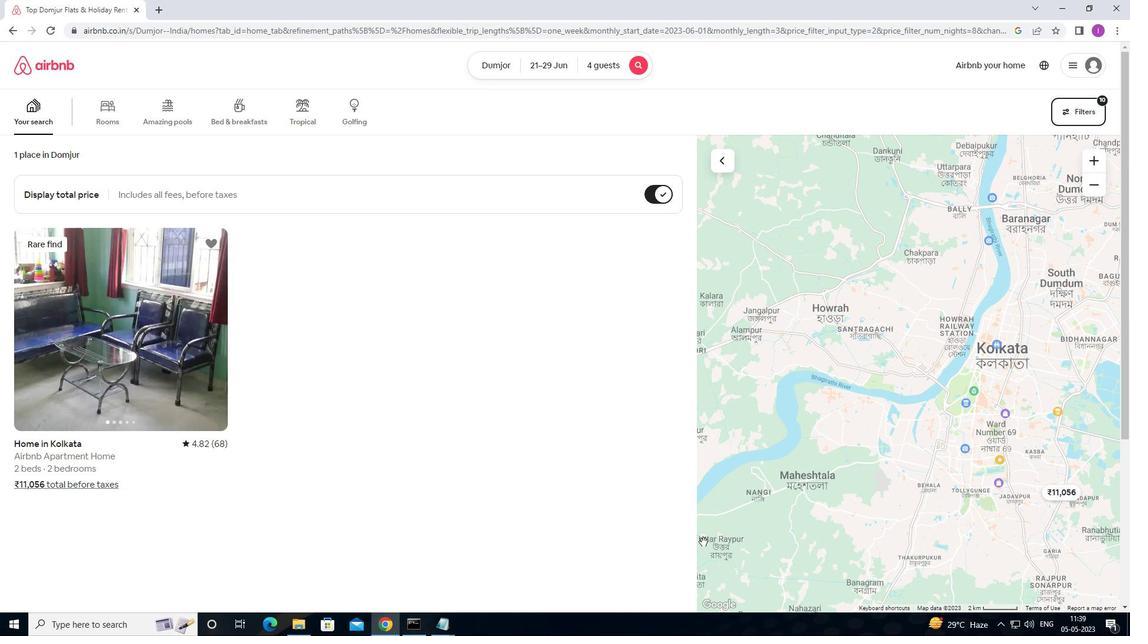 
